 Task: Find connections with filter location les Corts with filter topic #startupwith filter profile language English with filter current company AFRY with filter school Acharya Institute of Management and Science, Ist Stage, Peenya Industrial Estate, Bangalore-58 with filter industry Wholesale Paper Products with filter service category Information Security with filter keywords title President
Action: Mouse moved to (154, 253)
Screenshot: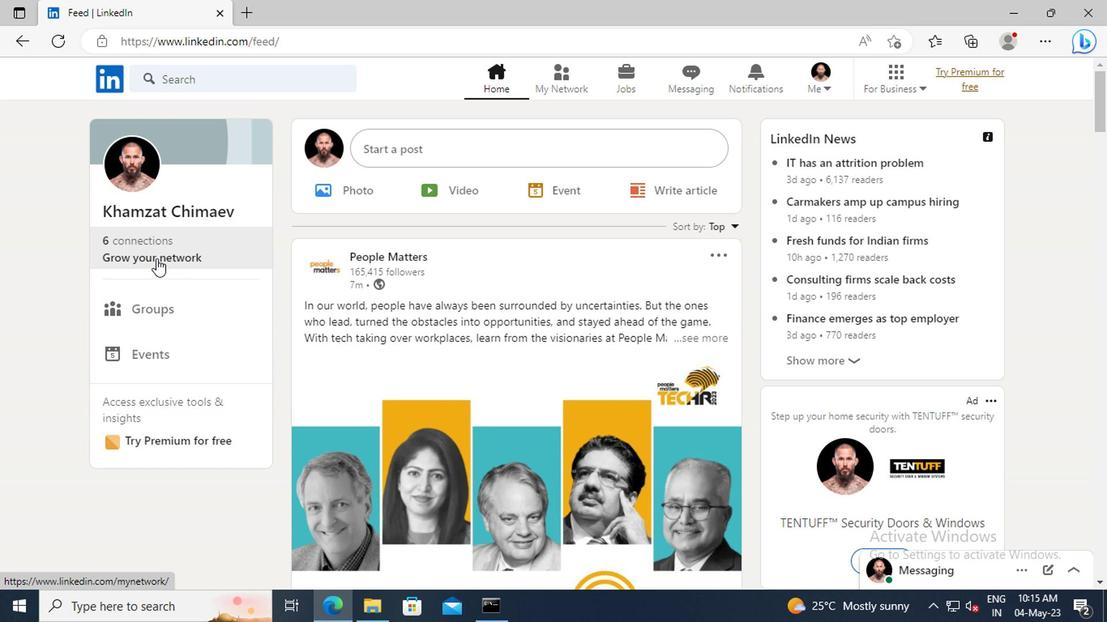 
Action: Mouse pressed left at (154, 253)
Screenshot: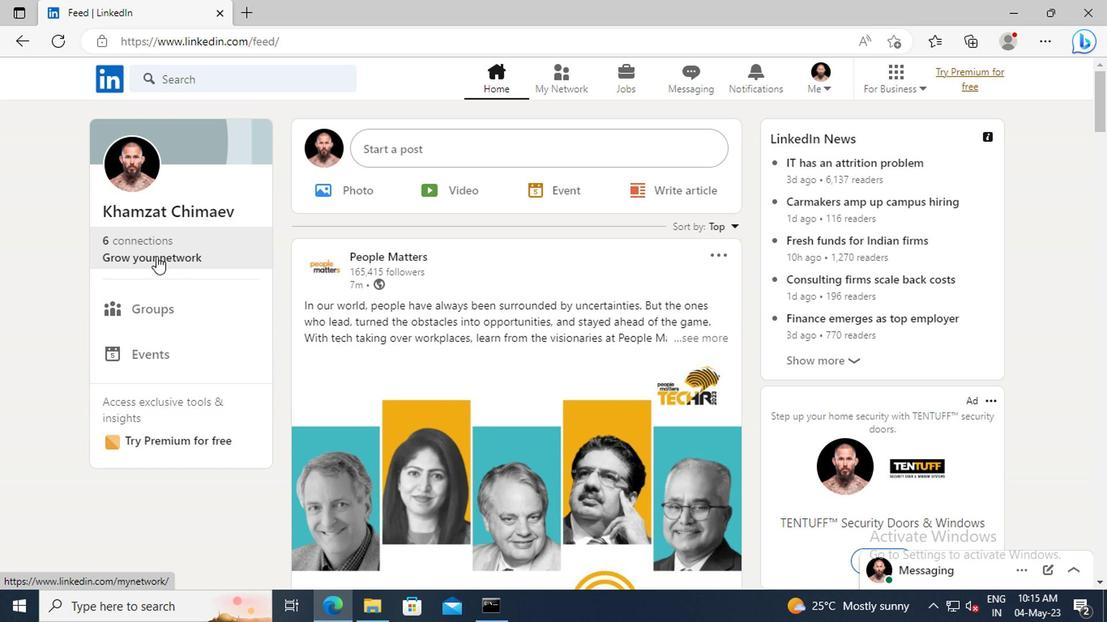 
Action: Mouse moved to (164, 171)
Screenshot: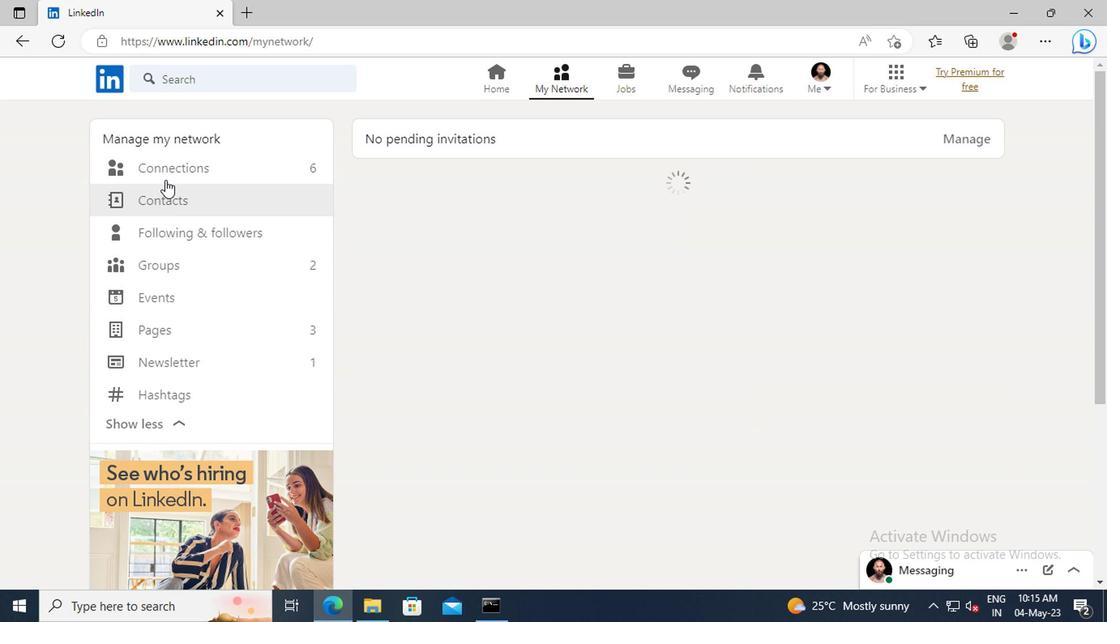 
Action: Mouse pressed left at (164, 171)
Screenshot: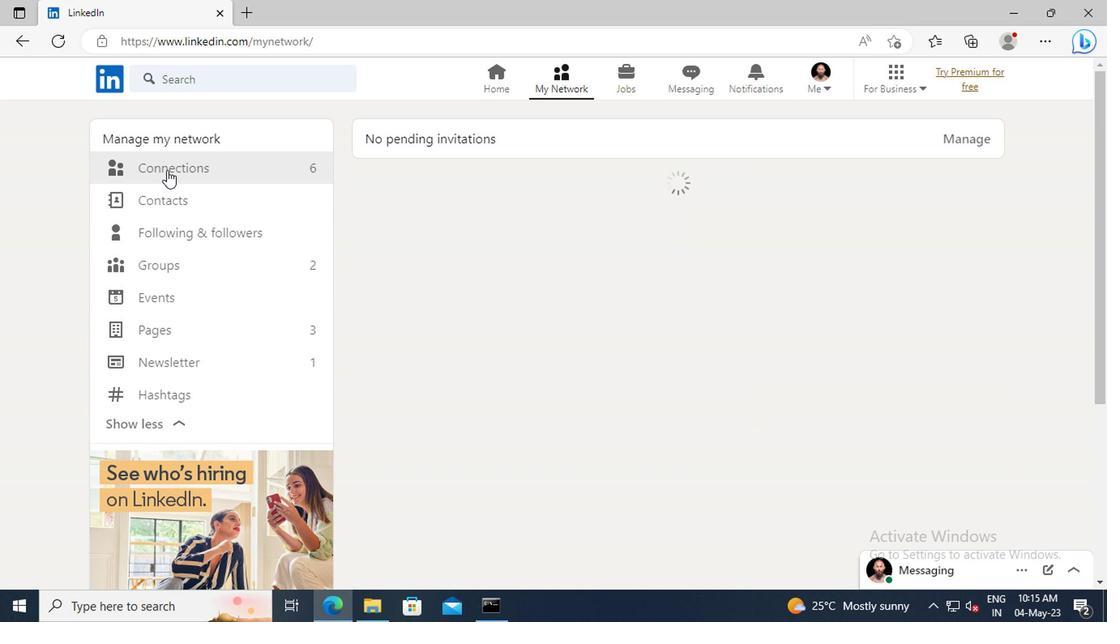
Action: Mouse moved to (654, 175)
Screenshot: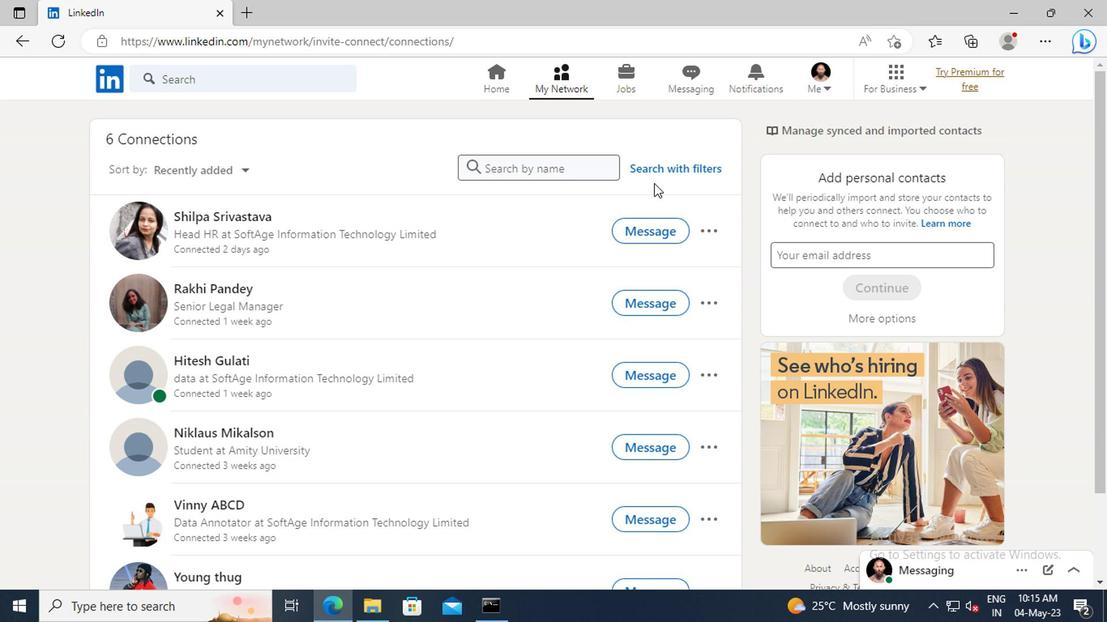 
Action: Mouse pressed left at (654, 175)
Screenshot: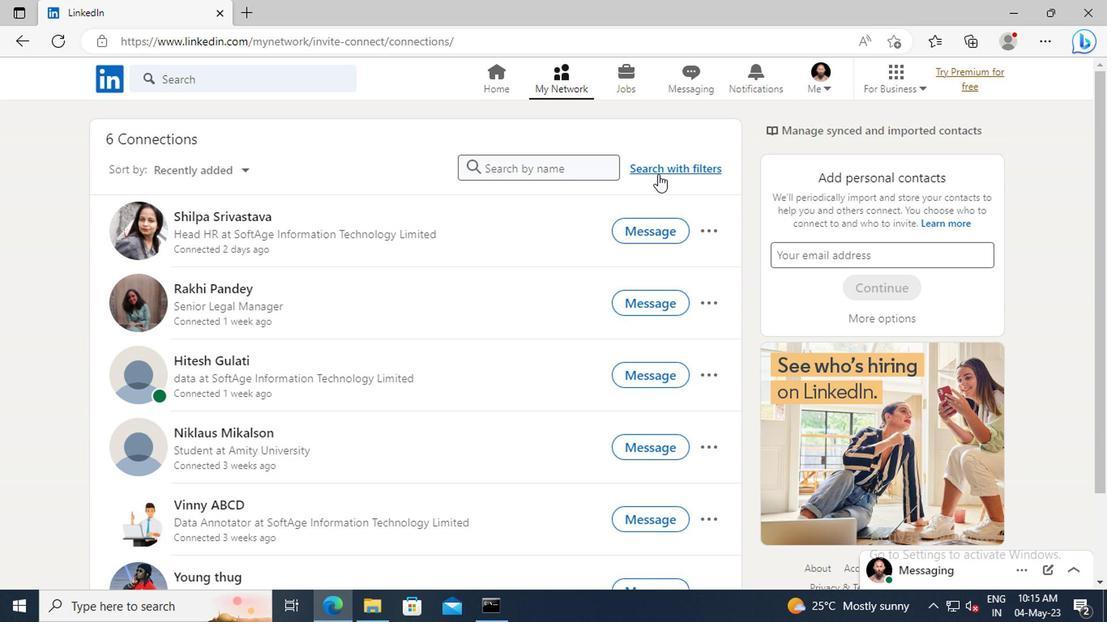 
Action: Mouse moved to (610, 129)
Screenshot: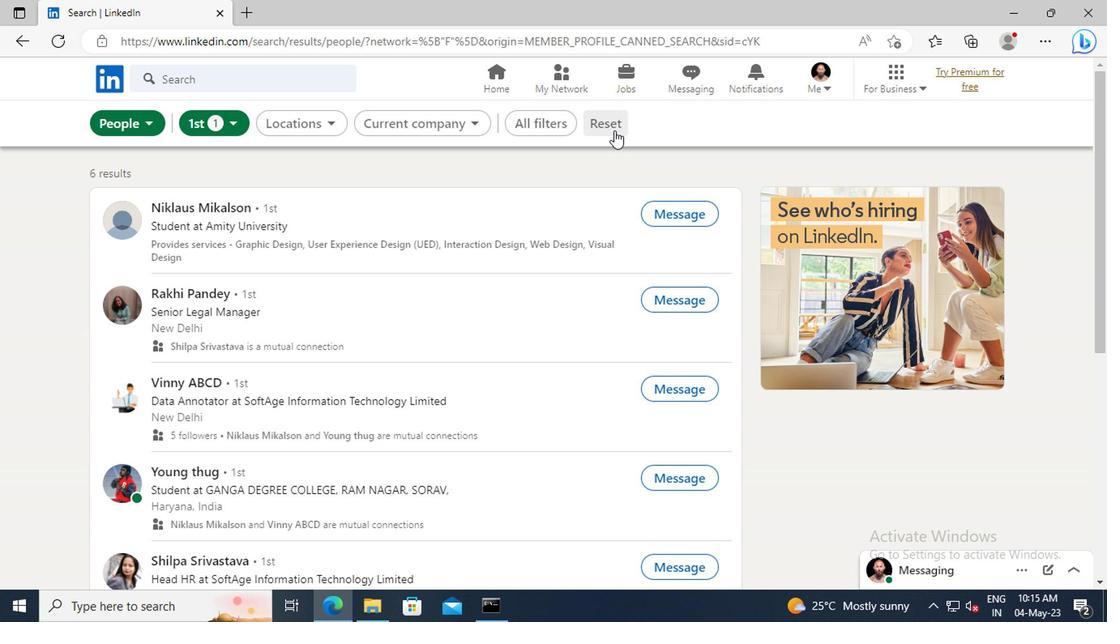 
Action: Mouse pressed left at (610, 129)
Screenshot: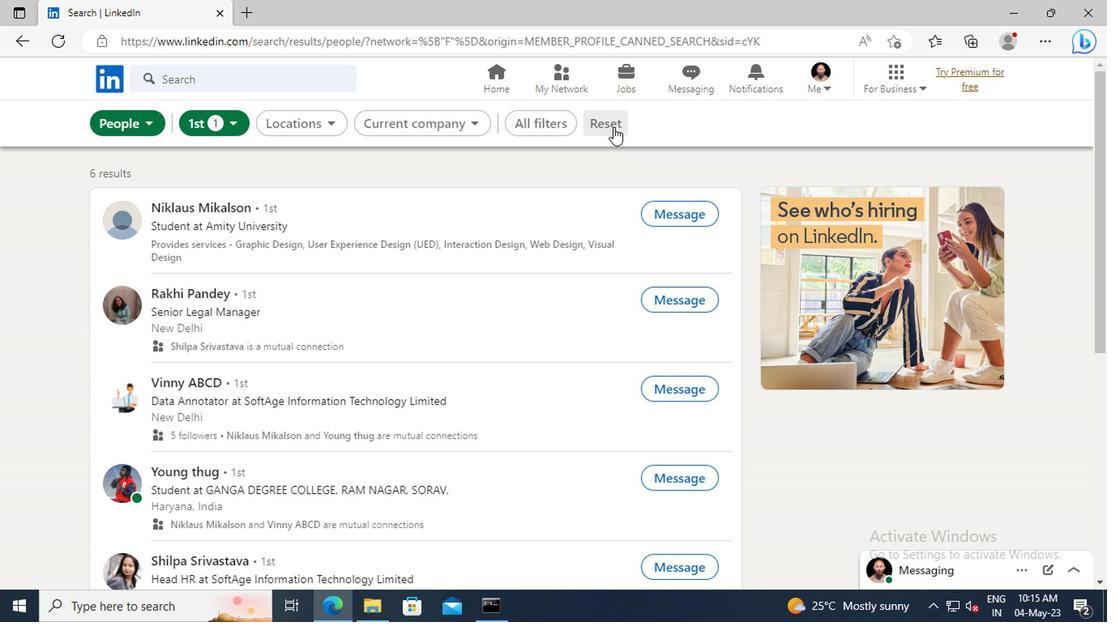 
Action: Mouse moved to (590, 128)
Screenshot: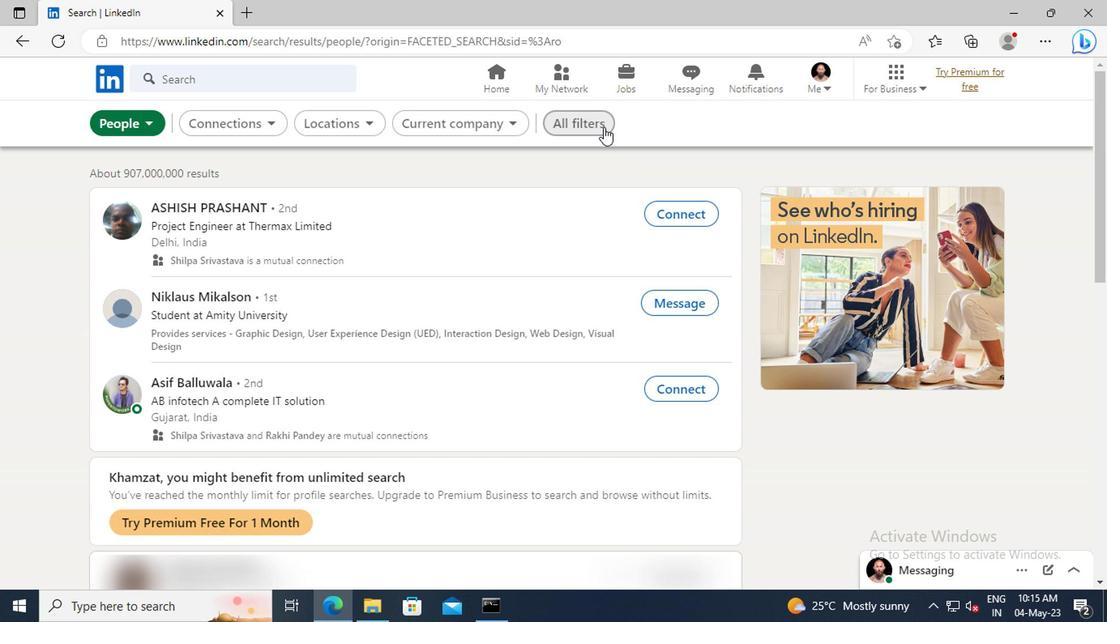 
Action: Mouse pressed left at (590, 128)
Screenshot: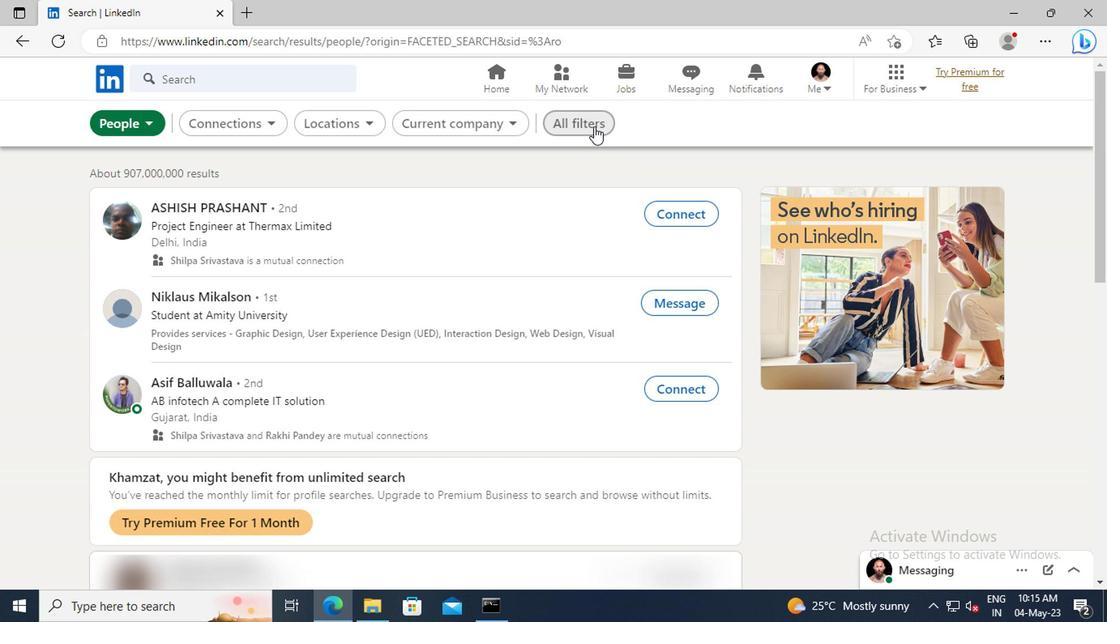 
Action: Mouse moved to (885, 330)
Screenshot: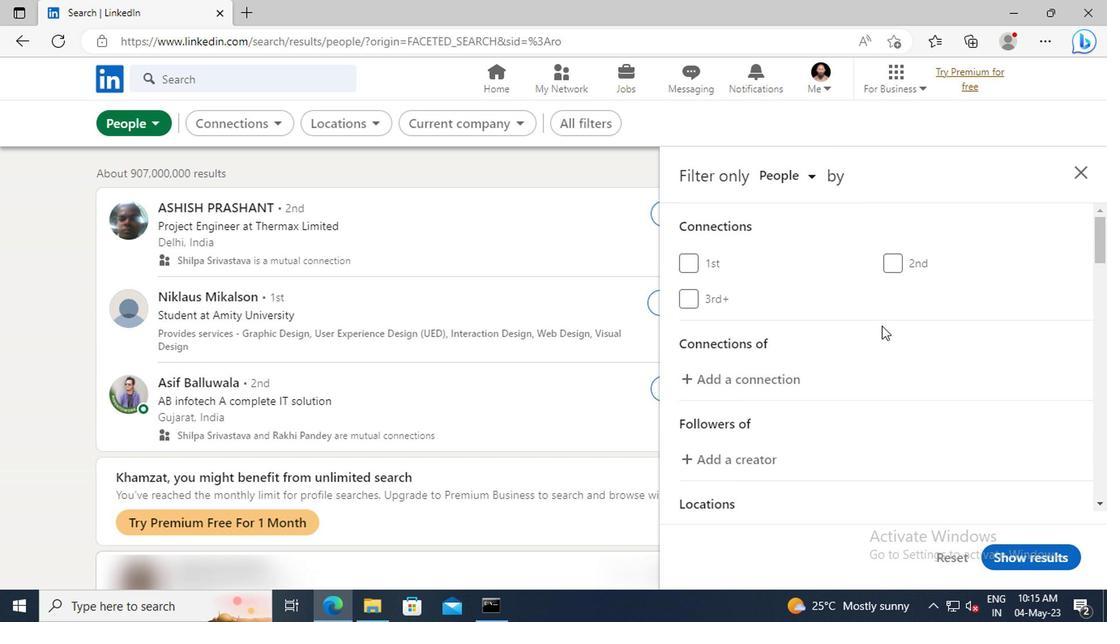 
Action: Mouse scrolled (885, 329) with delta (0, -1)
Screenshot: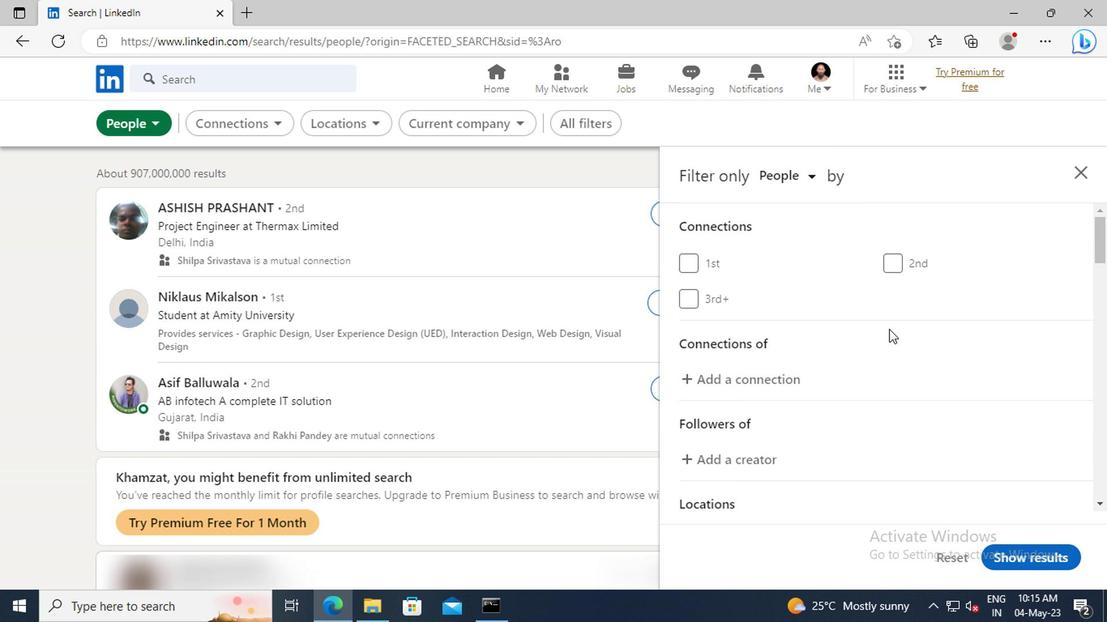 
Action: Mouse scrolled (885, 329) with delta (0, -1)
Screenshot: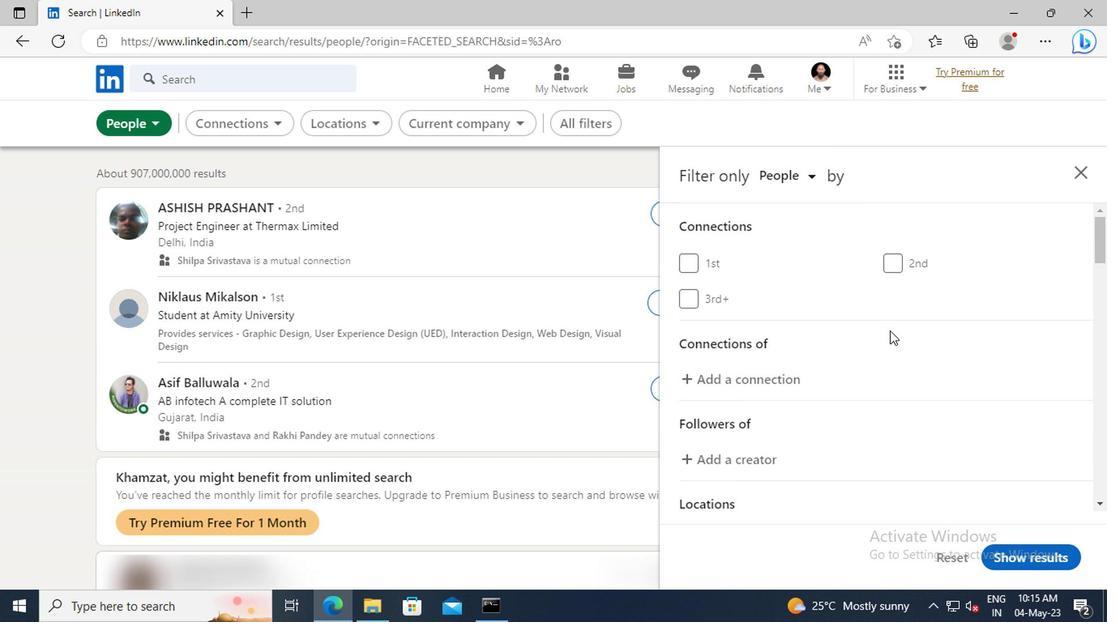 
Action: Mouse scrolled (885, 329) with delta (0, -1)
Screenshot: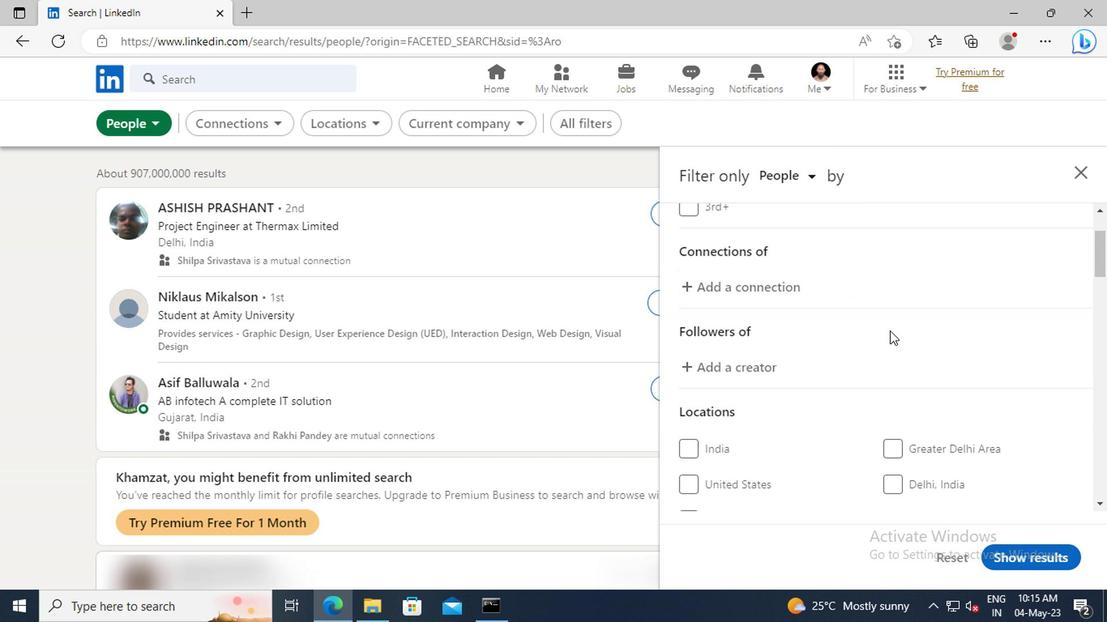 
Action: Mouse scrolled (885, 329) with delta (0, -1)
Screenshot: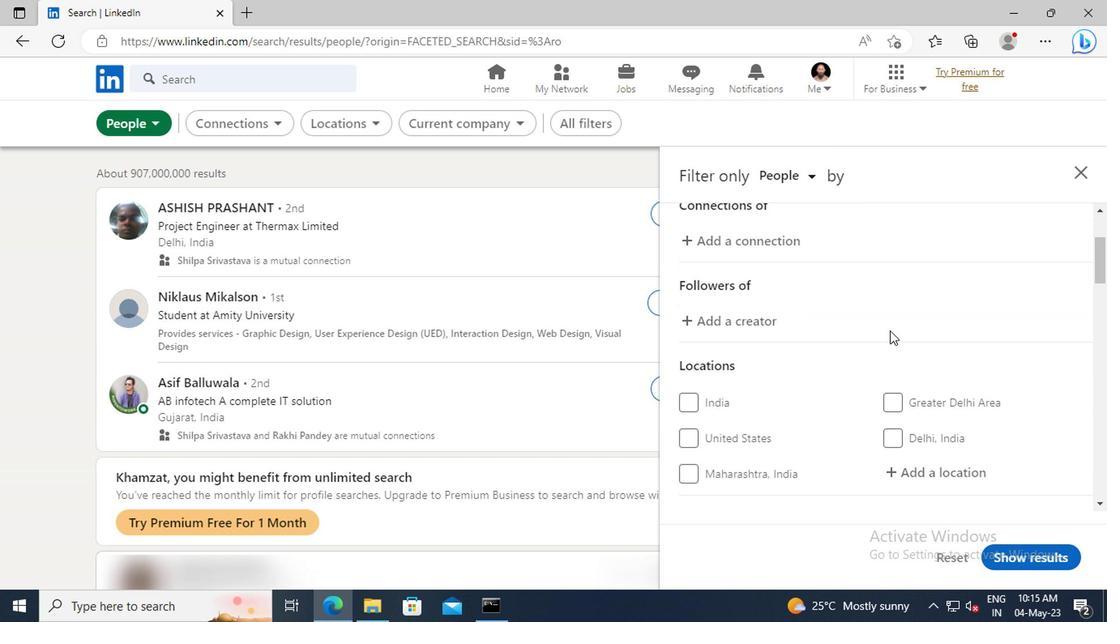 
Action: Mouse scrolled (885, 329) with delta (0, -1)
Screenshot: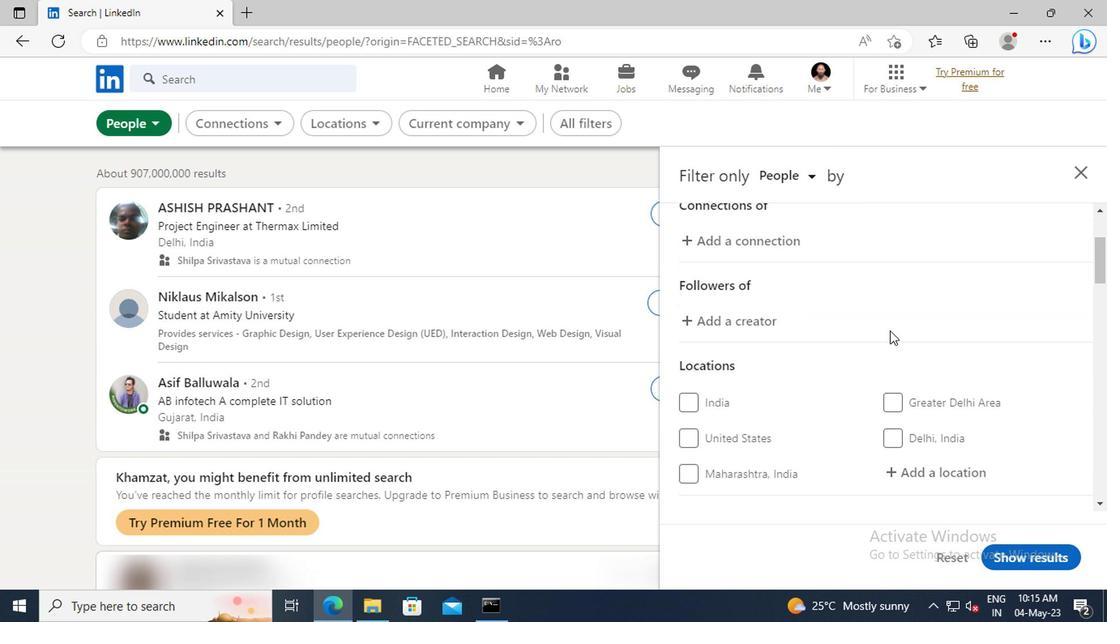 
Action: Mouse scrolled (885, 329) with delta (0, -1)
Screenshot: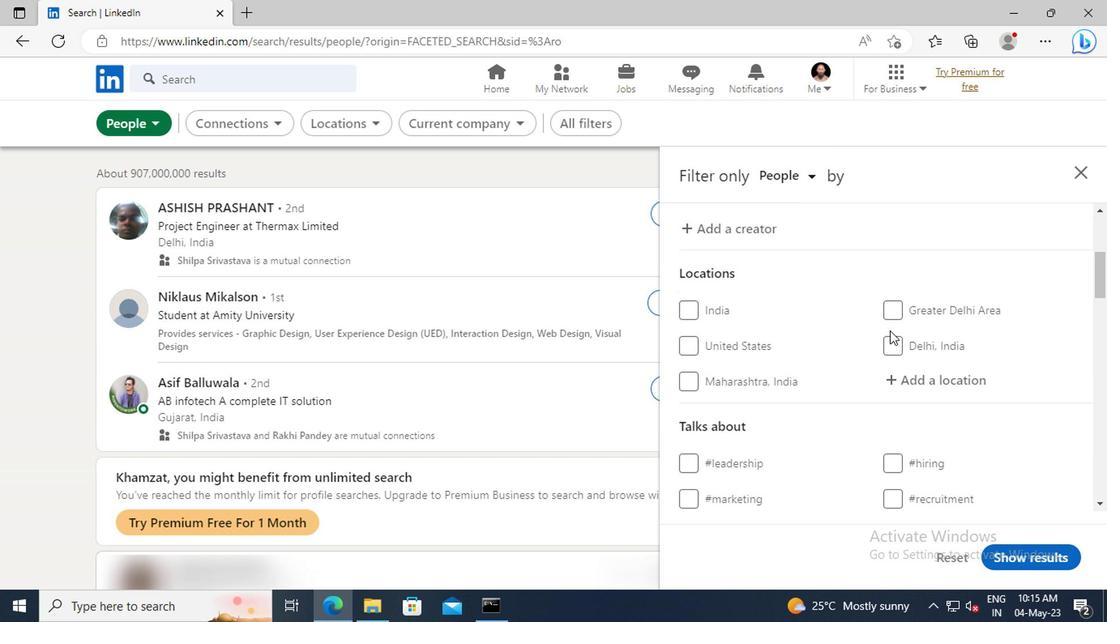 
Action: Mouse moved to (895, 336)
Screenshot: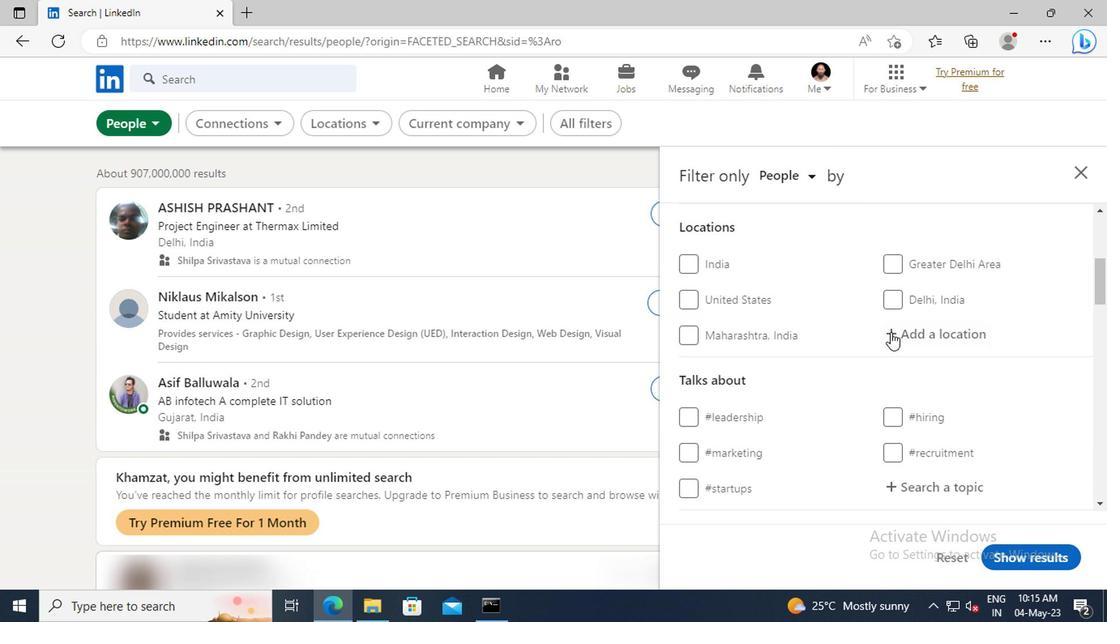 
Action: Mouse pressed left at (895, 336)
Screenshot: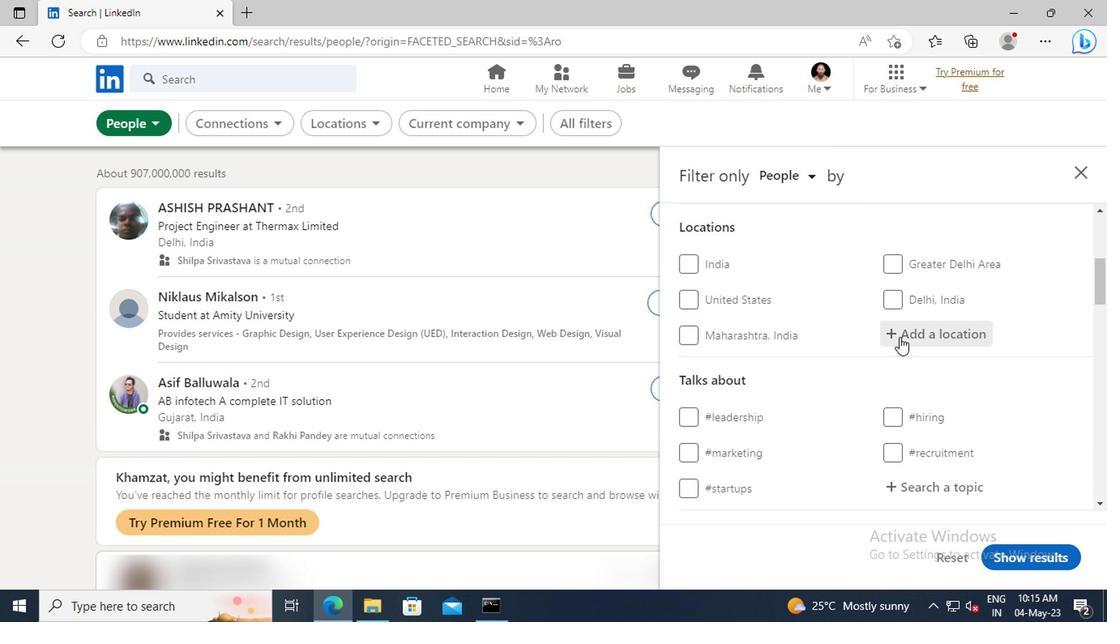 
Action: Key pressed les<Key.space><Key.shift>CORTS<Key.enter>
Screenshot: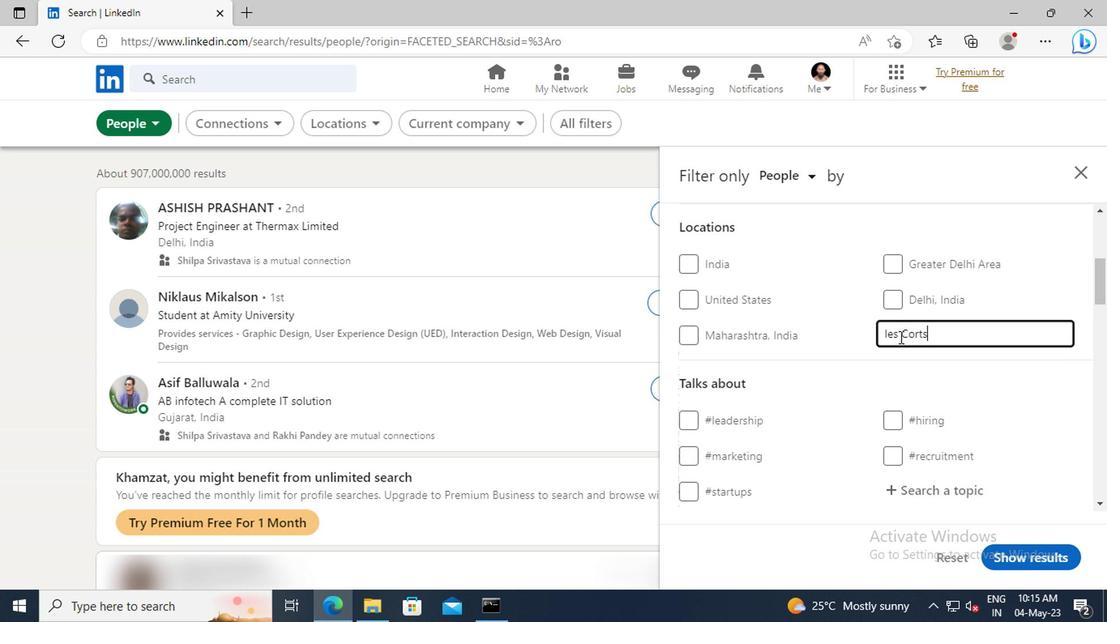 
Action: Mouse scrolled (895, 335) with delta (0, -1)
Screenshot: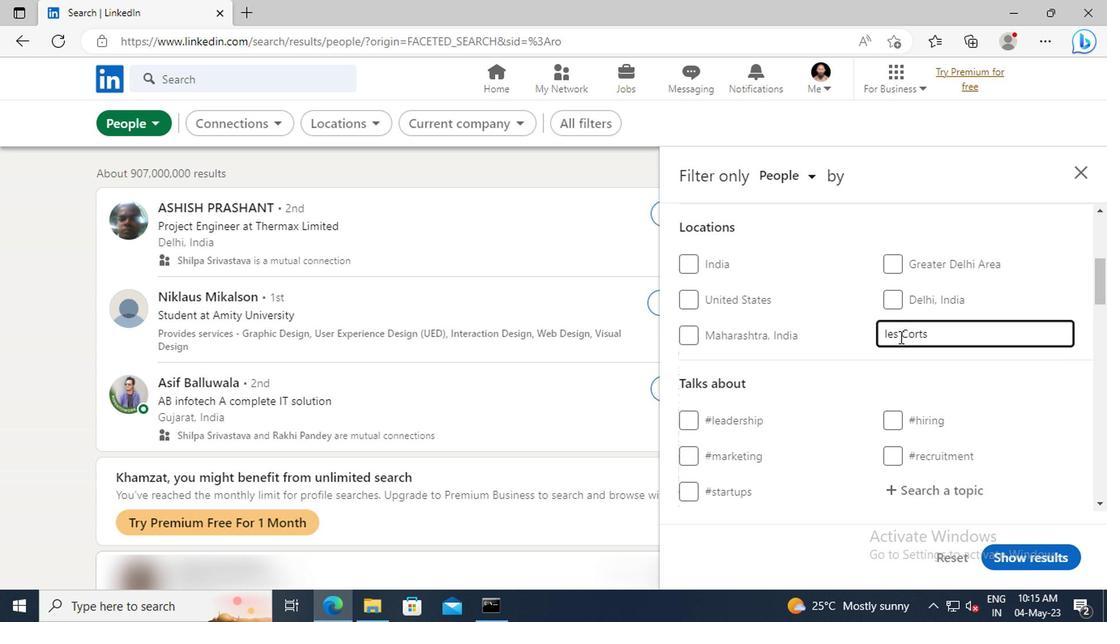 
Action: Mouse scrolled (895, 335) with delta (0, -1)
Screenshot: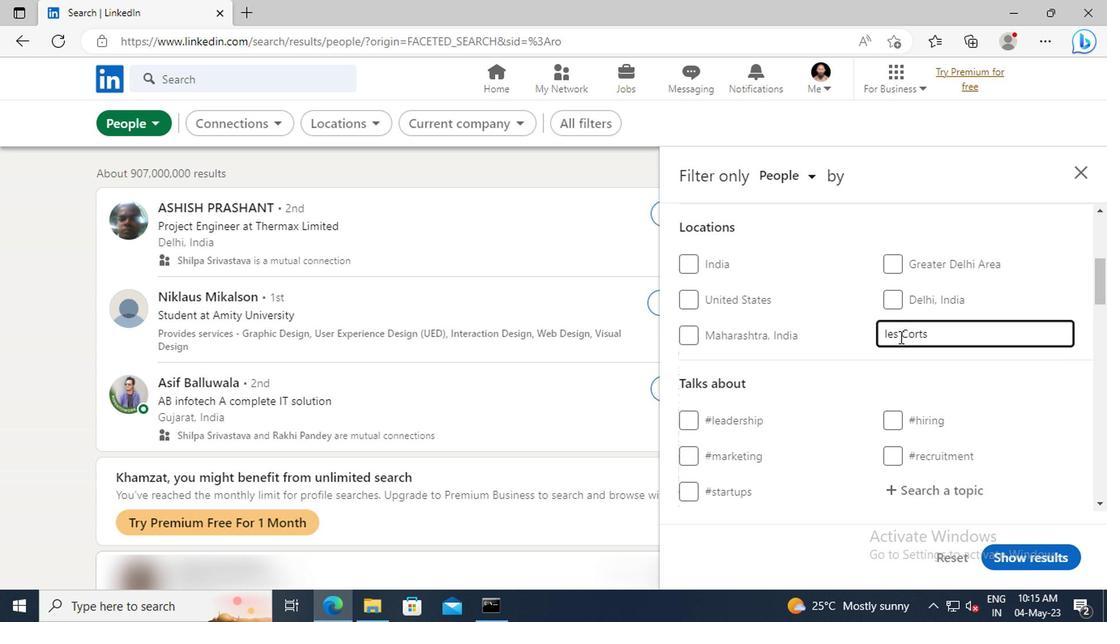 
Action: Mouse scrolled (895, 335) with delta (0, -1)
Screenshot: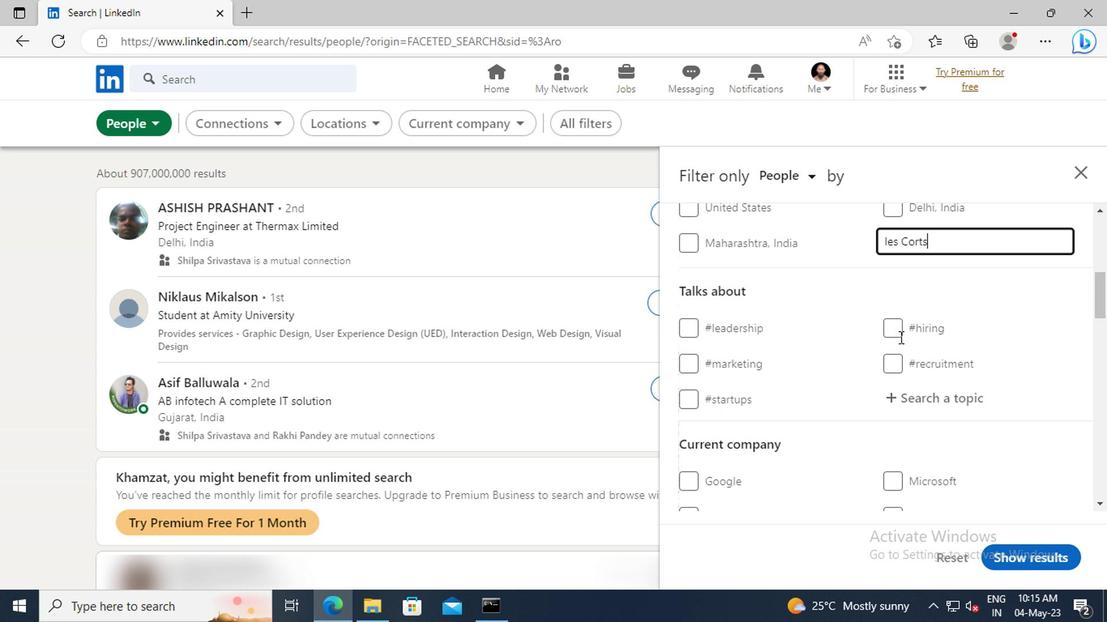 
Action: Mouse moved to (904, 349)
Screenshot: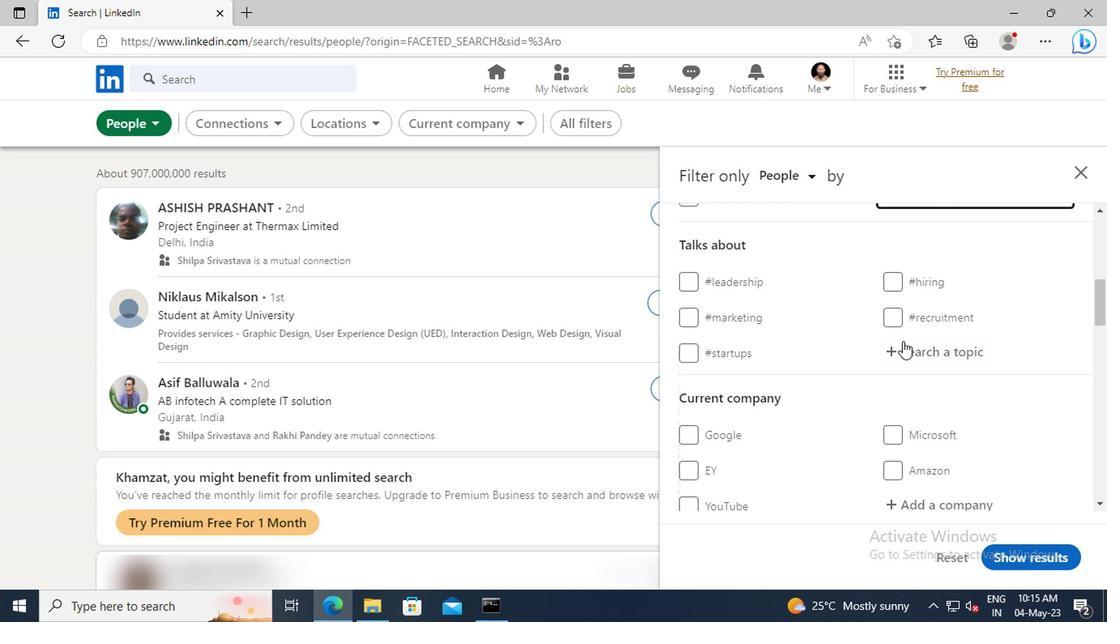 
Action: Mouse pressed left at (904, 349)
Screenshot: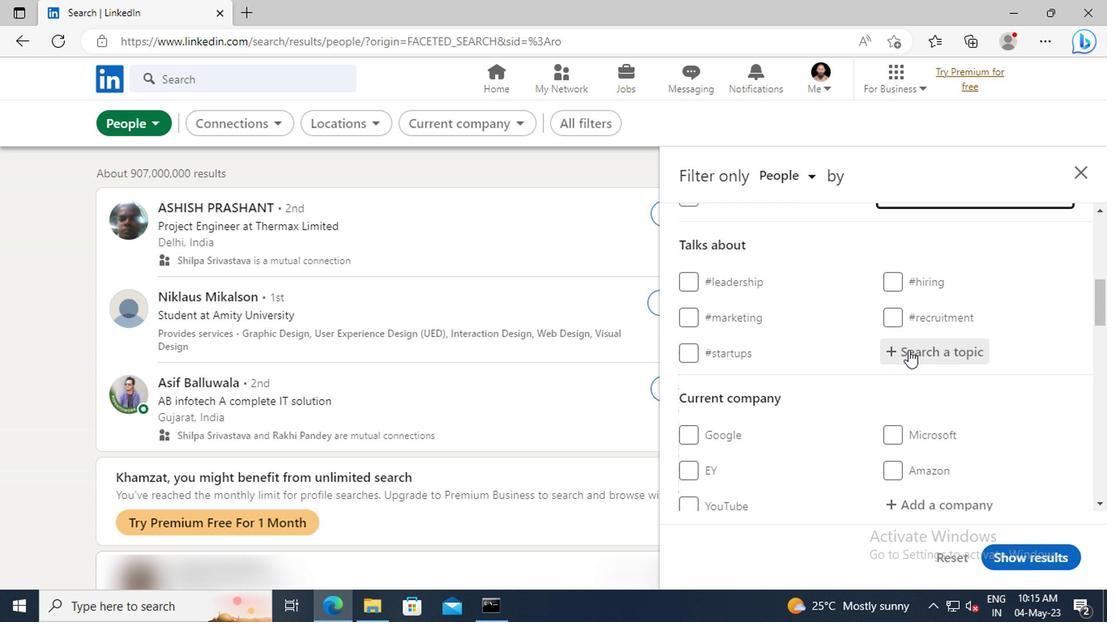 
Action: Key pressed START
Screenshot: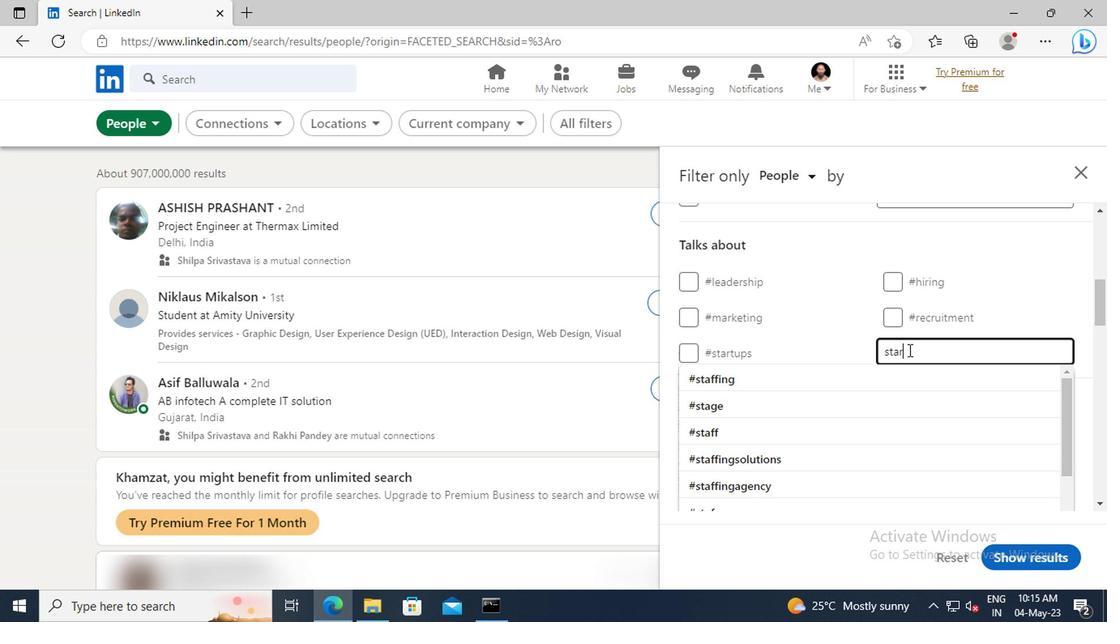 
Action: Mouse moved to (904, 370)
Screenshot: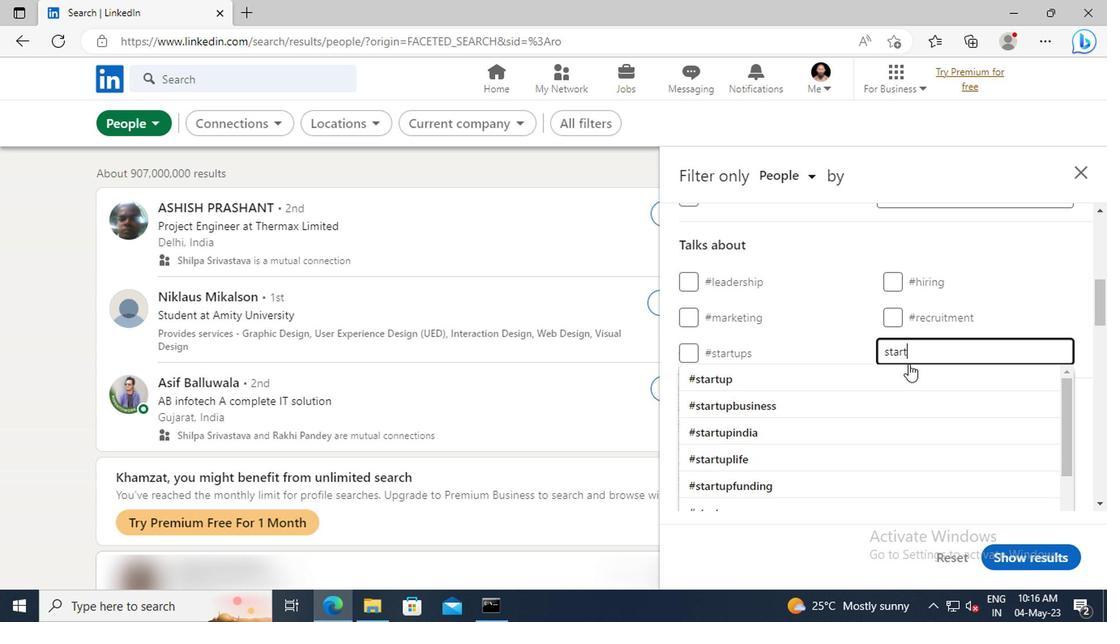 
Action: Mouse pressed left at (904, 370)
Screenshot: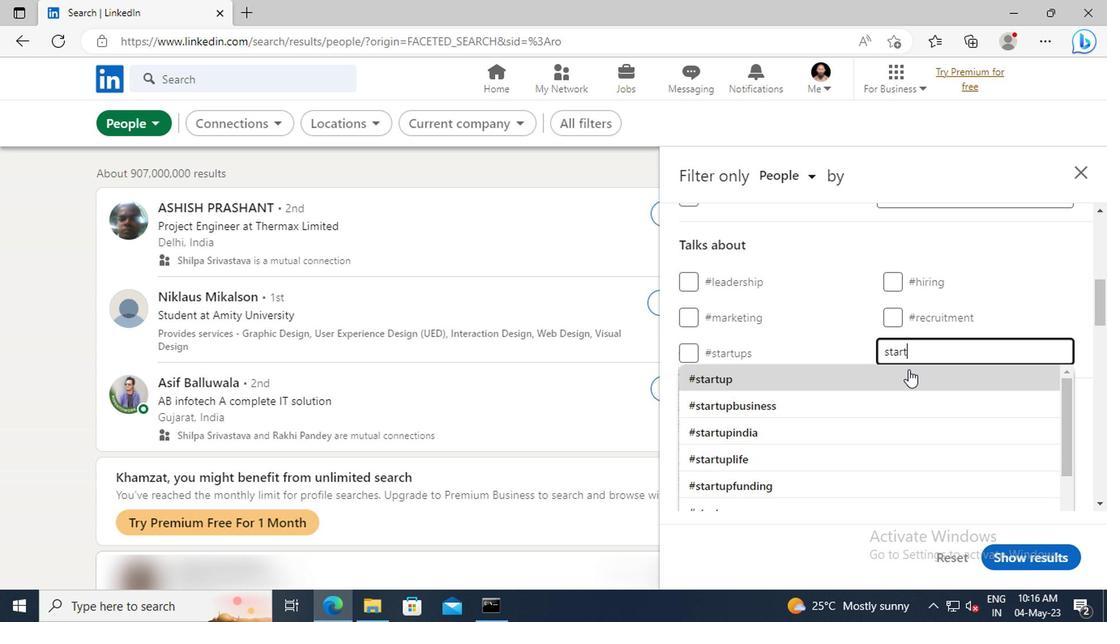 
Action: Mouse scrolled (904, 369) with delta (0, -1)
Screenshot: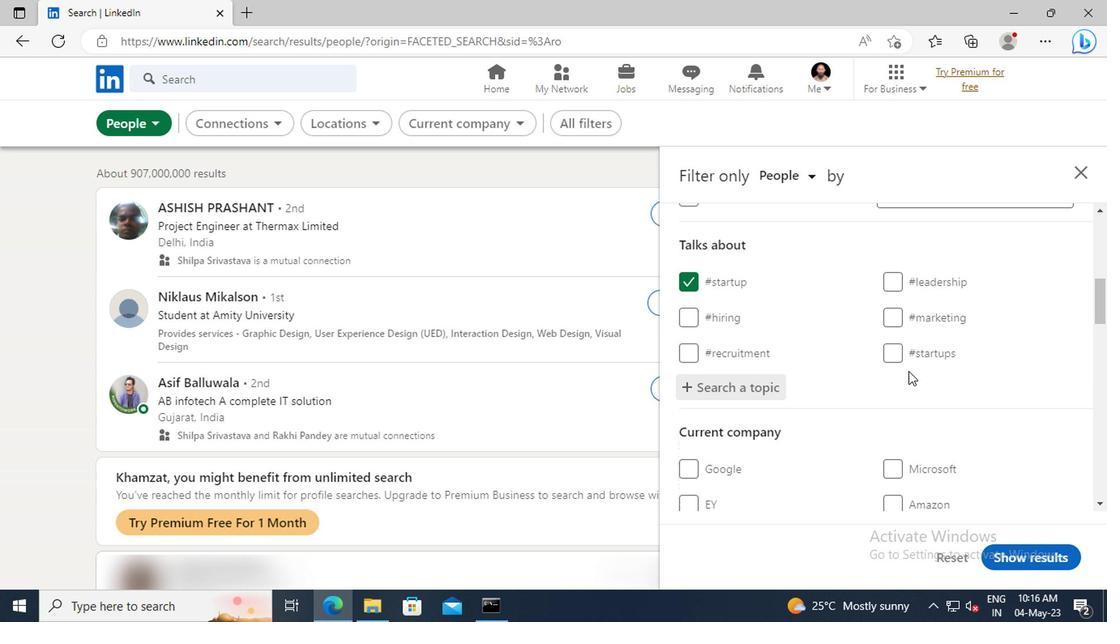 
Action: Mouse scrolled (904, 369) with delta (0, -1)
Screenshot: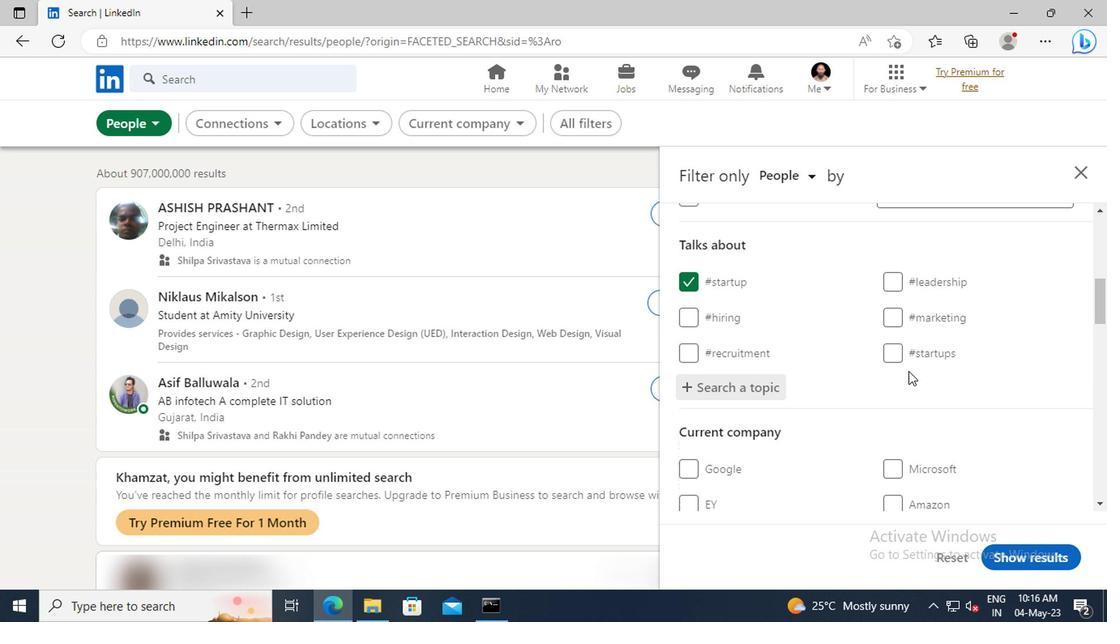 
Action: Mouse scrolled (904, 369) with delta (0, -1)
Screenshot: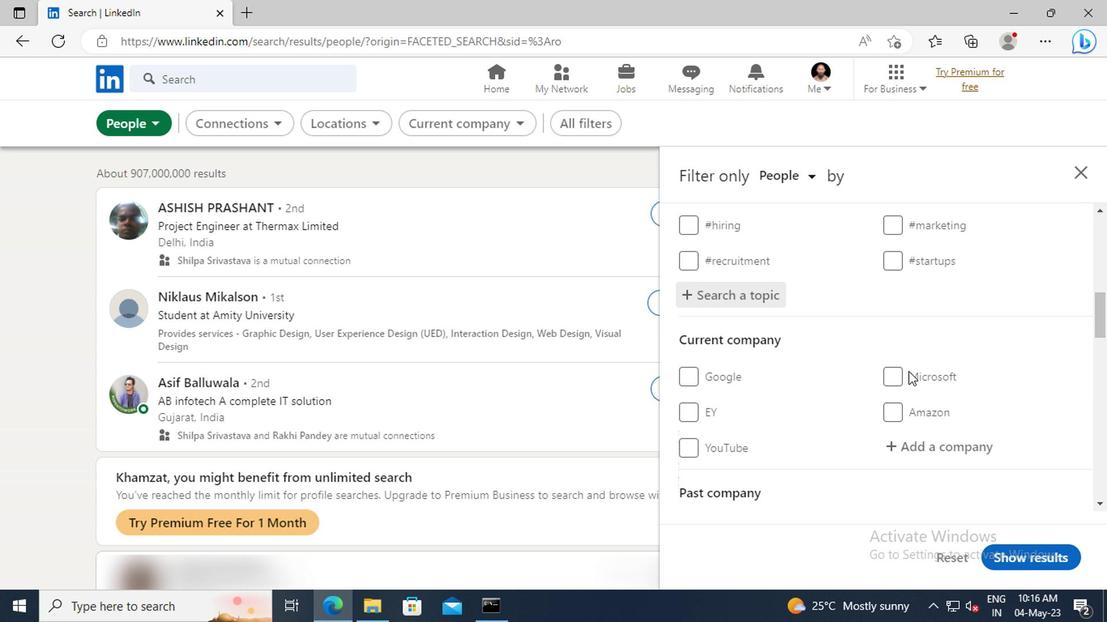 
Action: Mouse scrolled (904, 369) with delta (0, -1)
Screenshot: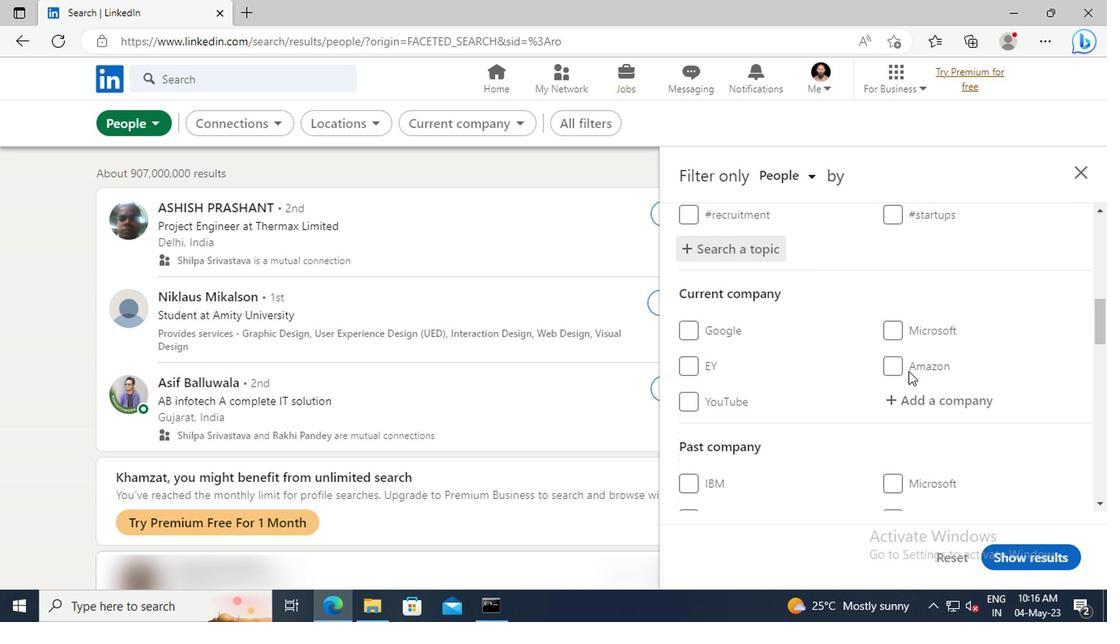 
Action: Mouse scrolled (904, 369) with delta (0, -1)
Screenshot: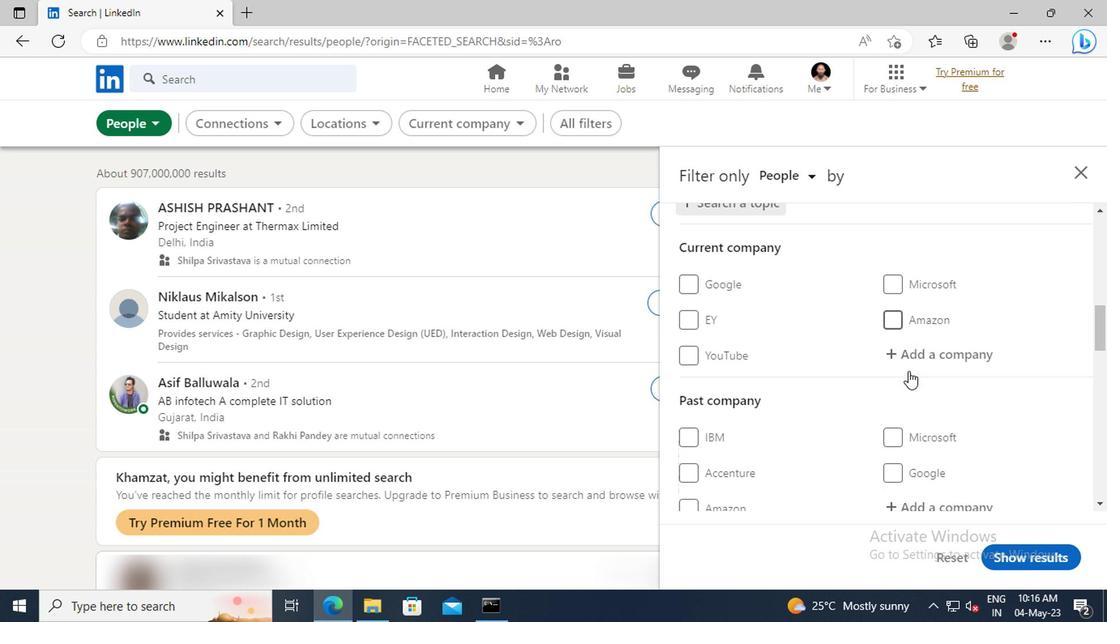 
Action: Mouse scrolled (904, 369) with delta (0, -1)
Screenshot: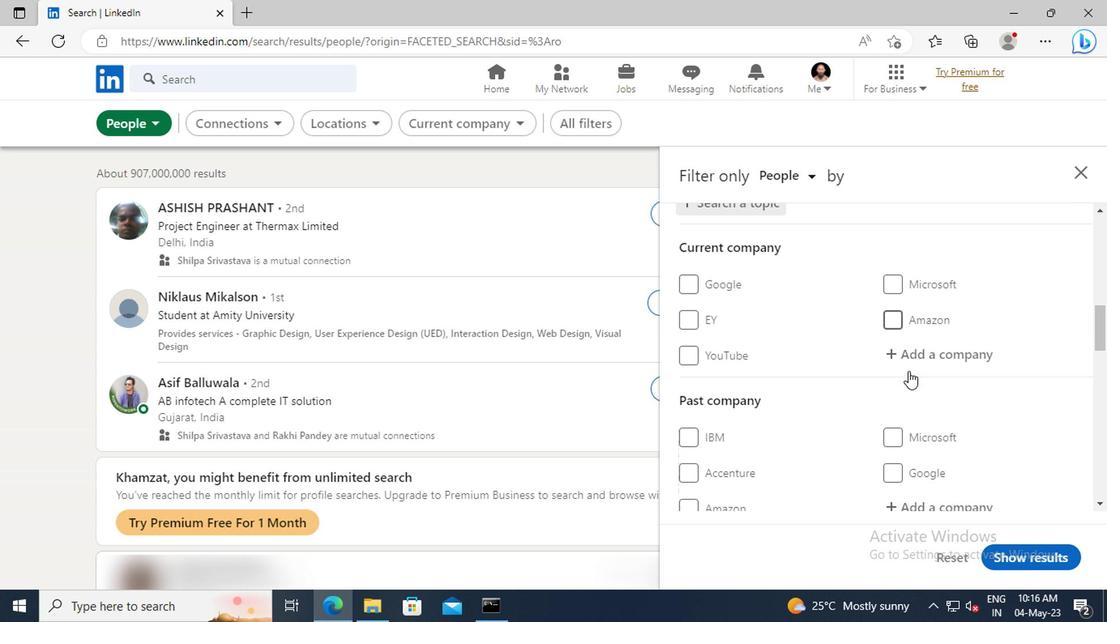 
Action: Mouse scrolled (904, 369) with delta (0, -1)
Screenshot: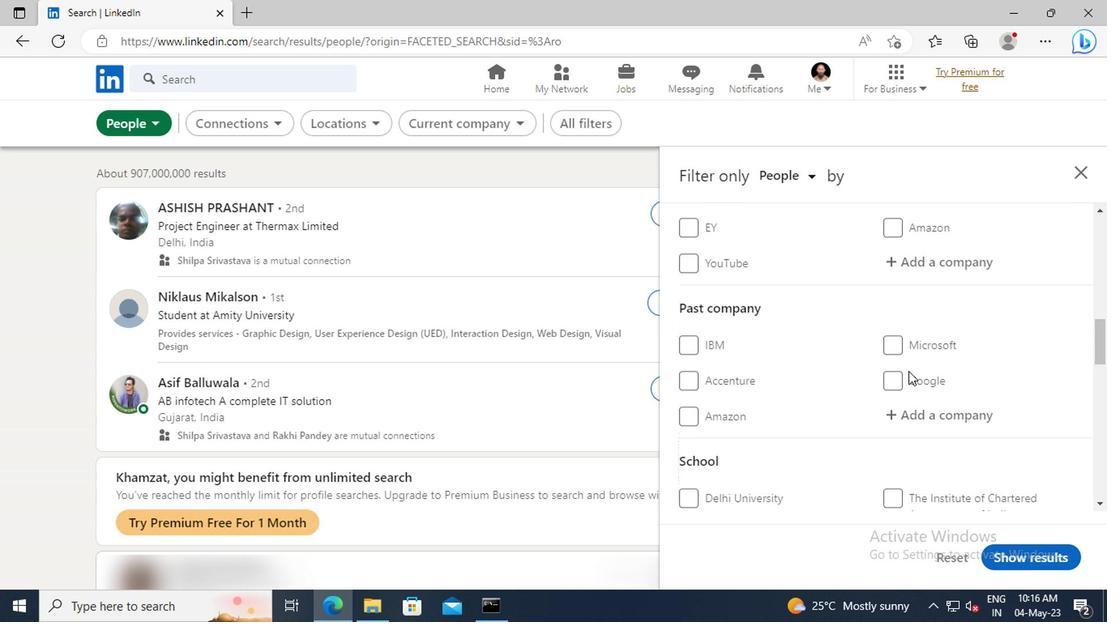 
Action: Mouse scrolled (904, 369) with delta (0, -1)
Screenshot: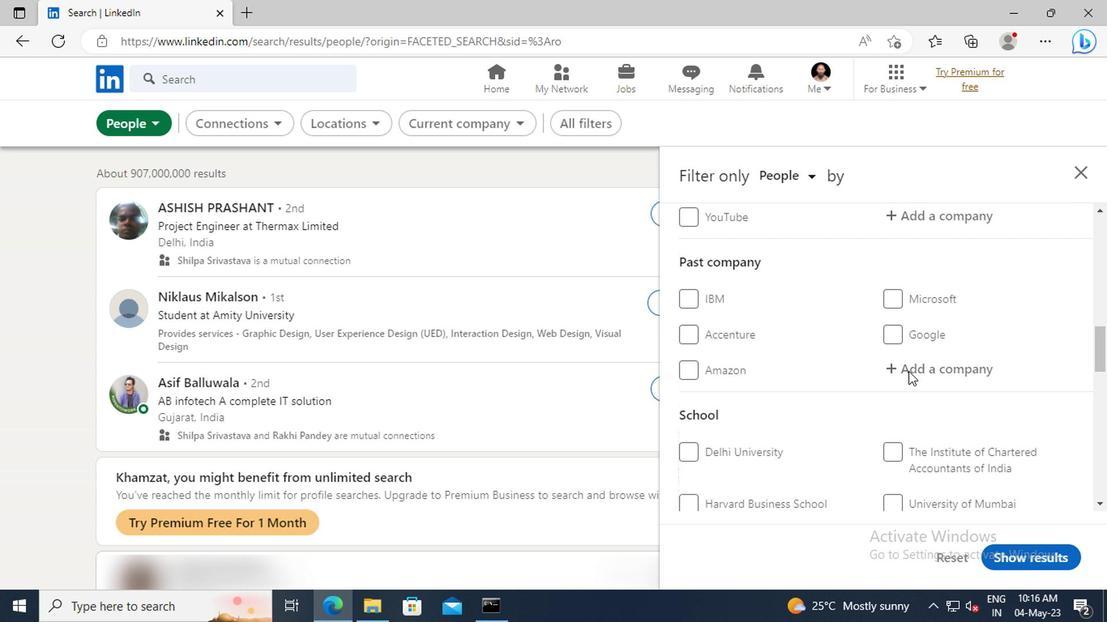 
Action: Mouse scrolled (904, 369) with delta (0, -1)
Screenshot: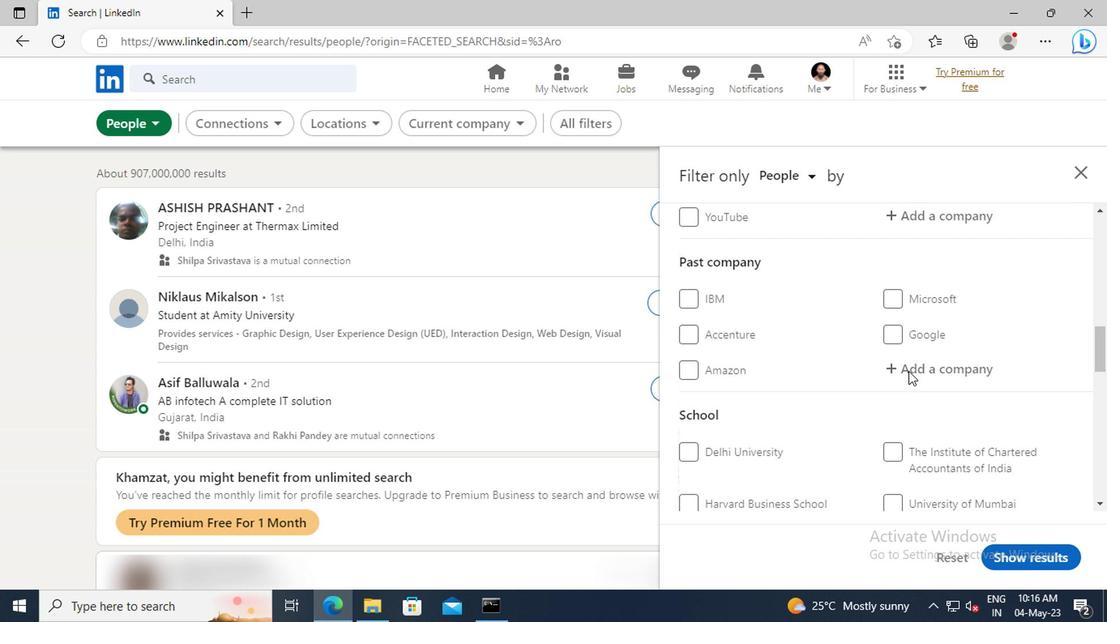 
Action: Mouse scrolled (904, 369) with delta (0, -1)
Screenshot: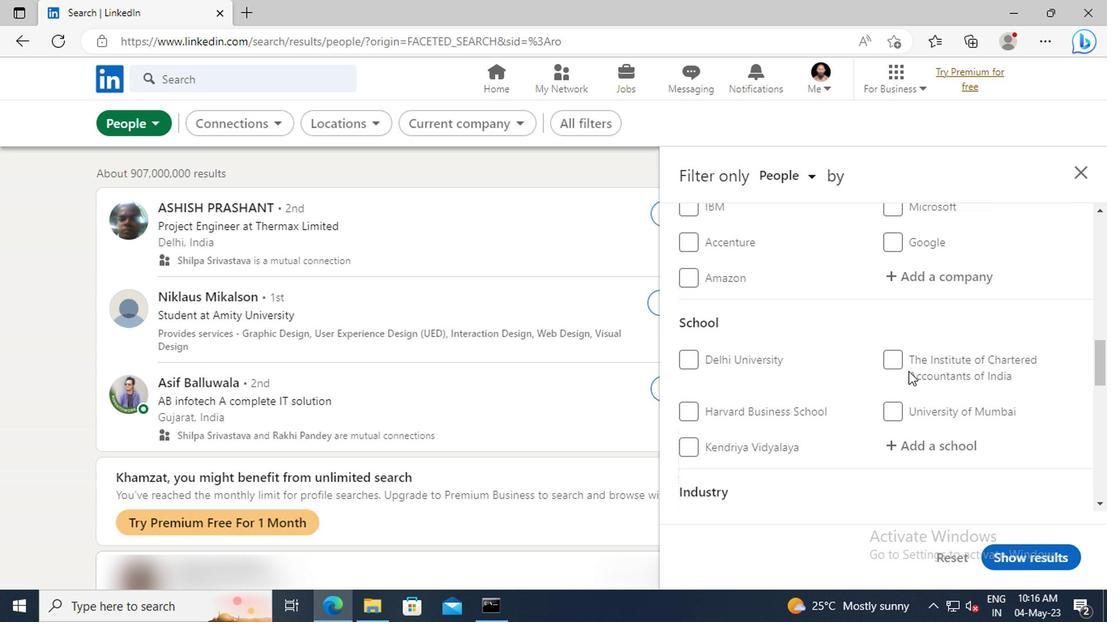 
Action: Mouse scrolled (904, 369) with delta (0, -1)
Screenshot: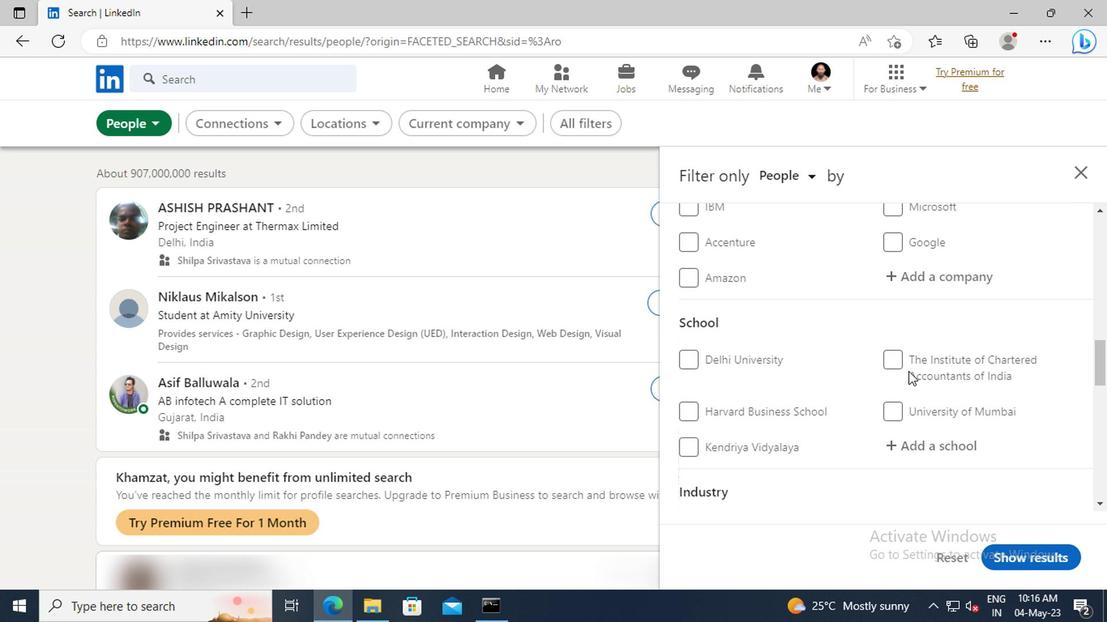 
Action: Mouse scrolled (904, 369) with delta (0, -1)
Screenshot: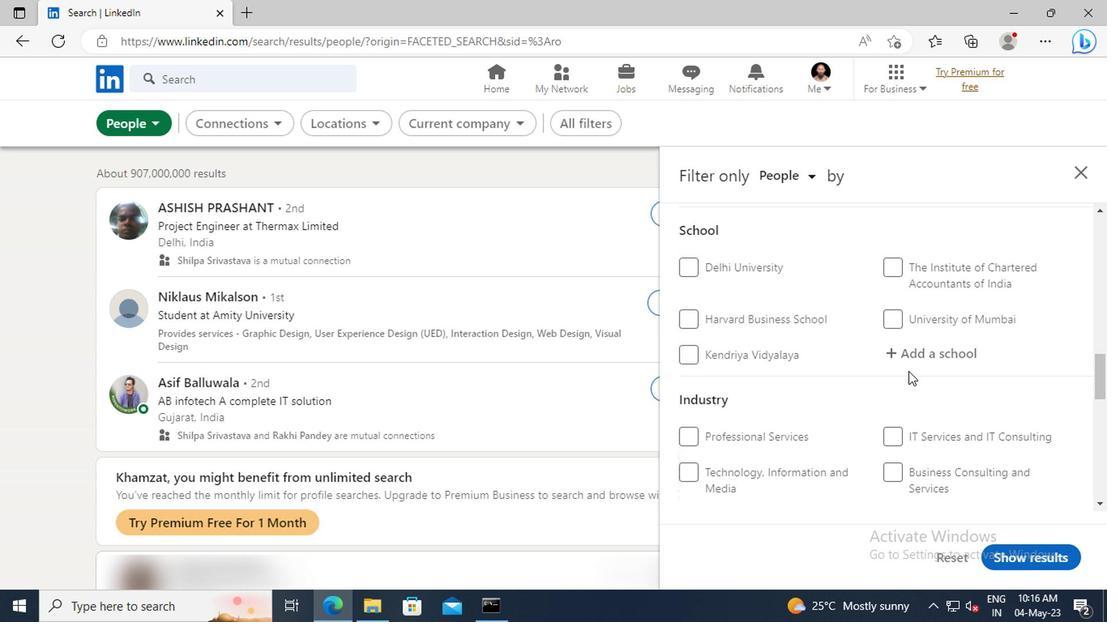
Action: Mouse scrolled (904, 369) with delta (0, -1)
Screenshot: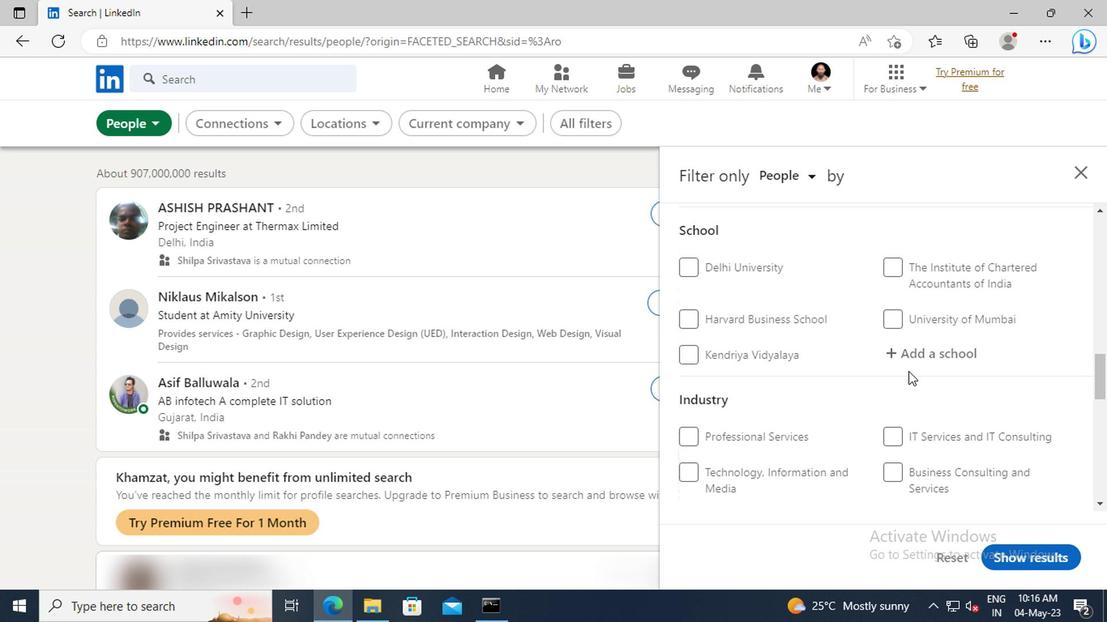 
Action: Mouse scrolled (904, 369) with delta (0, -1)
Screenshot: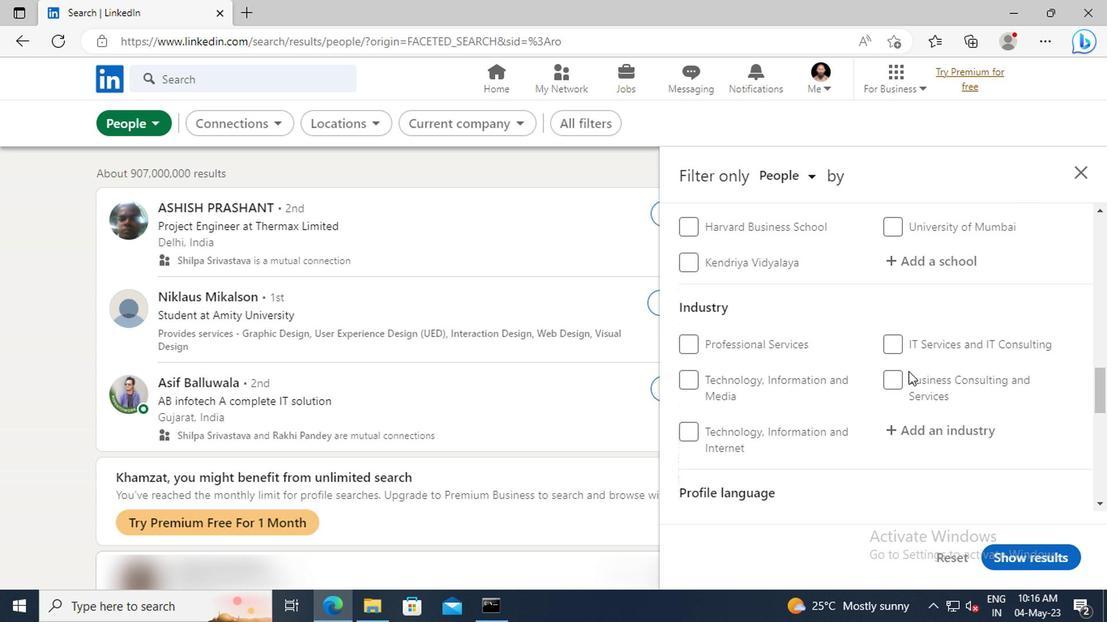 
Action: Mouse scrolled (904, 369) with delta (0, -1)
Screenshot: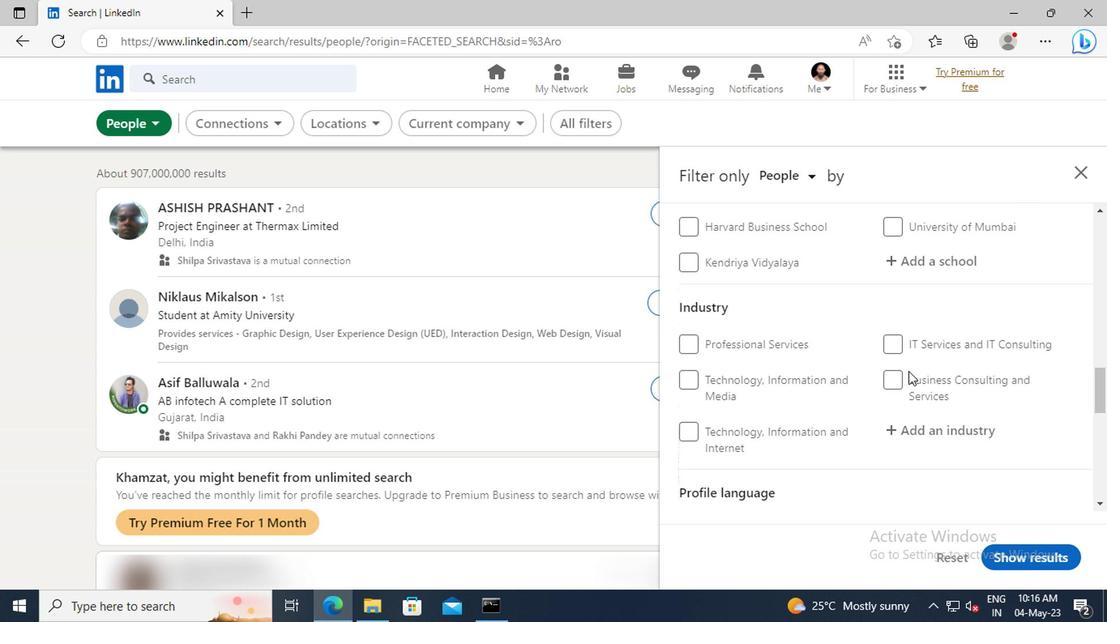 
Action: Mouse scrolled (904, 369) with delta (0, -1)
Screenshot: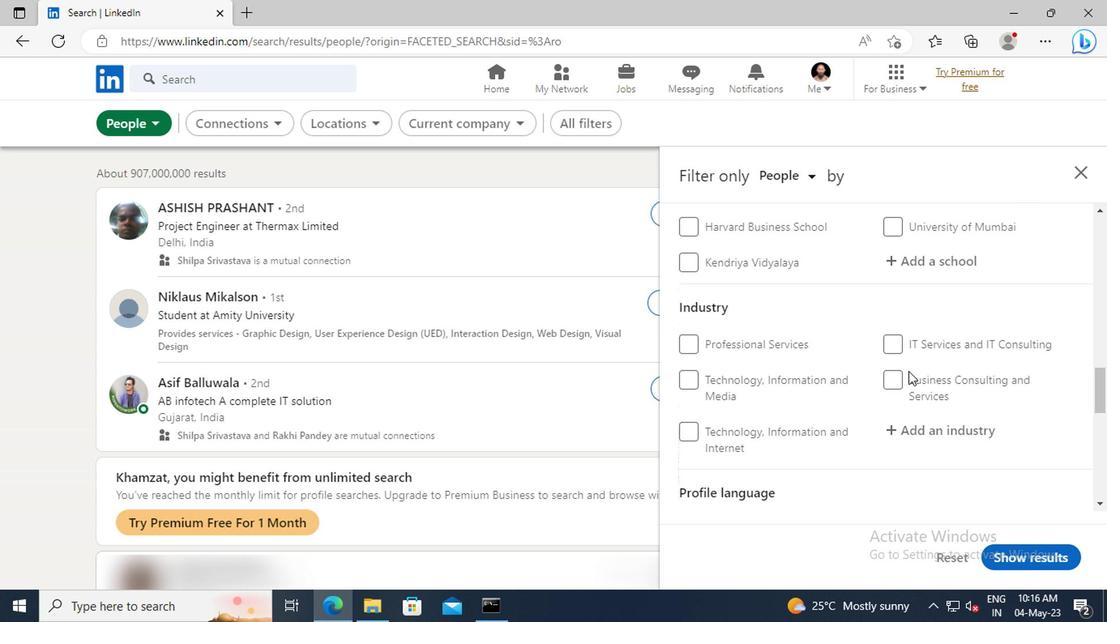 
Action: Mouse moved to (686, 393)
Screenshot: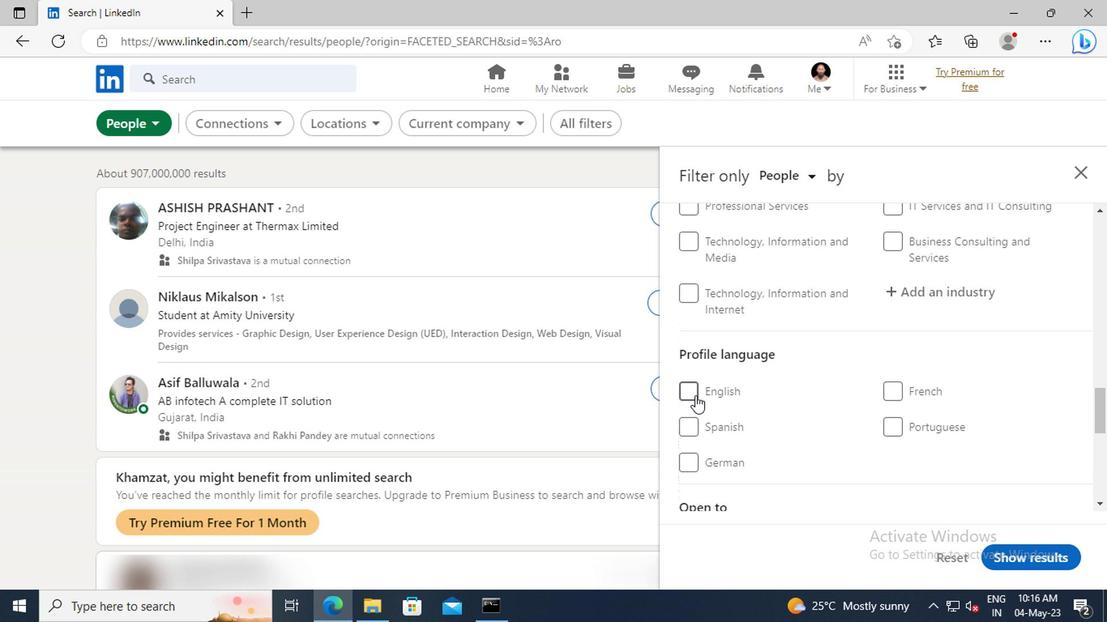 
Action: Mouse pressed left at (686, 393)
Screenshot: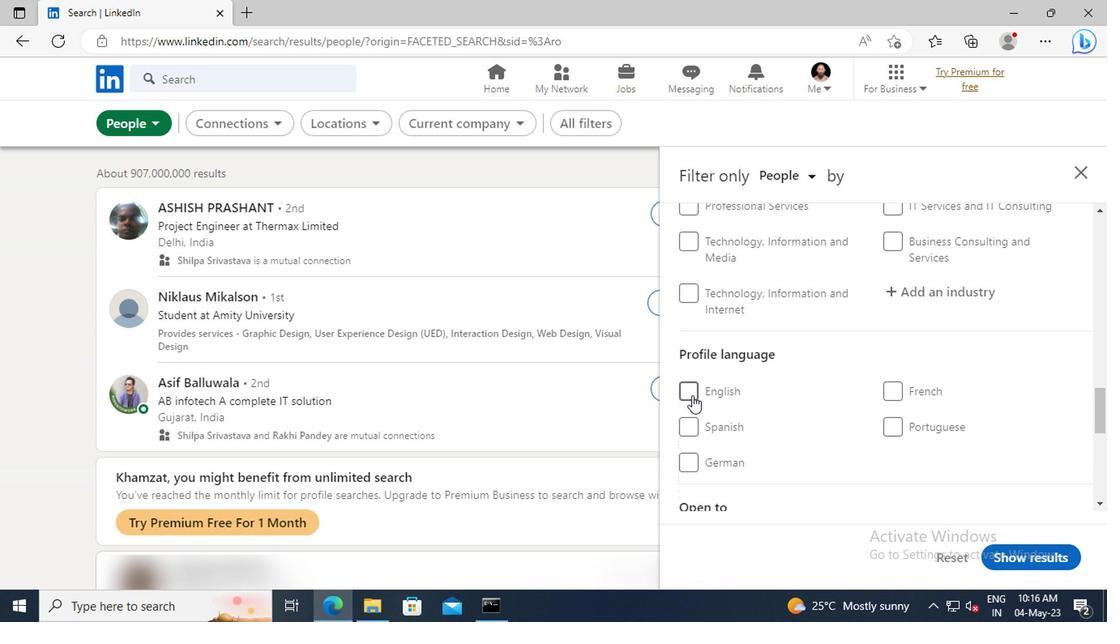 
Action: Mouse moved to (889, 373)
Screenshot: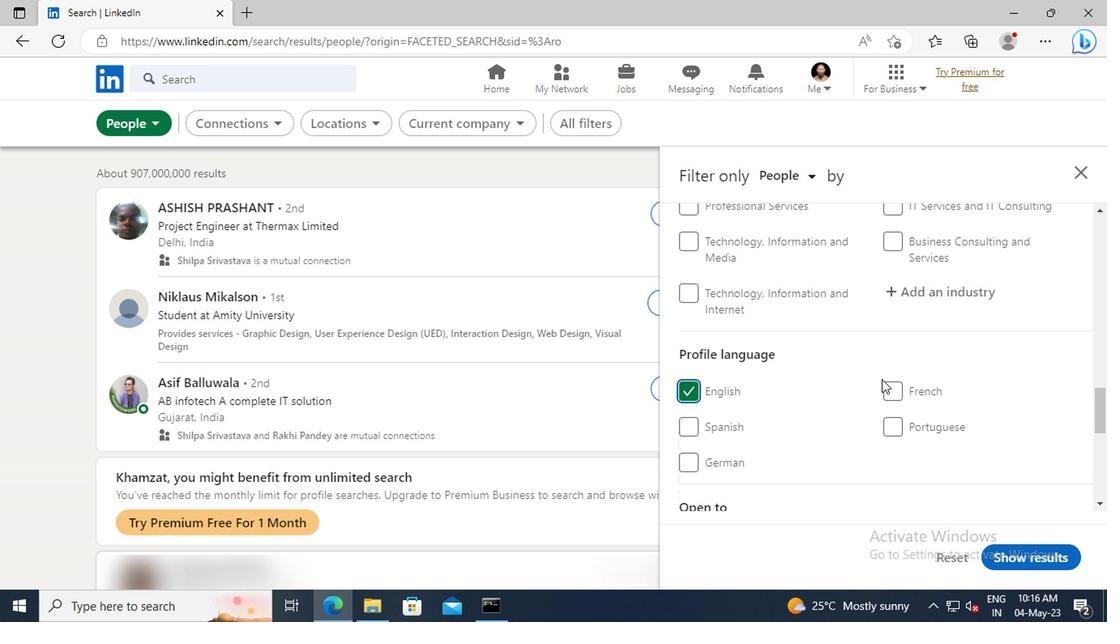 
Action: Mouse scrolled (889, 374) with delta (0, 1)
Screenshot: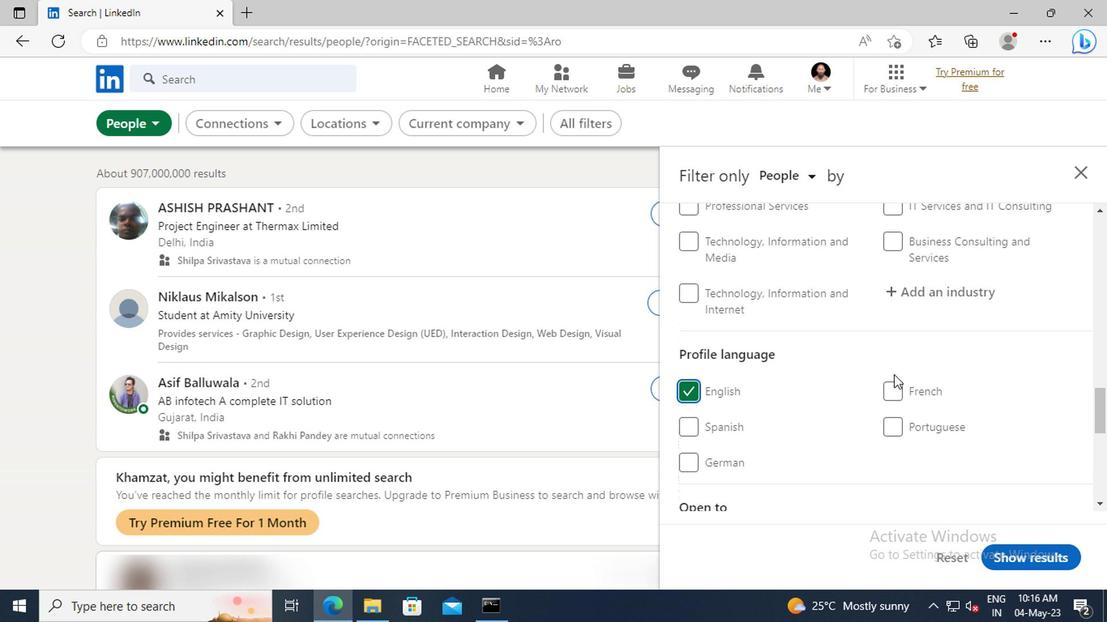 
Action: Mouse scrolled (889, 374) with delta (0, 1)
Screenshot: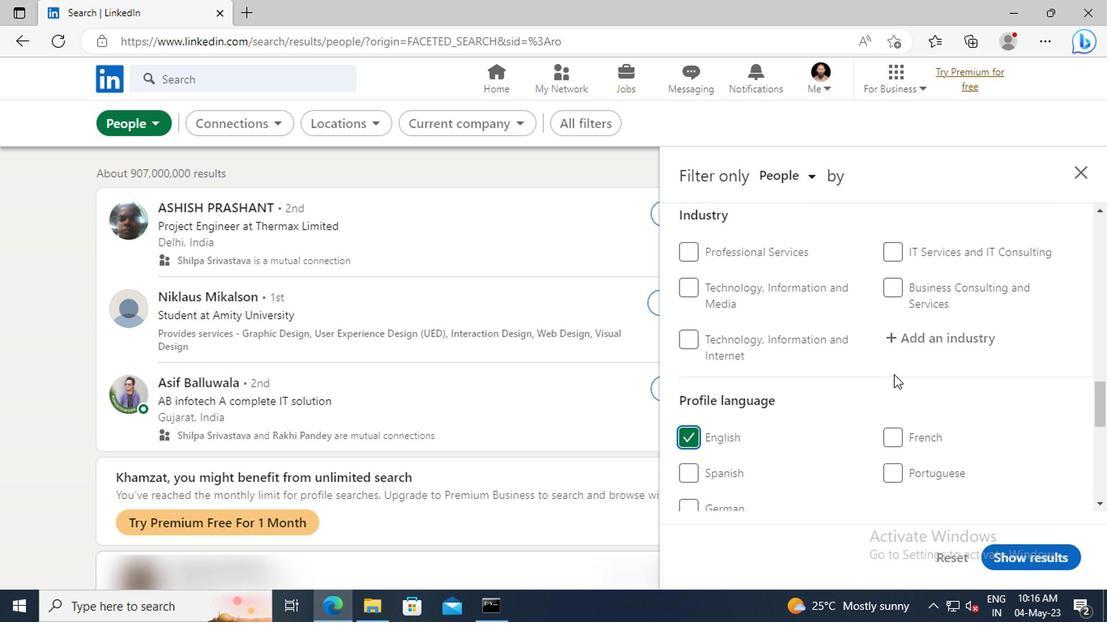 
Action: Mouse scrolled (889, 374) with delta (0, 1)
Screenshot: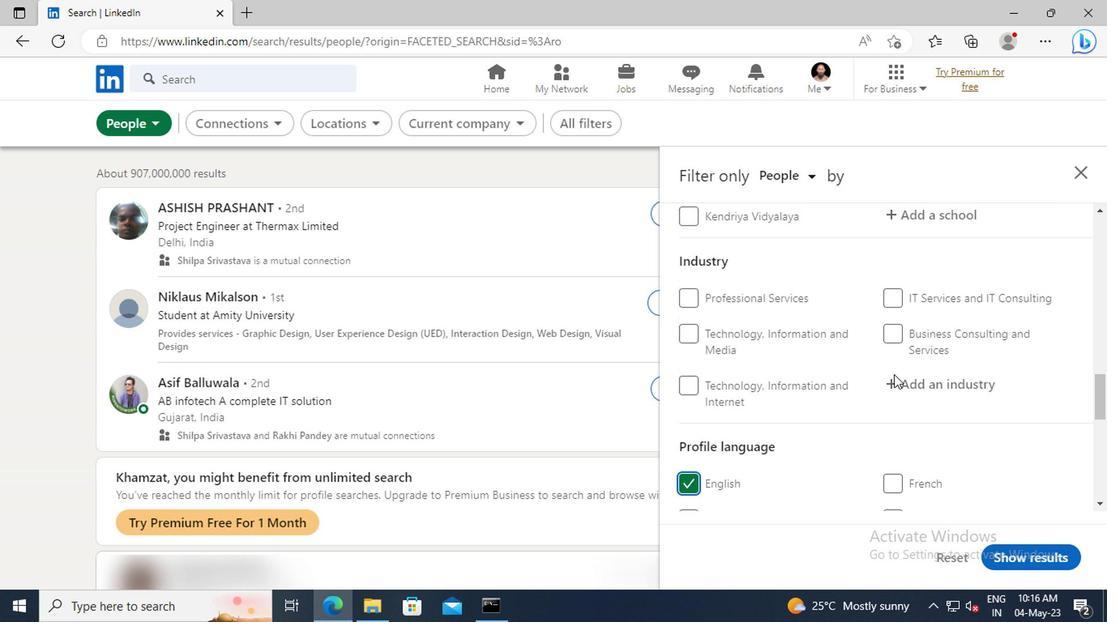 
Action: Mouse scrolled (889, 374) with delta (0, 1)
Screenshot: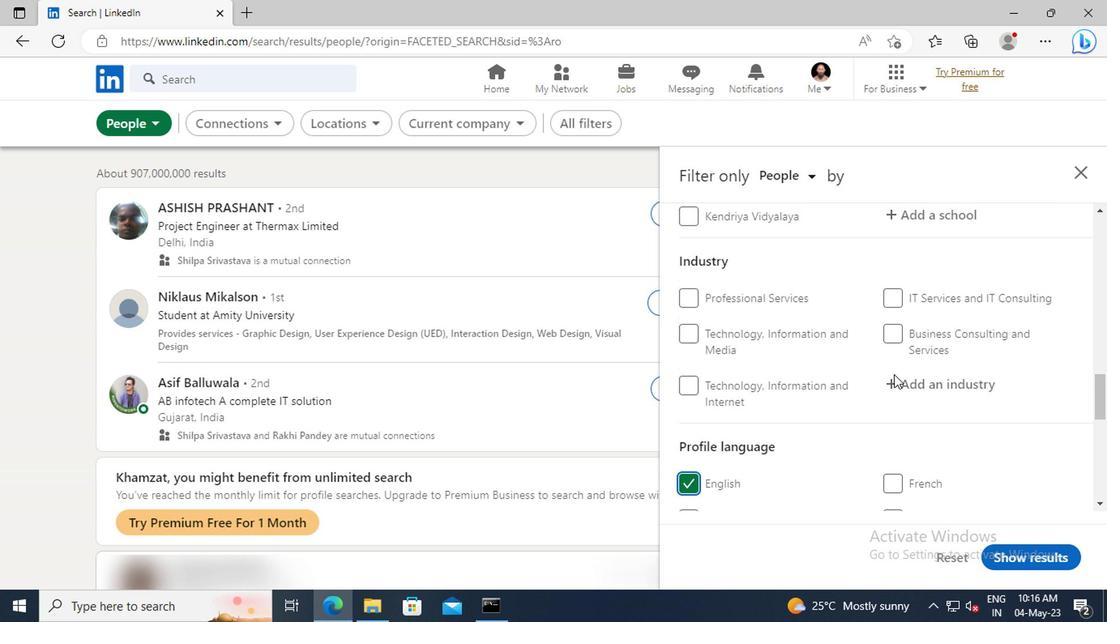 
Action: Mouse scrolled (889, 374) with delta (0, 1)
Screenshot: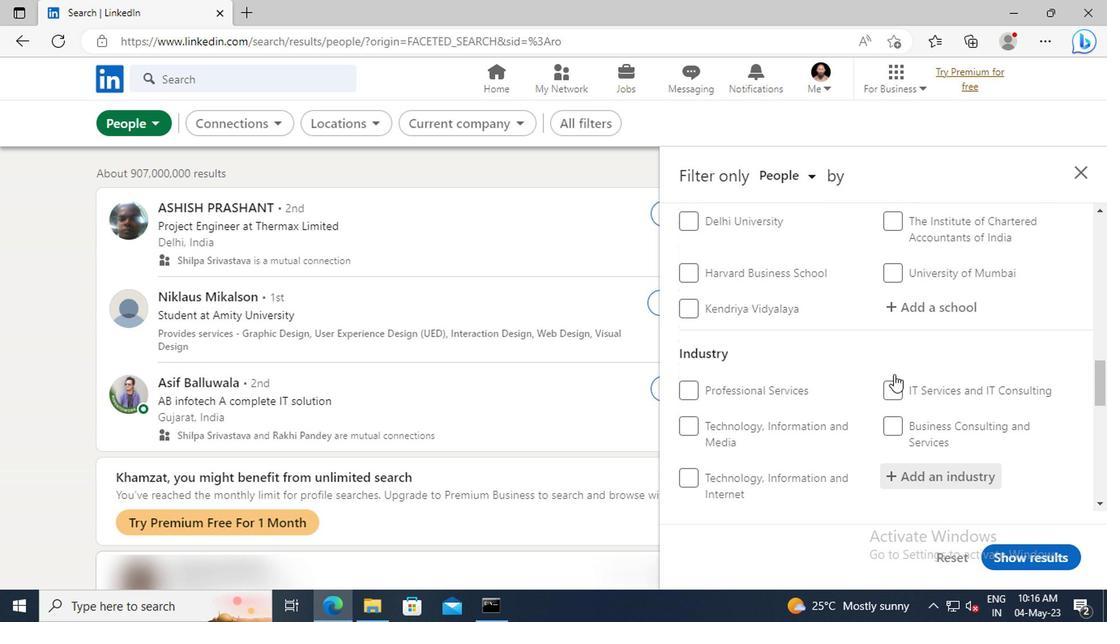 
Action: Mouse scrolled (889, 374) with delta (0, 1)
Screenshot: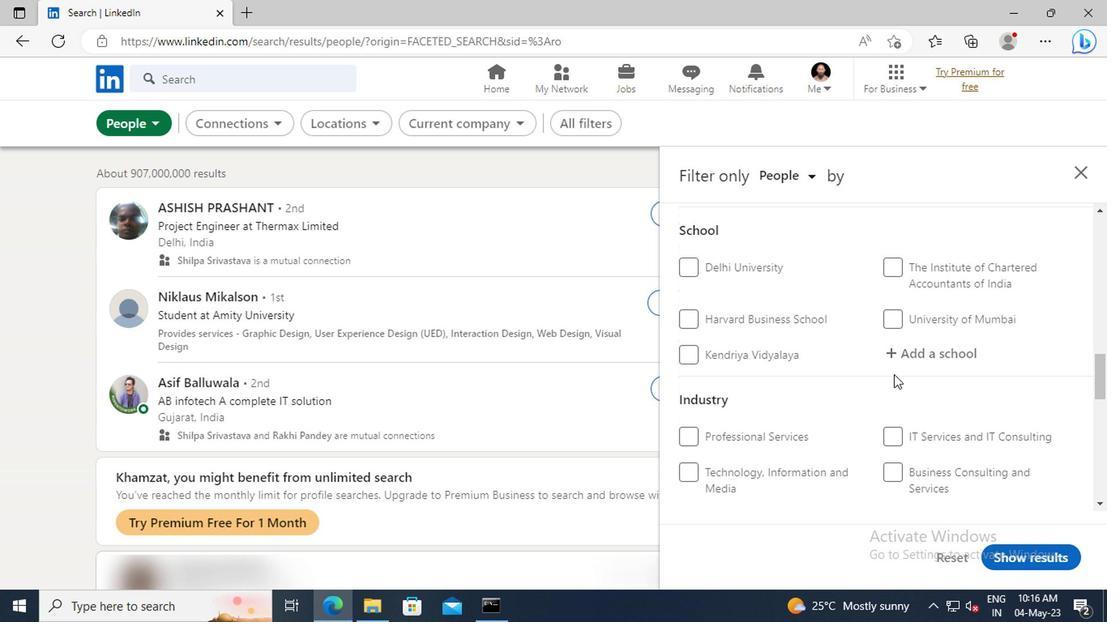 
Action: Mouse scrolled (889, 374) with delta (0, 1)
Screenshot: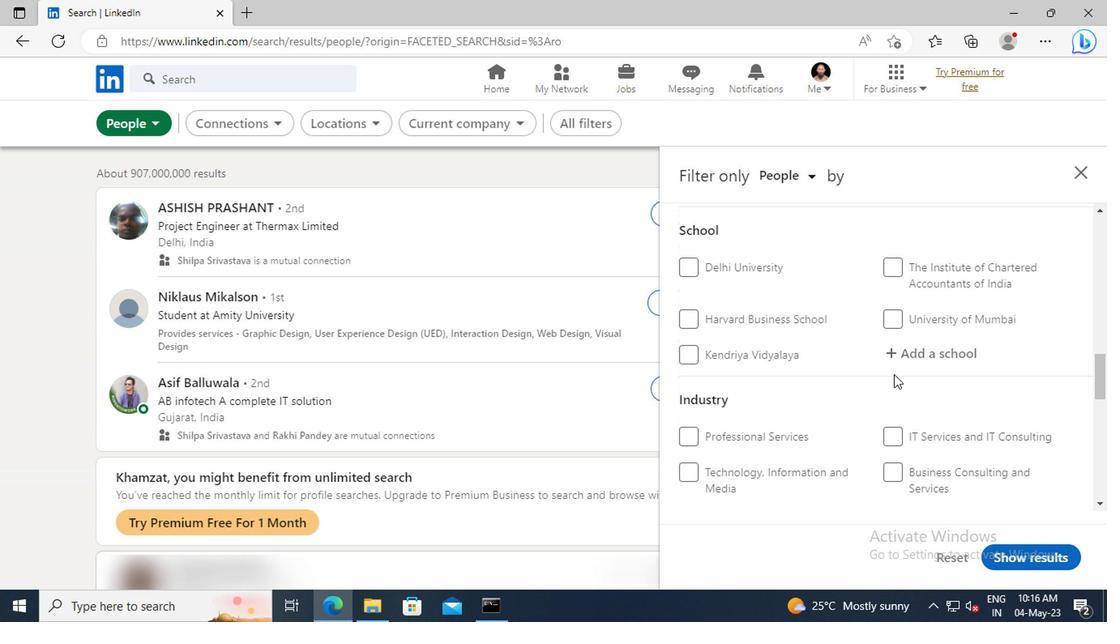 
Action: Mouse scrolled (889, 374) with delta (0, 1)
Screenshot: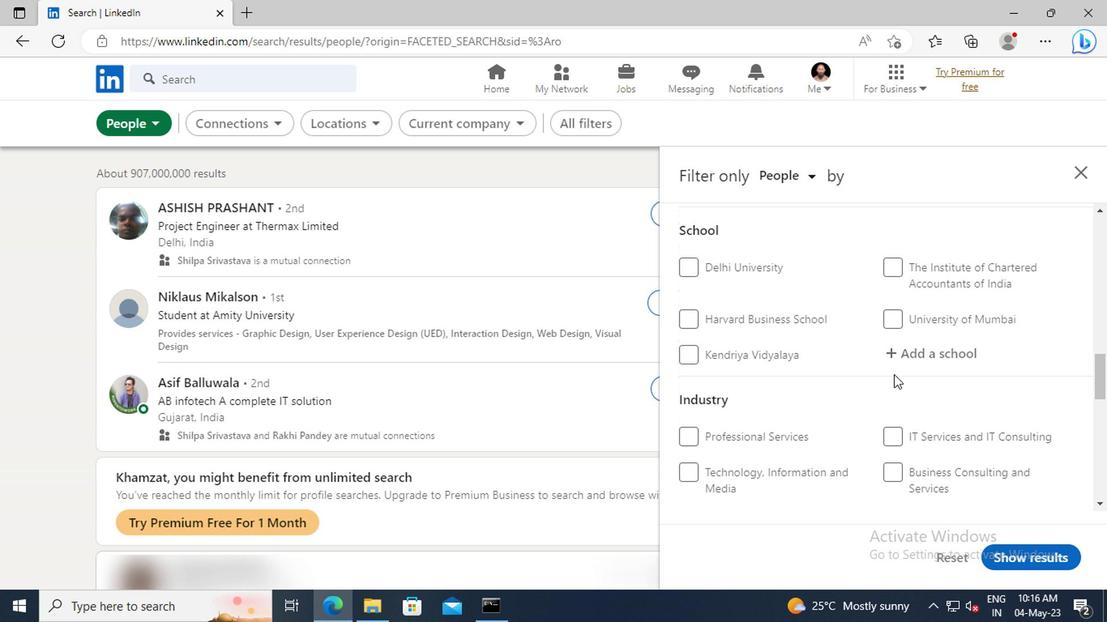 
Action: Mouse scrolled (889, 374) with delta (0, 1)
Screenshot: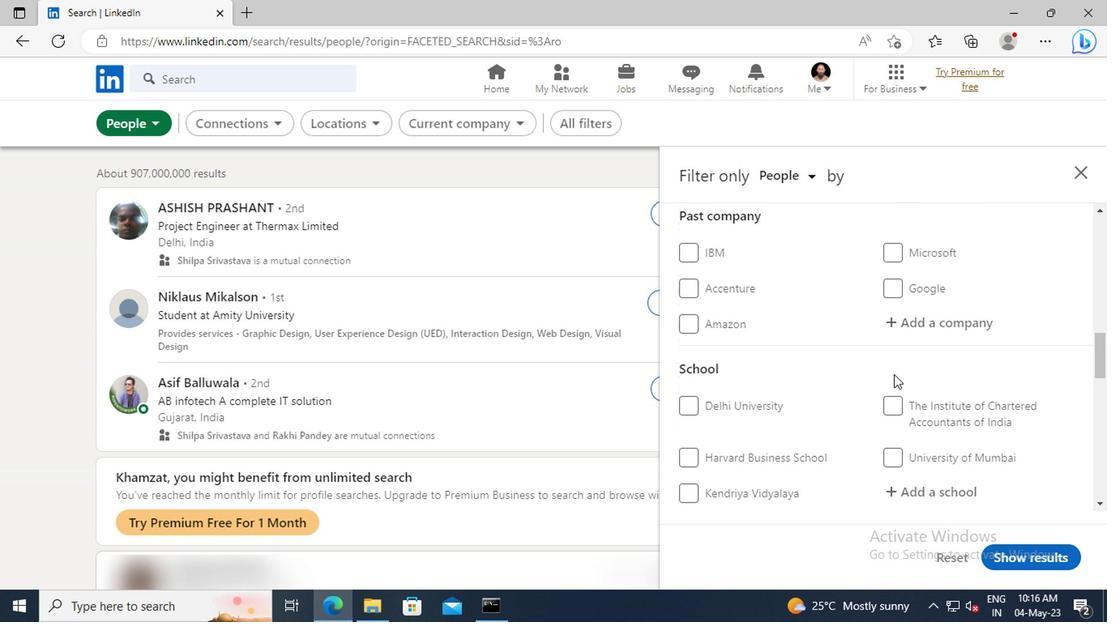 
Action: Mouse scrolled (889, 374) with delta (0, 1)
Screenshot: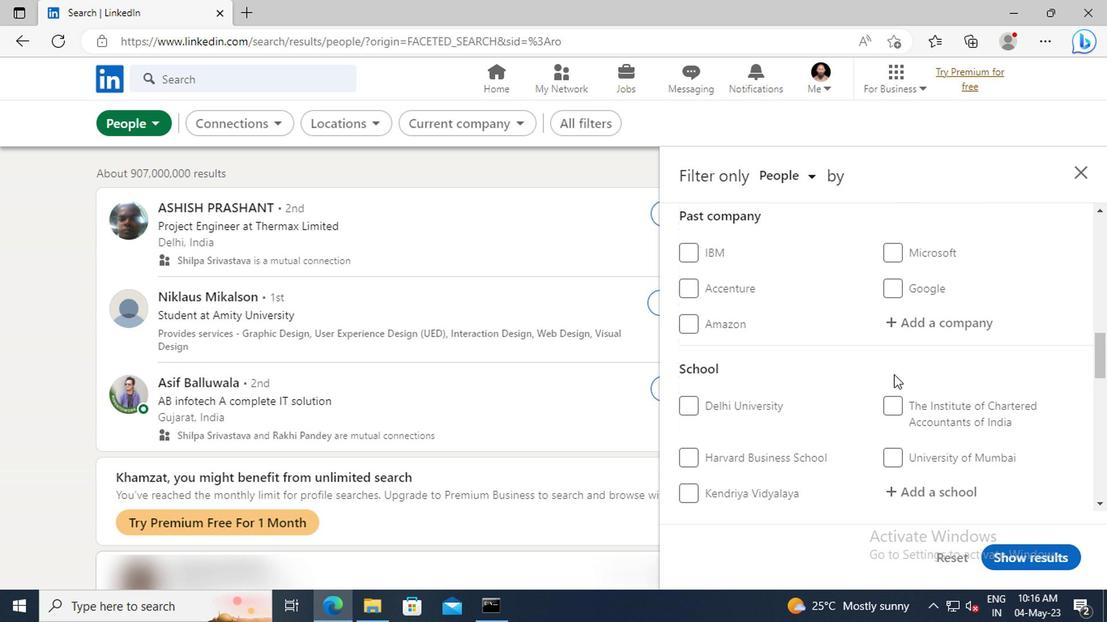 
Action: Mouse scrolled (889, 374) with delta (0, 1)
Screenshot: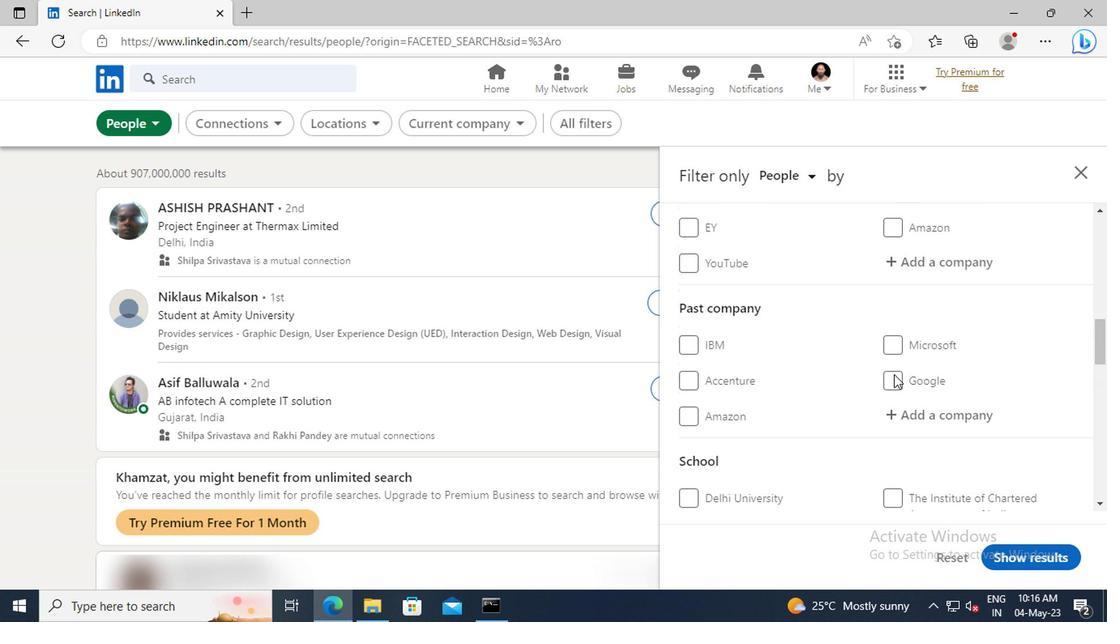 
Action: Mouse scrolled (889, 374) with delta (0, 1)
Screenshot: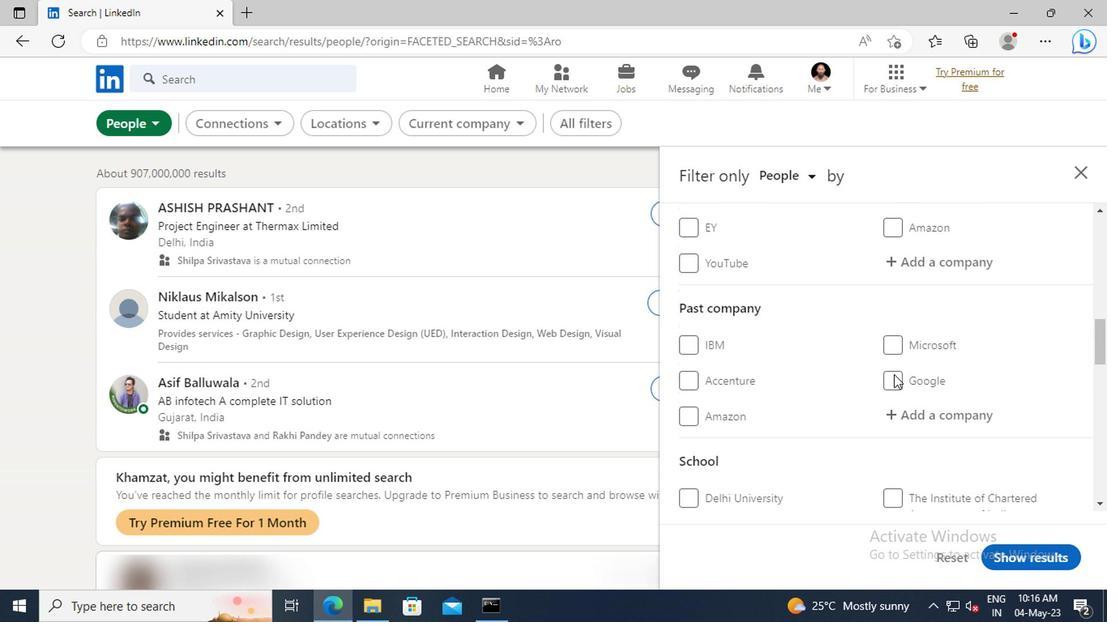 
Action: Mouse moved to (893, 358)
Screenshot: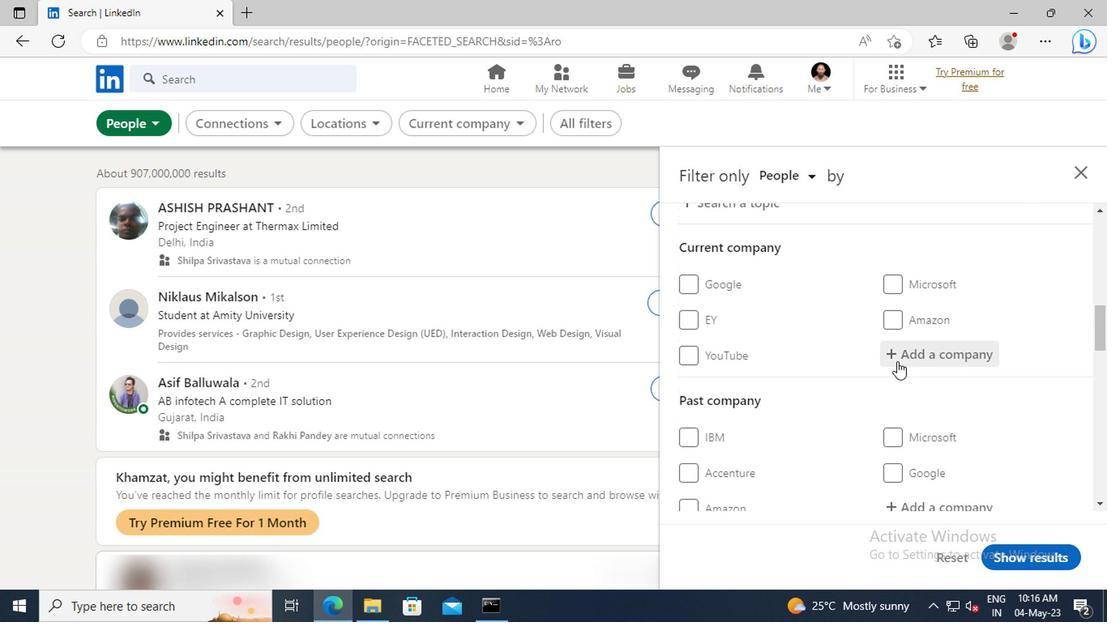 
Action: Mouse pressed left at (893, 358)
Screenshot: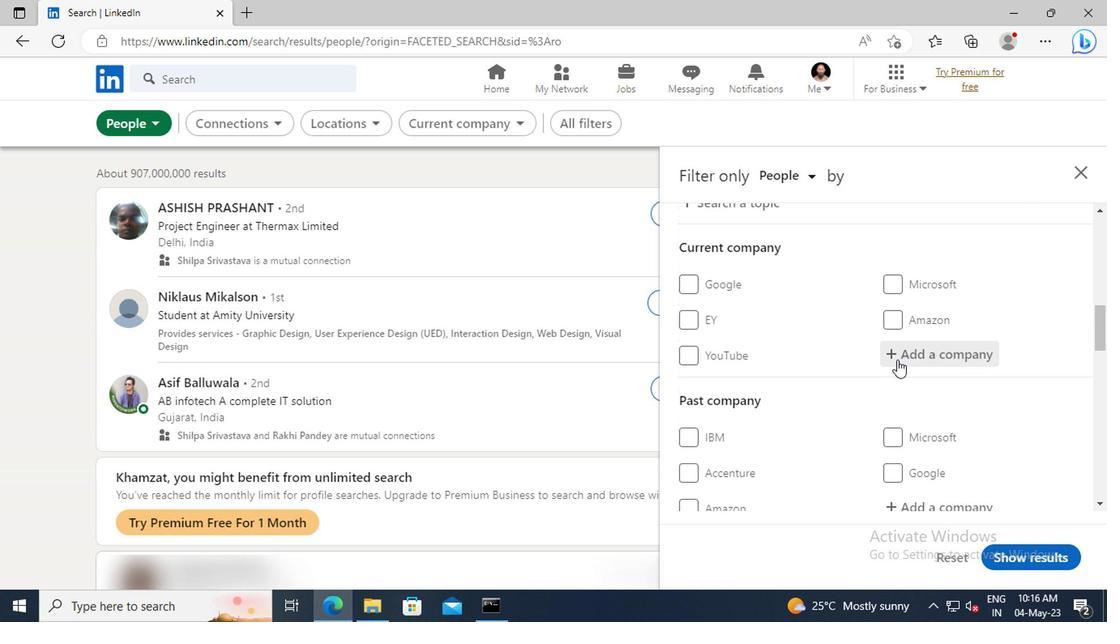 
Action: Key pressed <Key.shift>AFRY
Screenshot: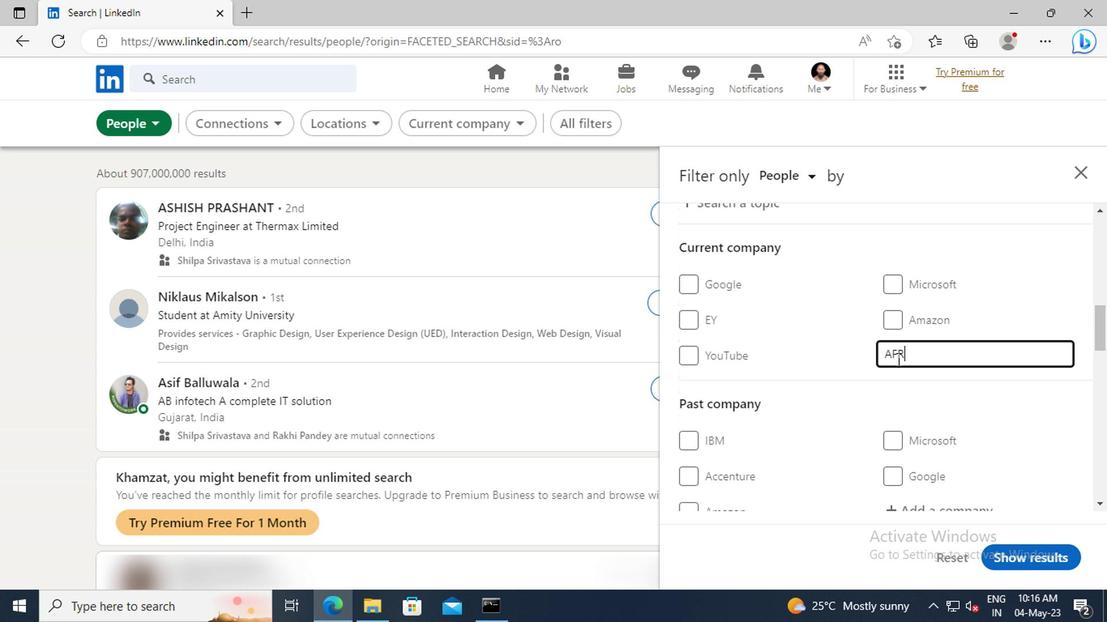
Action: Mouse moved to (893, 379)
Screenshot: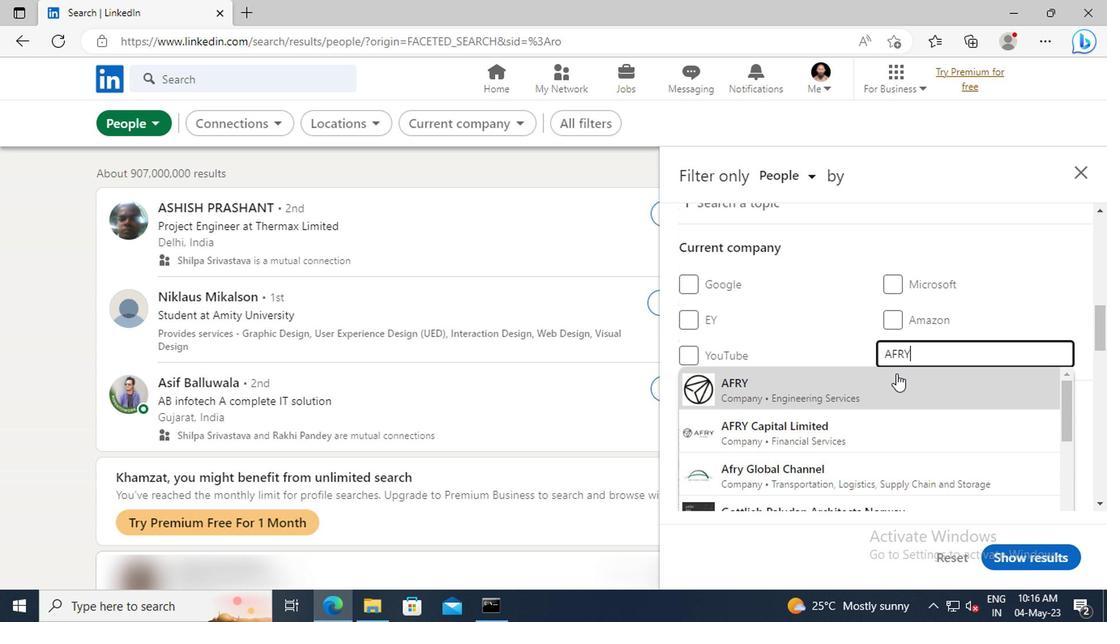 
Action: Mouse pressed left at (893, 379)
Screenshot: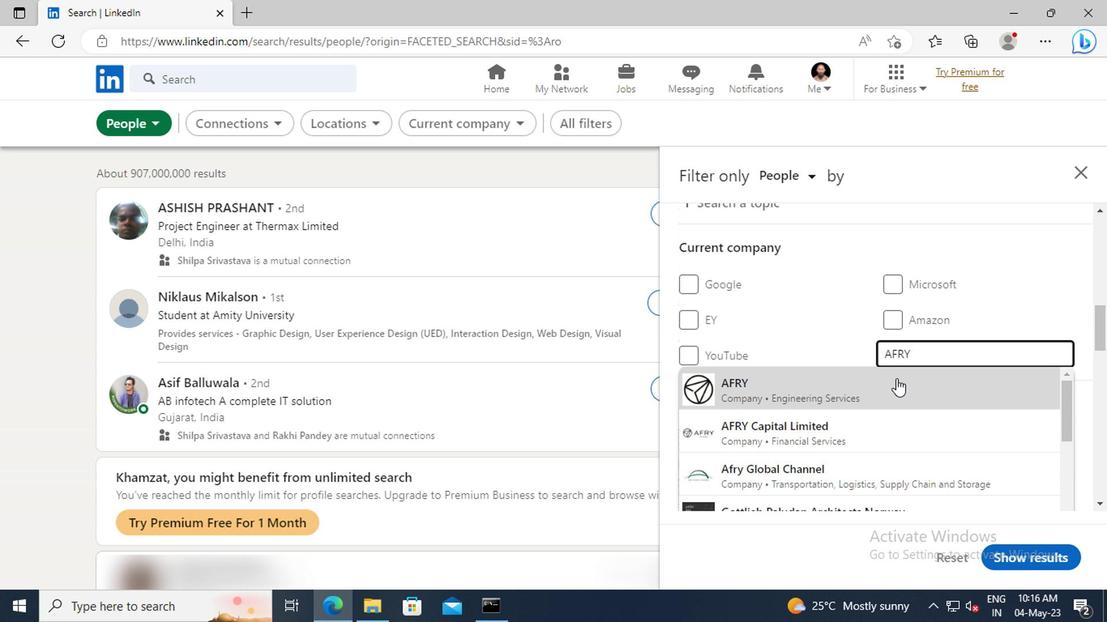 
Action: Mouse scrolled (893, 378) with delta (0, 0)
Screenshot: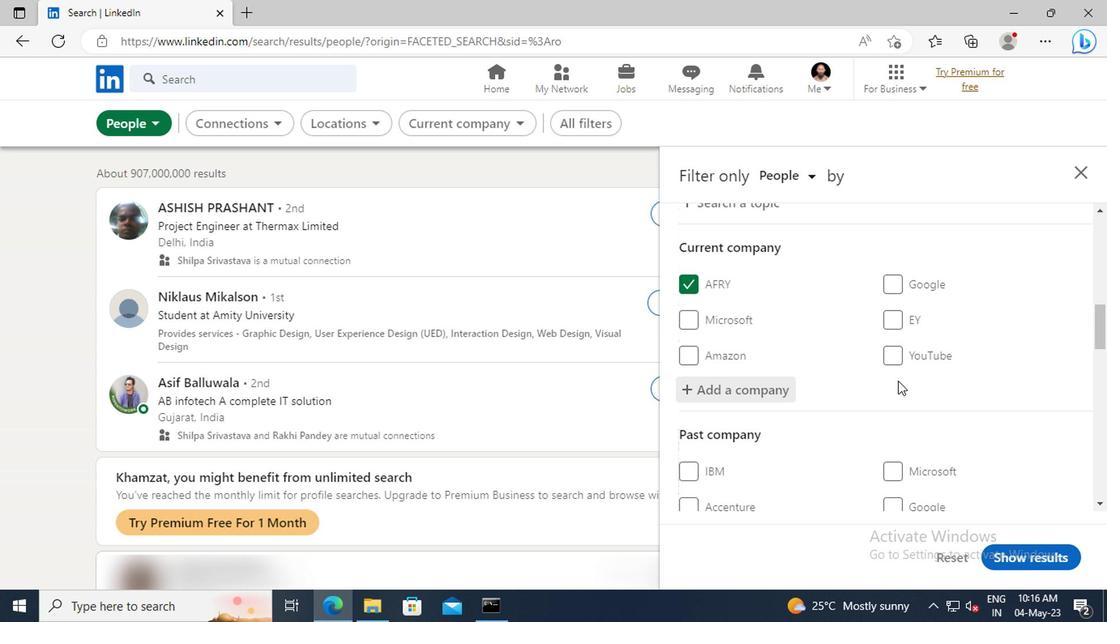 
Action: Mouse scrolled (893, 378) with delta (0, 0)
Screenshot: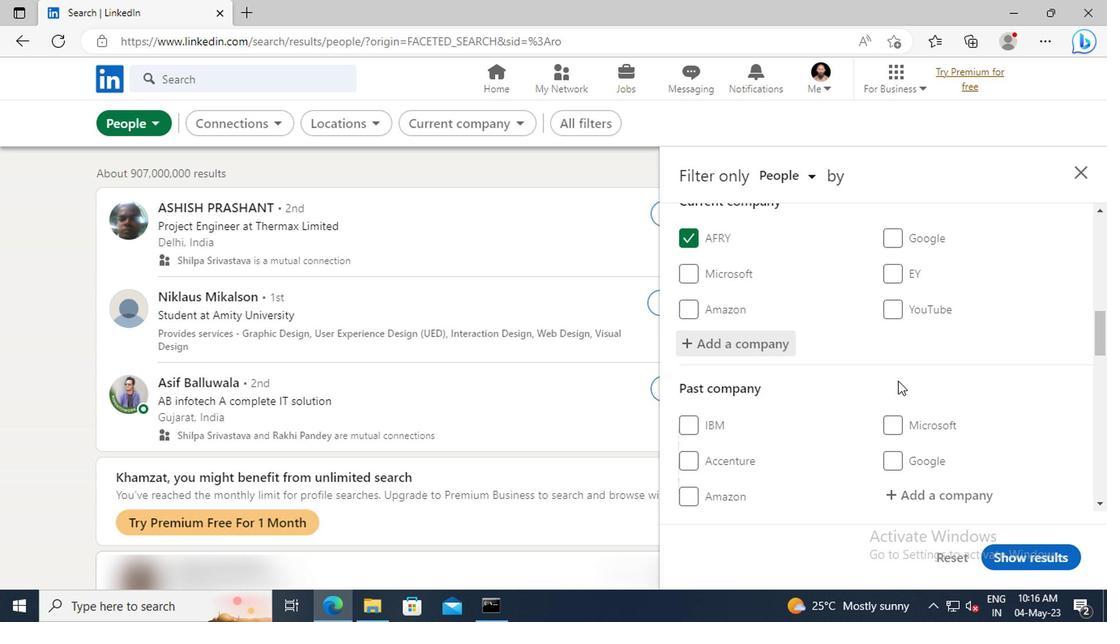 
Action: Mouse scrolled (893, 378) with delta (0, 0)
Screenshot: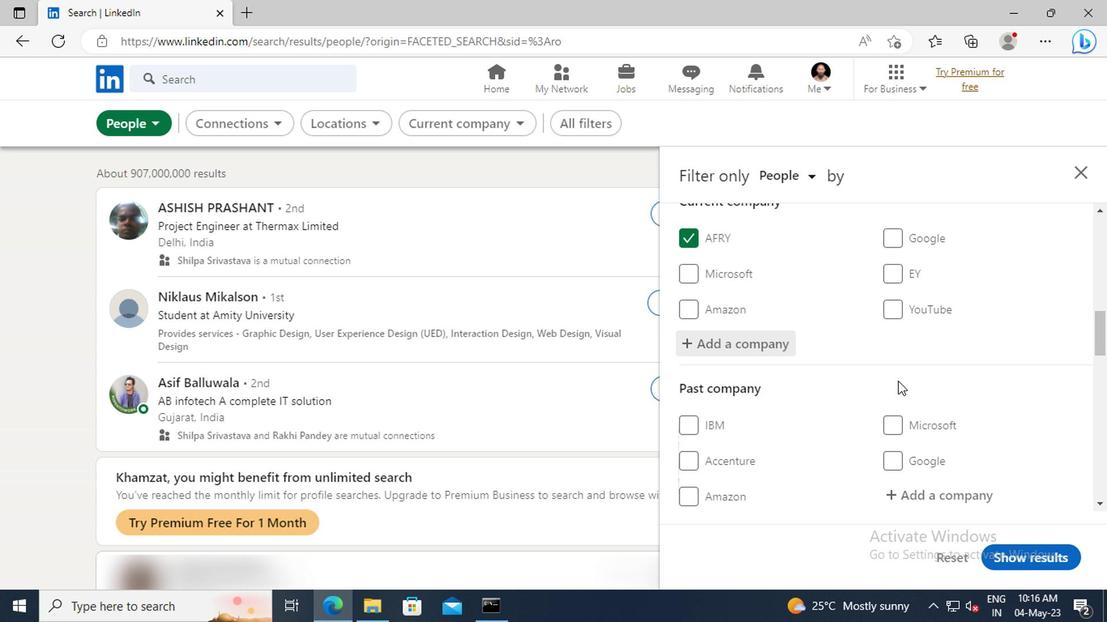 
Action: Mouse moved to (893, 374)
Screenshot: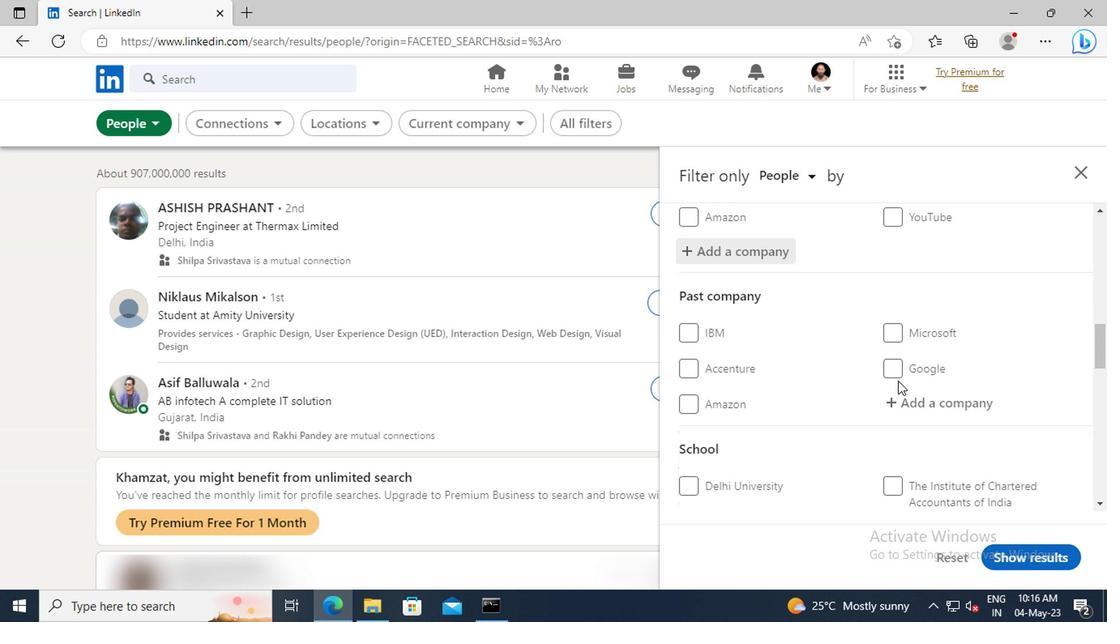 
Action: Mouse scrolled (893, 373) with delta (0, -1)
Screenshot: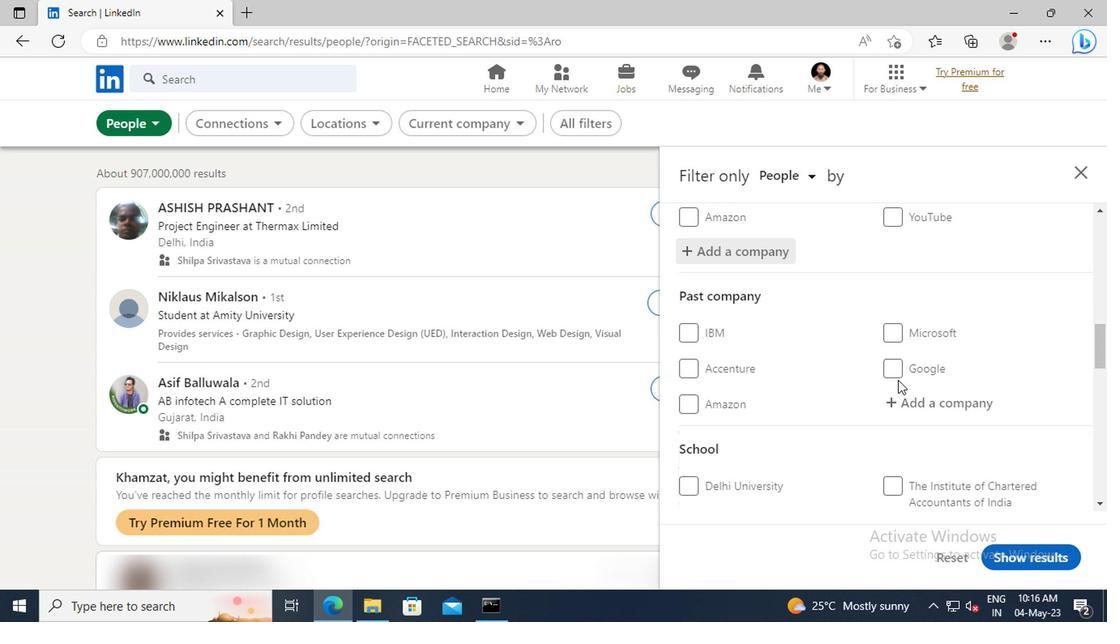 
Action: Mouse moved to (893, 373)
Screenshot: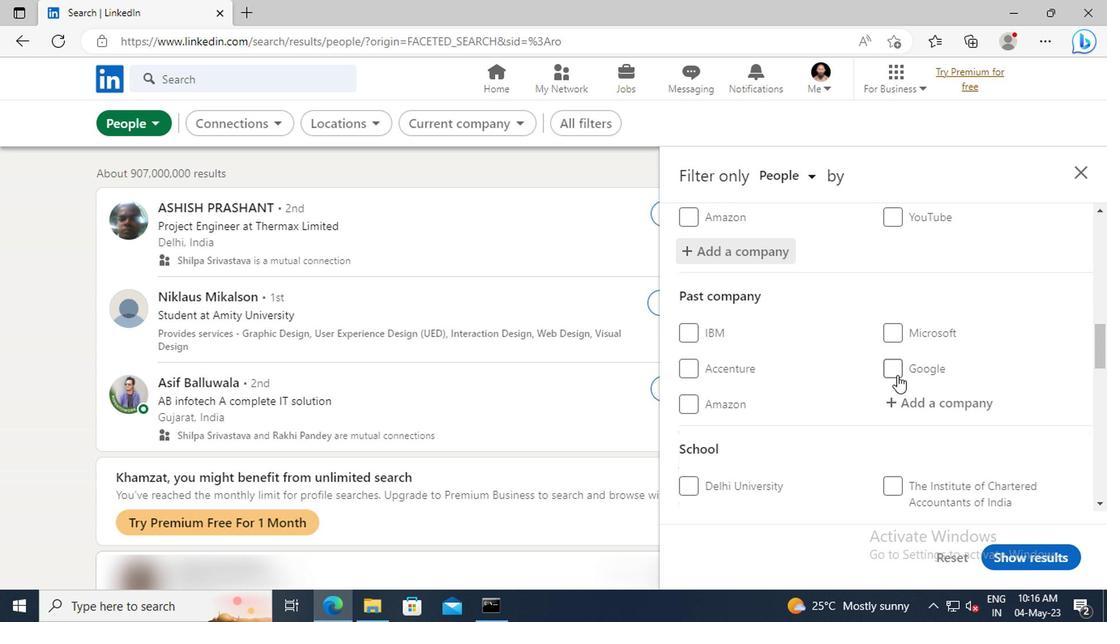 
Action: Mouse scrolled (893, 372) with delta (0, 0)
Screenshot: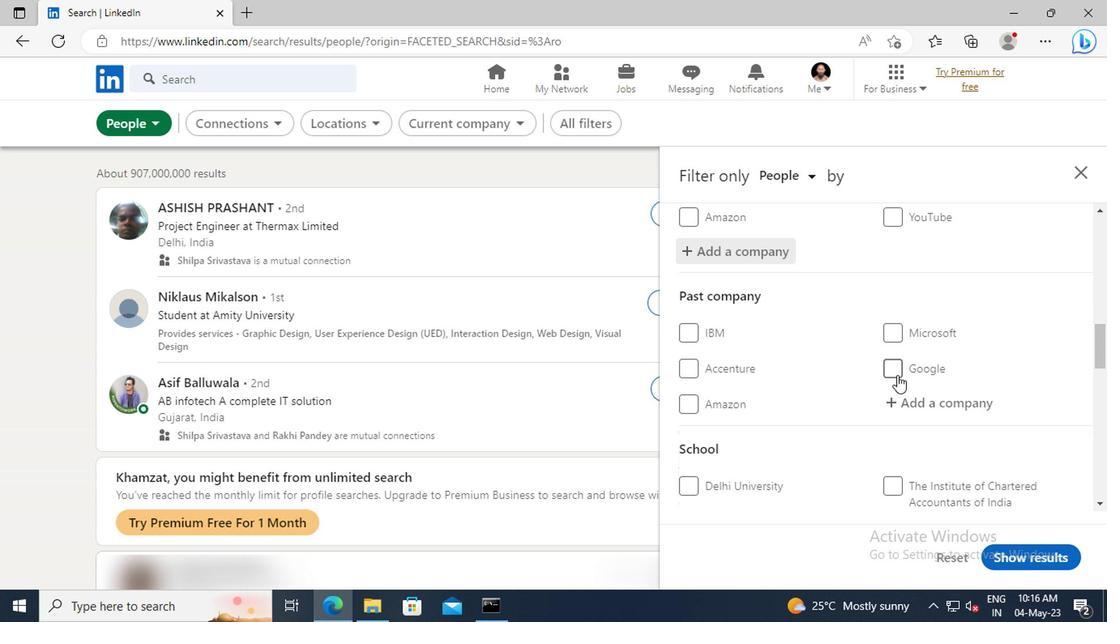 
Action: Mouse scrolled (893, 372) with delta (0, 0)
Screenshot: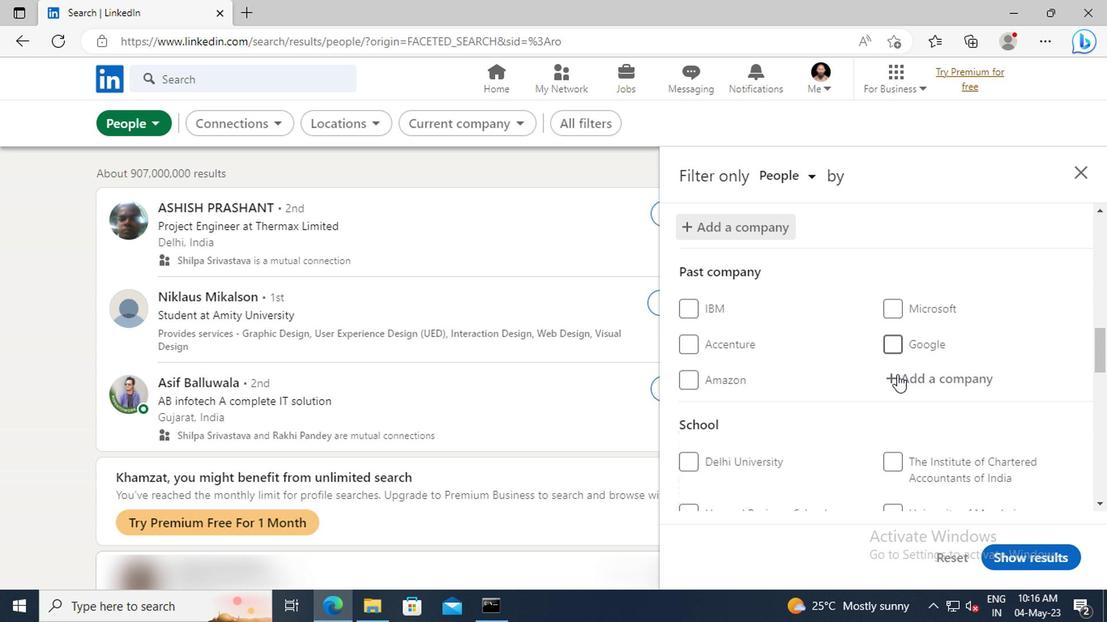 
Action: Mouse moved to (889, 359)
Screenshot: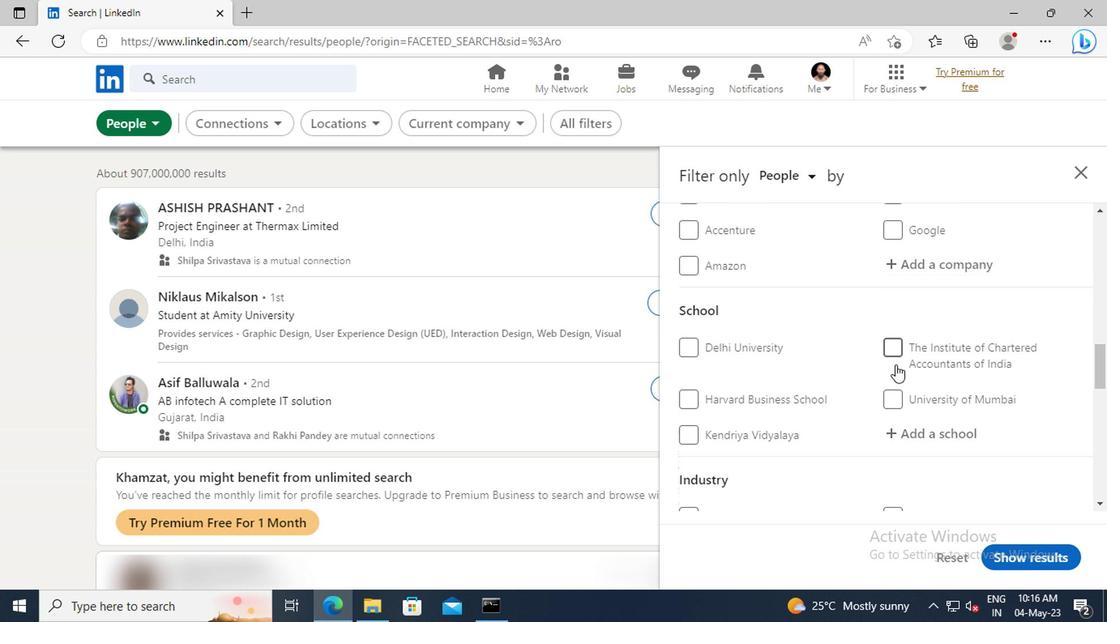 
Action: Mouse scrolled (889, 358) with delta (0, -1)
Screenshot: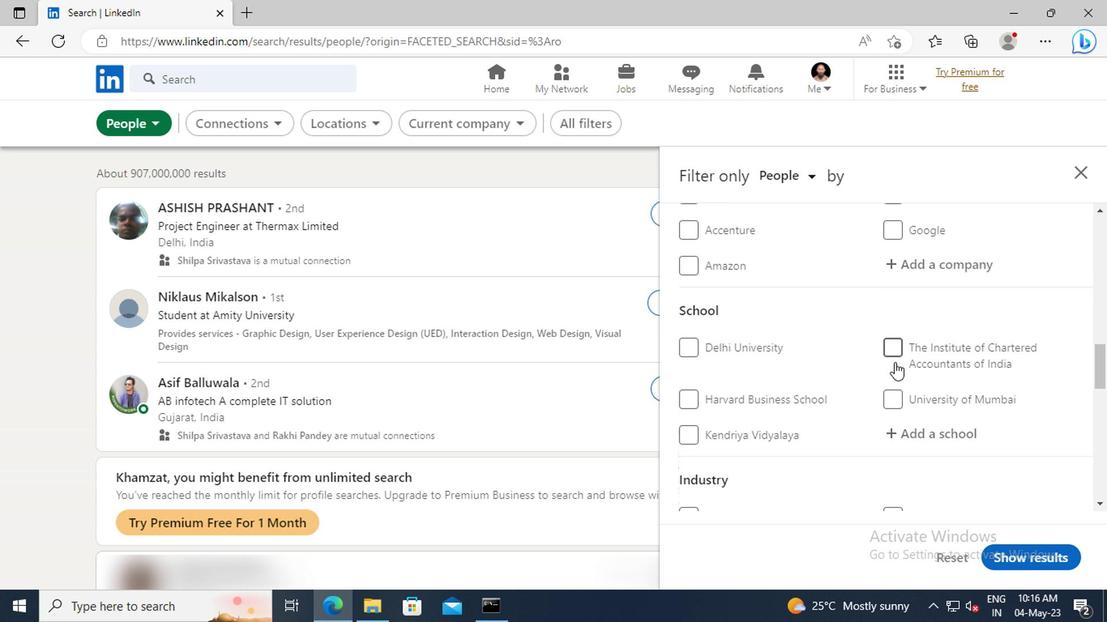 
Action: Mouse scrolled (889, 358) with delta (0, -1)
Screenshot: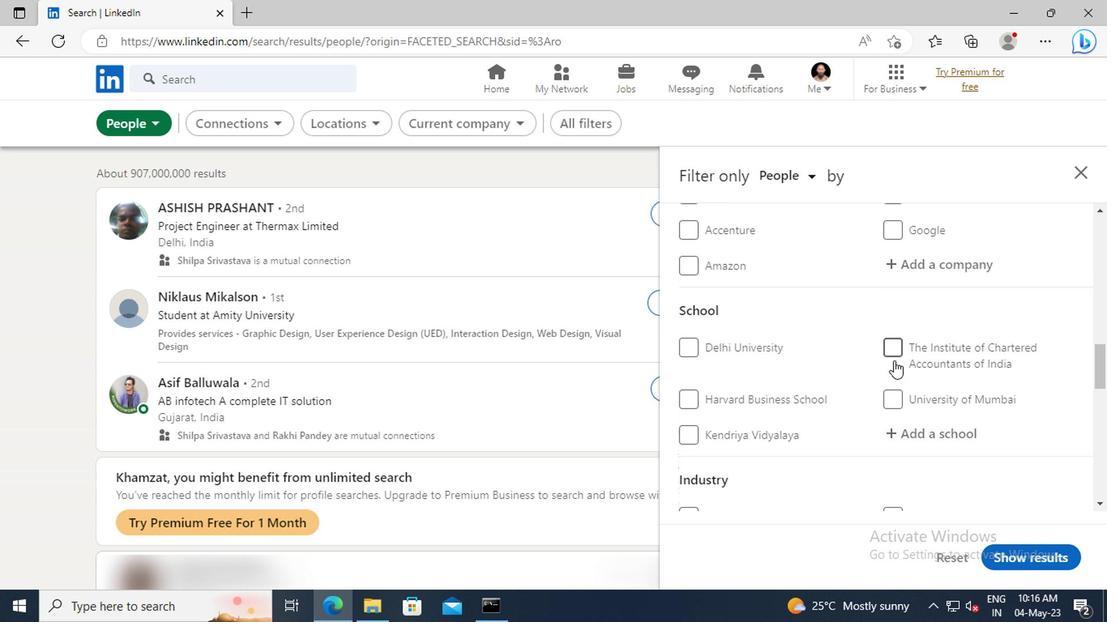 
Action: Mouse moved to (897, 351)
Screenshot: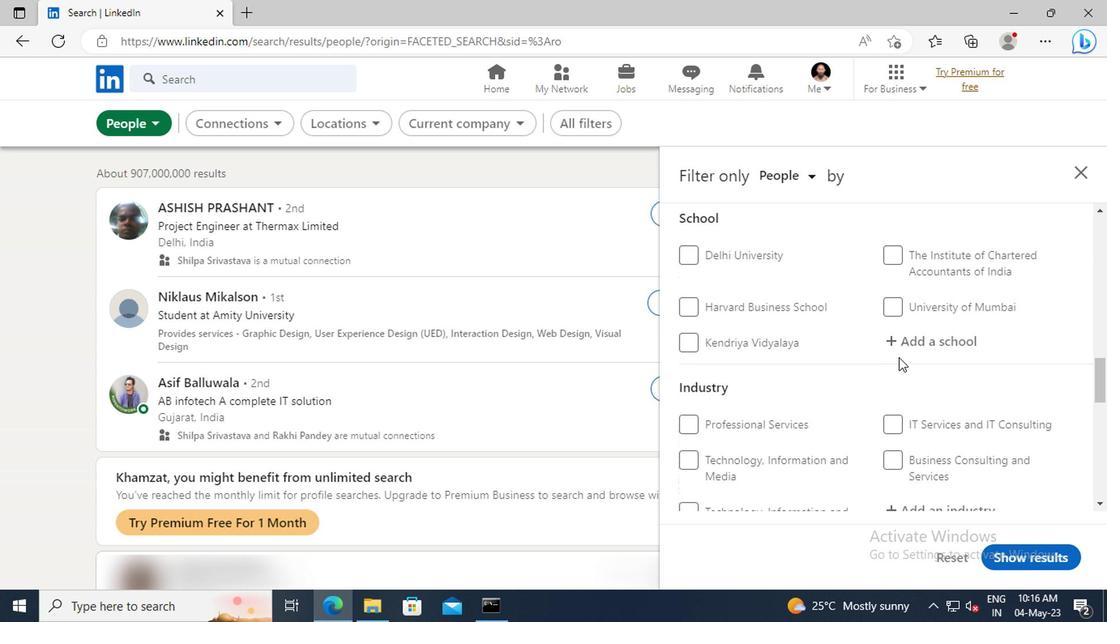 
Action: Mouse pressed left at (897, 351)
Screenshot: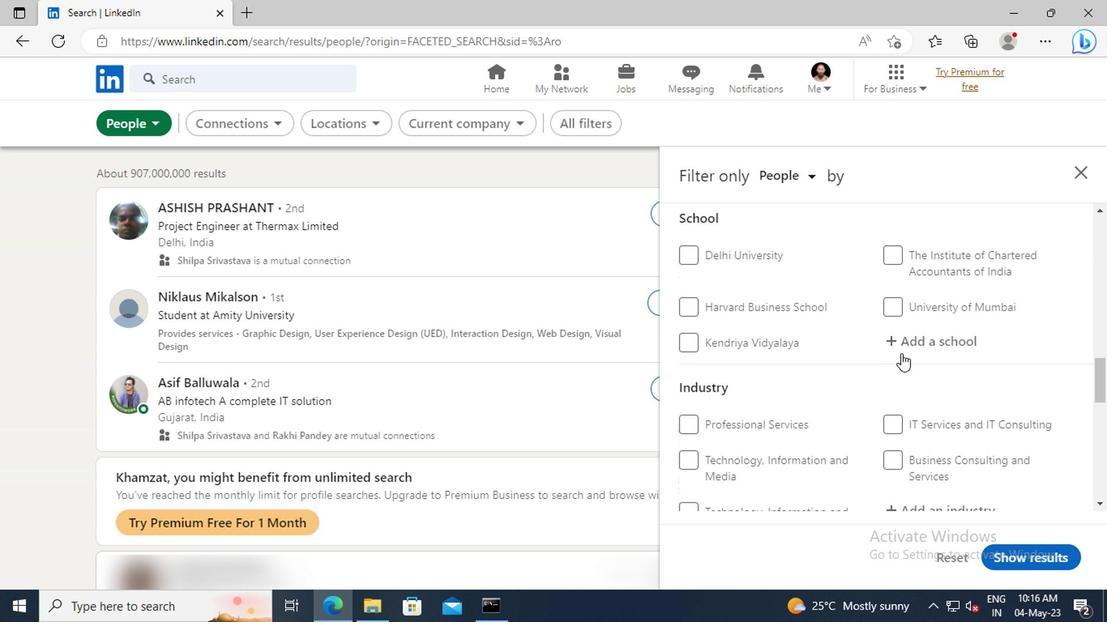 
Action: Key pressed <Key.shift>ACHARYA<Key.space><Key.shift>INSTITUTE<Key.space>OF<Key.space><Key.shift>MA
Screenshot: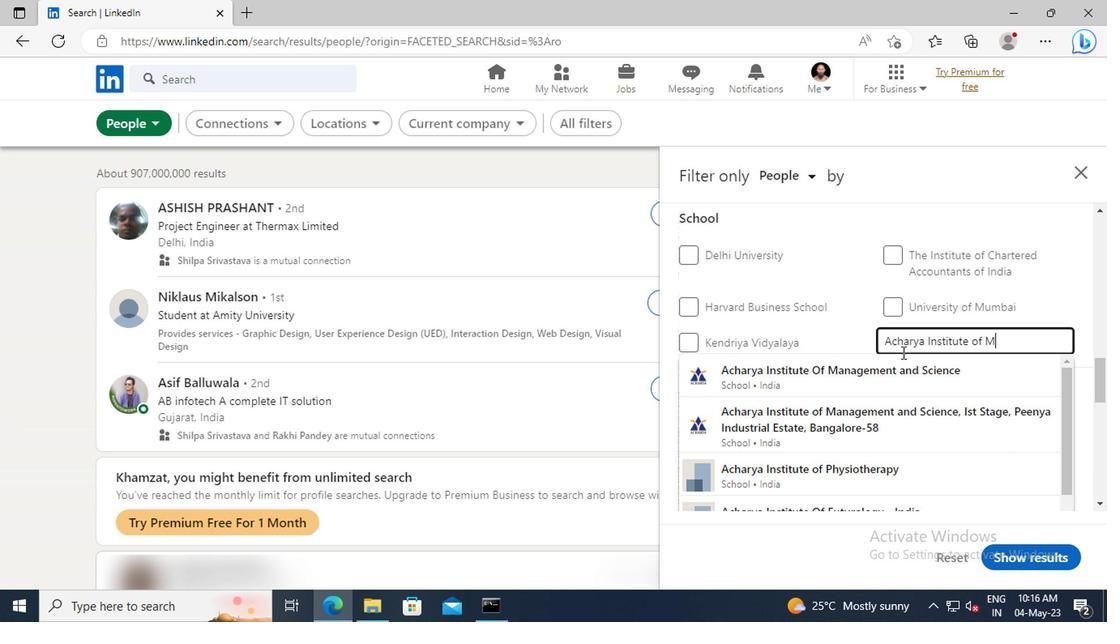 
Action: Mouse moved to (908, 411)
Screenshot: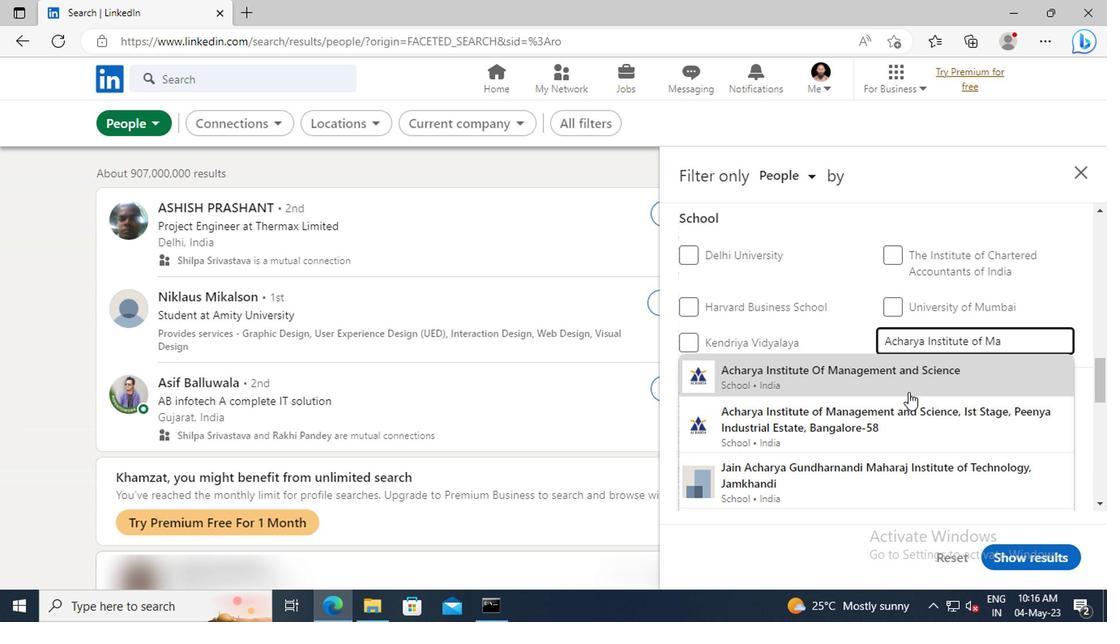 
Action: Mouse pressed left at (908, 411)
Screenshot: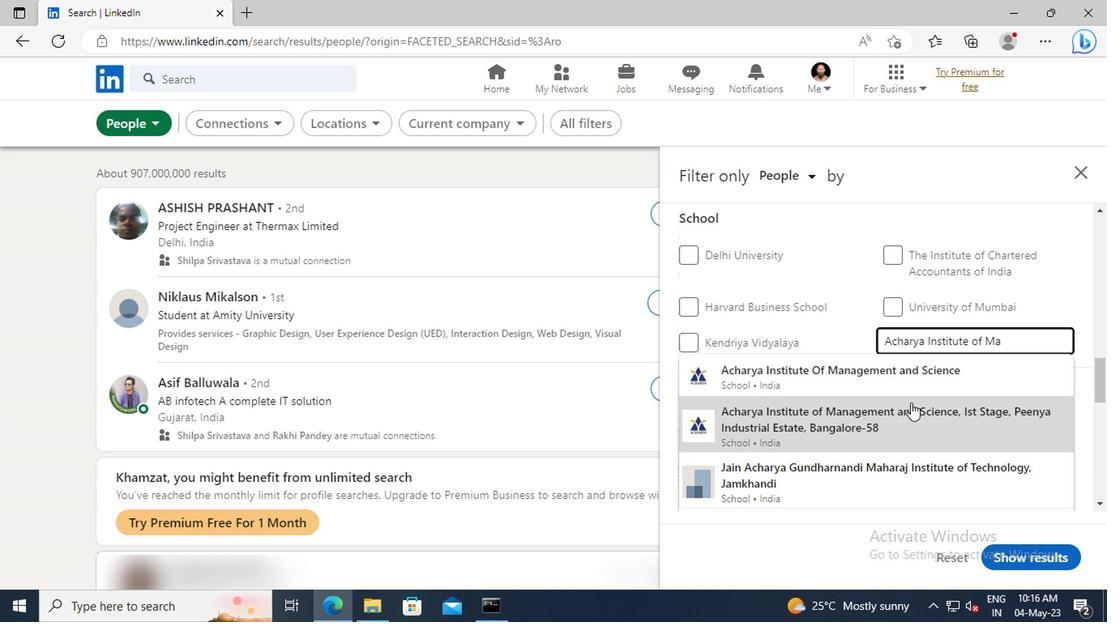
Action: Mouse scrolled (908, 411) with delta (0, 0)
Screenshot: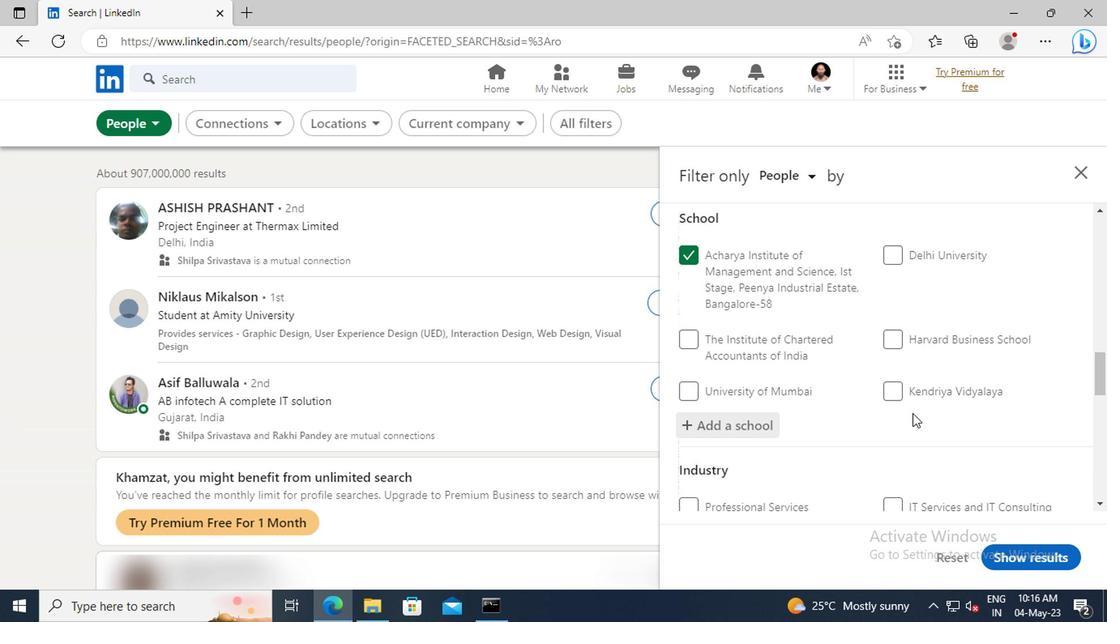 
Action: Mouse moved to (907, 396)
Screenshot: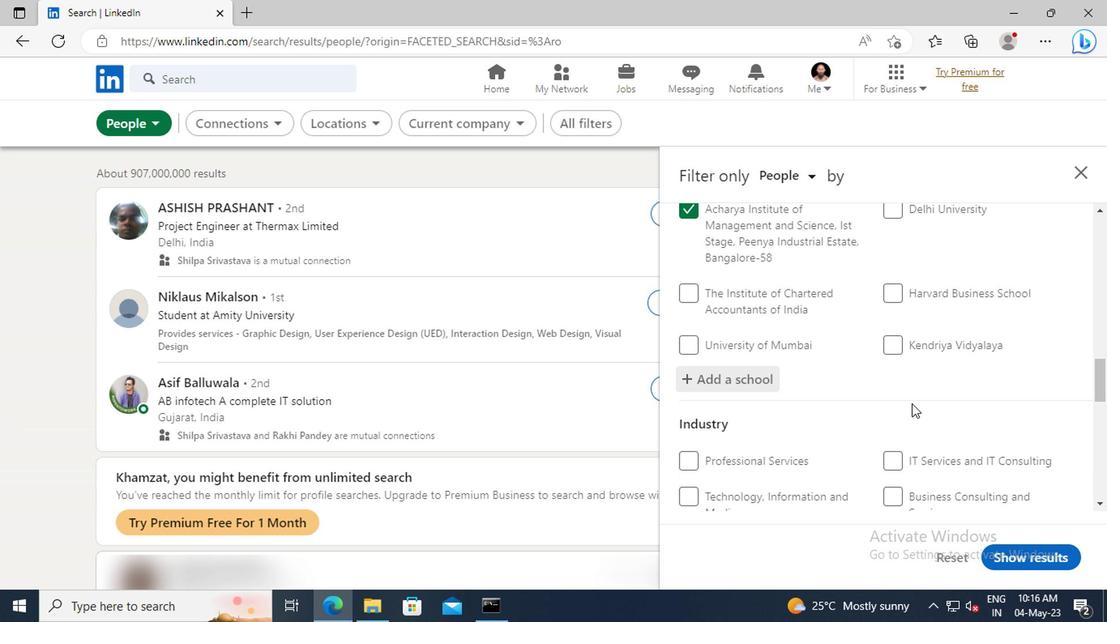 
Action: Mouse scrolled (907, 395) with delta (0, -1)
Screenshot: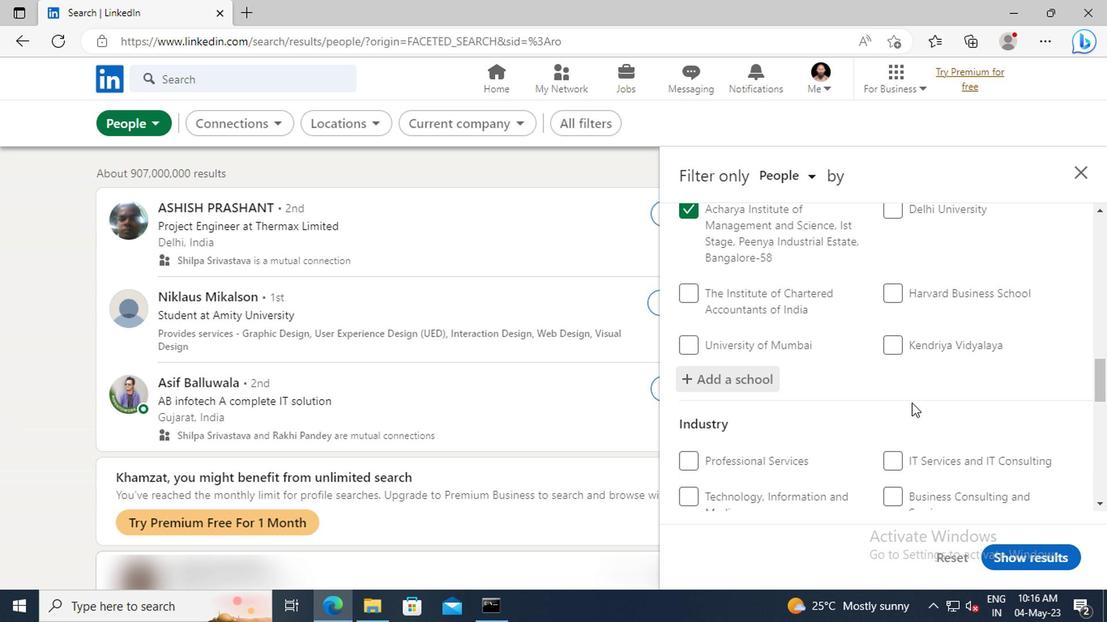 
Action: Mouse moved to (907, 393)
Screenshot: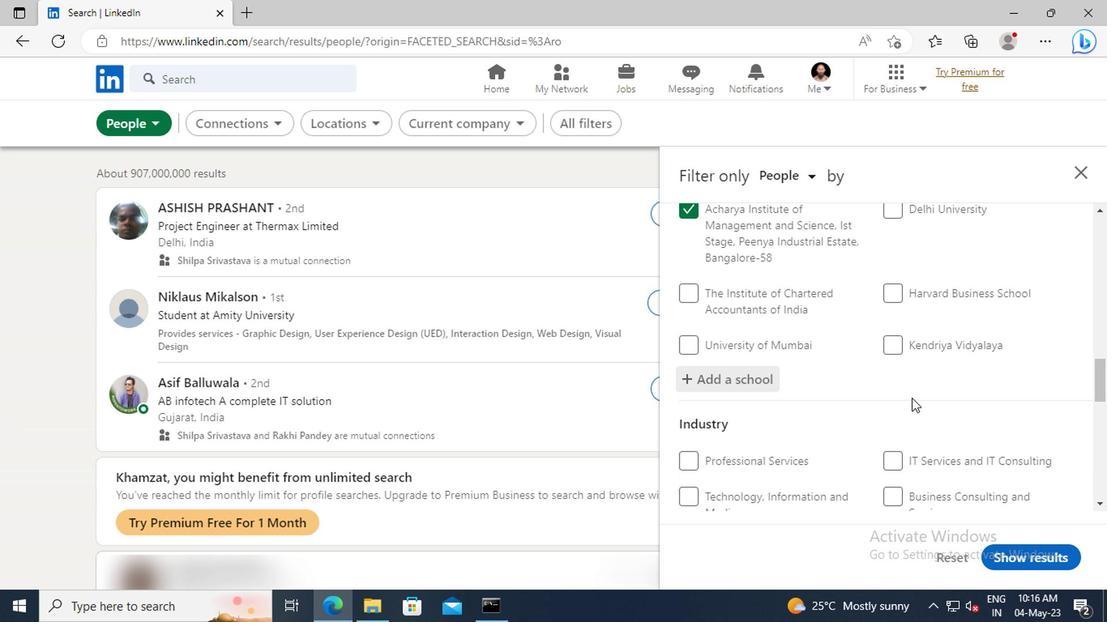 
Action: Mouse scrolled (907, 393) with delta (0, 0)
Screenshot: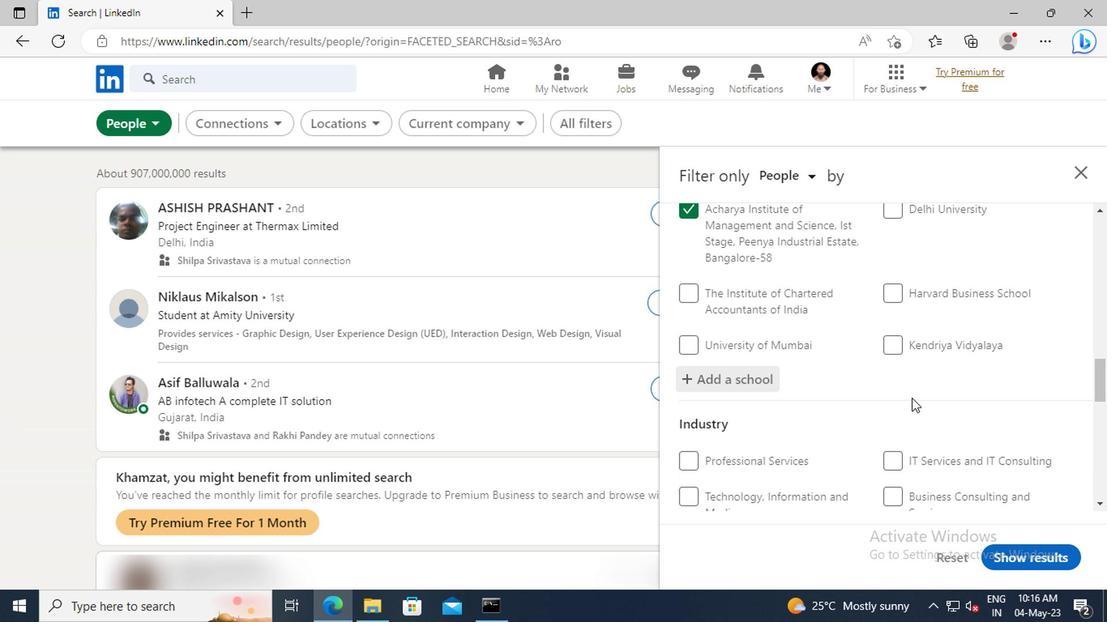 
Action: Mouse moved to (907, 388)
Screenshot: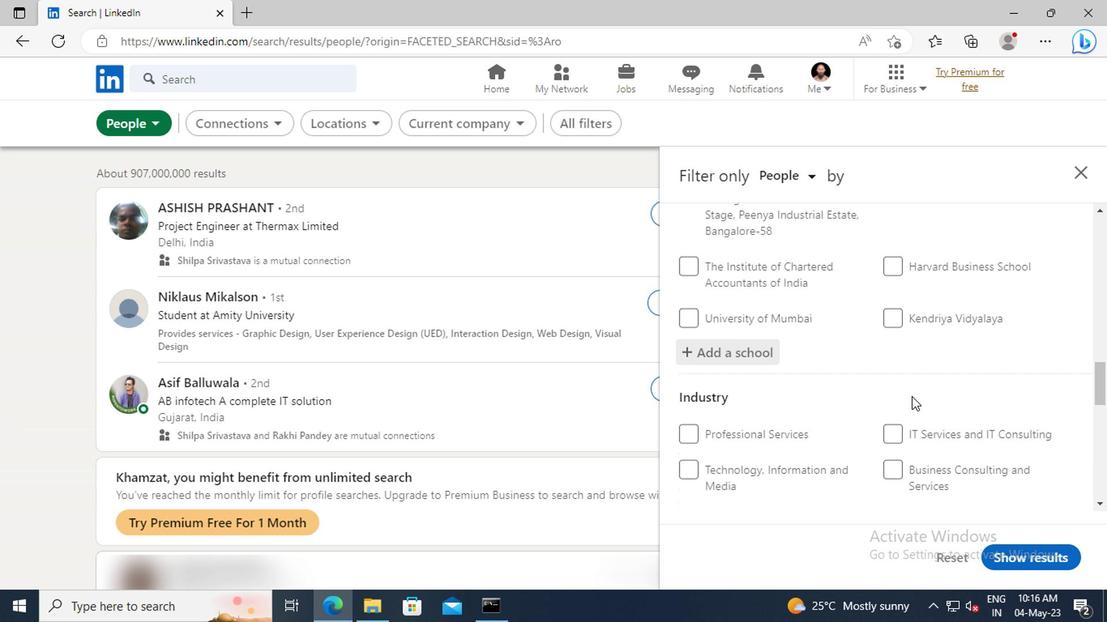 
Action: Mouse scrolled (907, 387) with delta (0, -1)
Screenshot: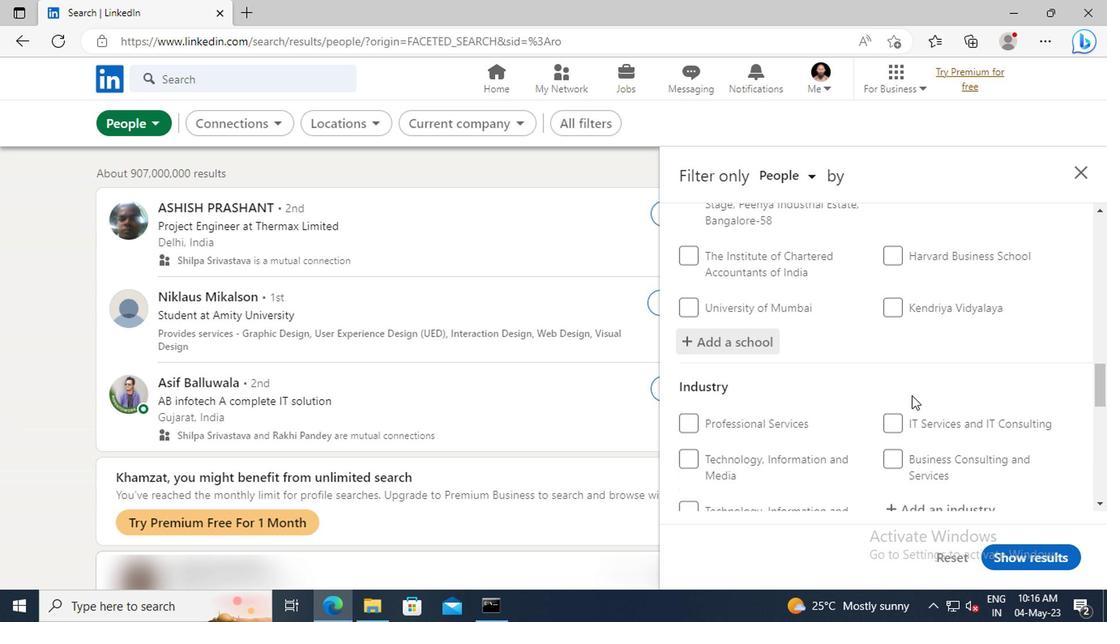 
Action: Mouse moved to (904, 372)
Screenshot: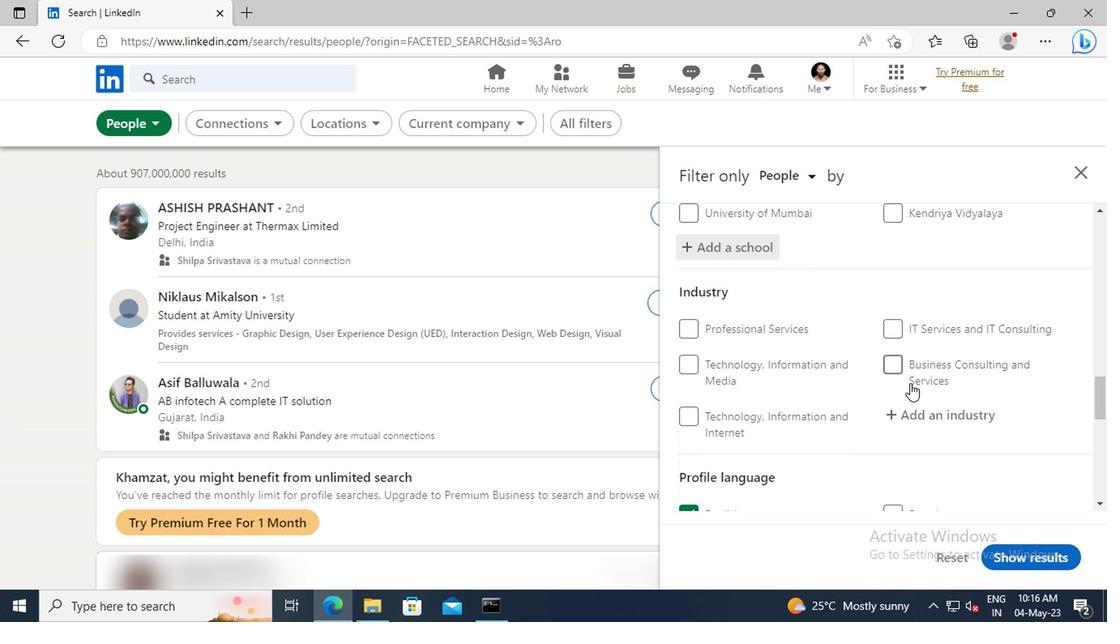 
Action: Mouse scrolled (904, 371) with delta (0, 0)
Screenshot: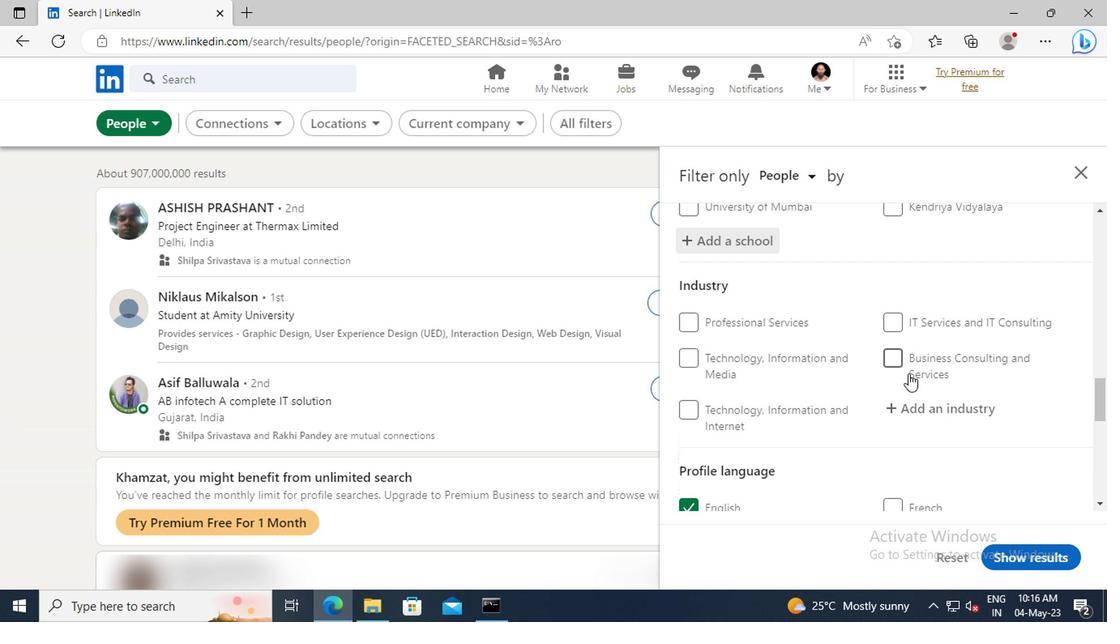 
Action: Mouse moved to (905, 367)
Screenshot: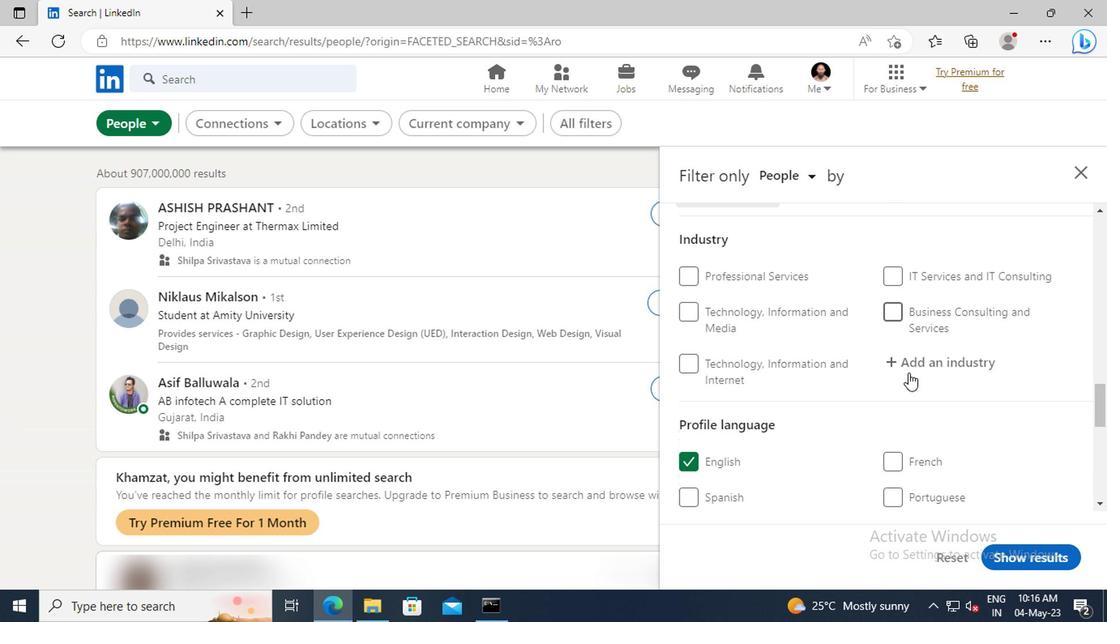 
Action: Mouse pressed left at (905, 367)
Screenshot: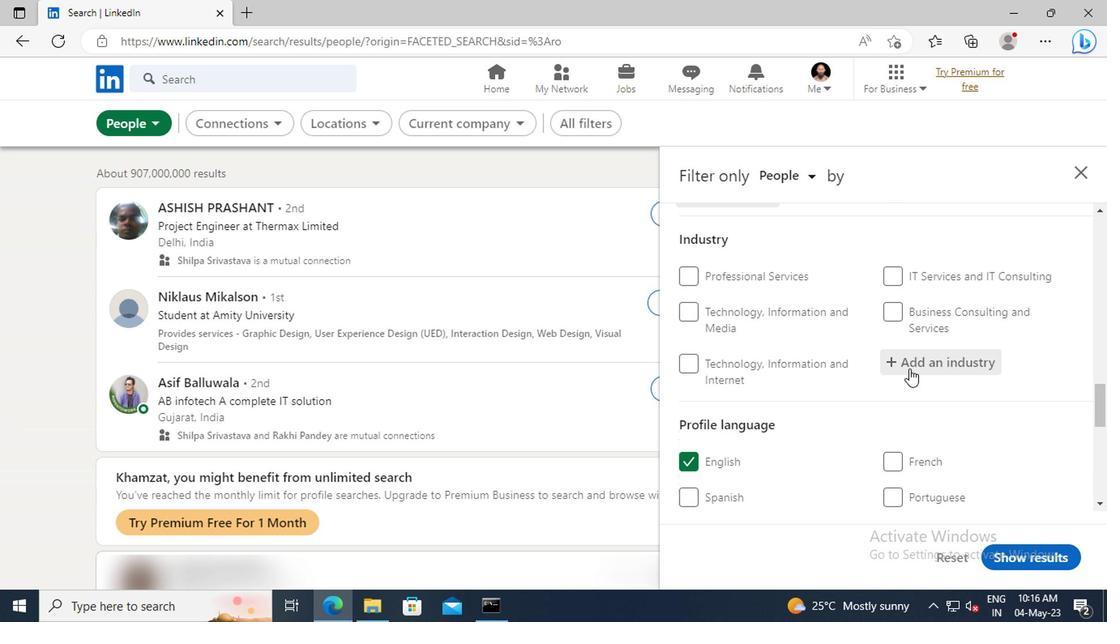 
Action: Key pressed <Key.shift>WHOLESALE<Key.space><Key.shift>PAP
Screenshot: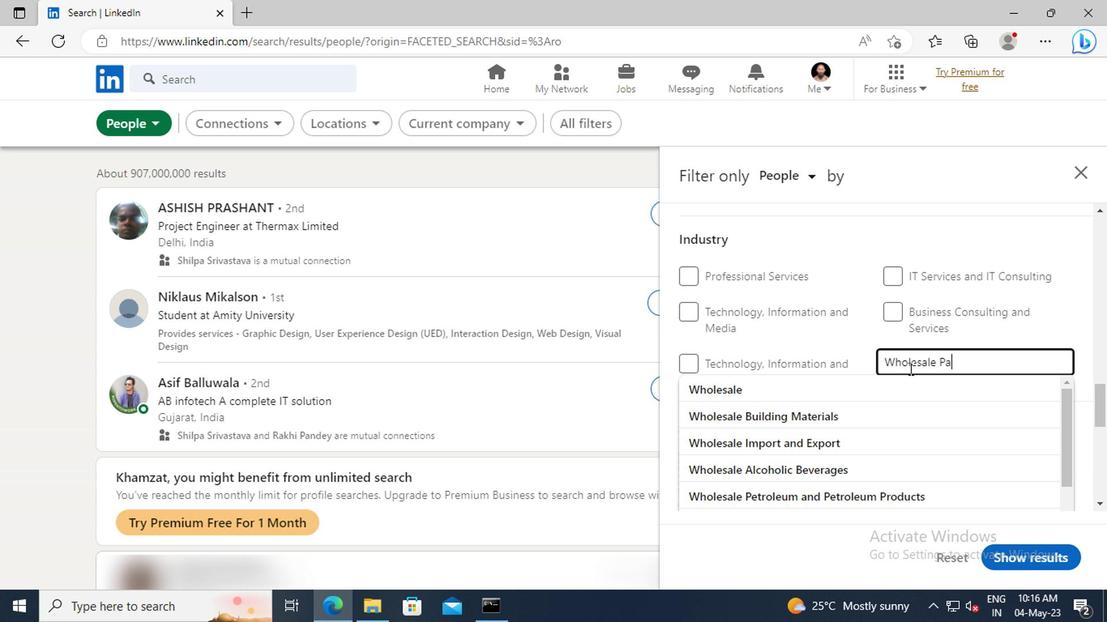
Action: Mouse moved to (908, 382)
Screenshot: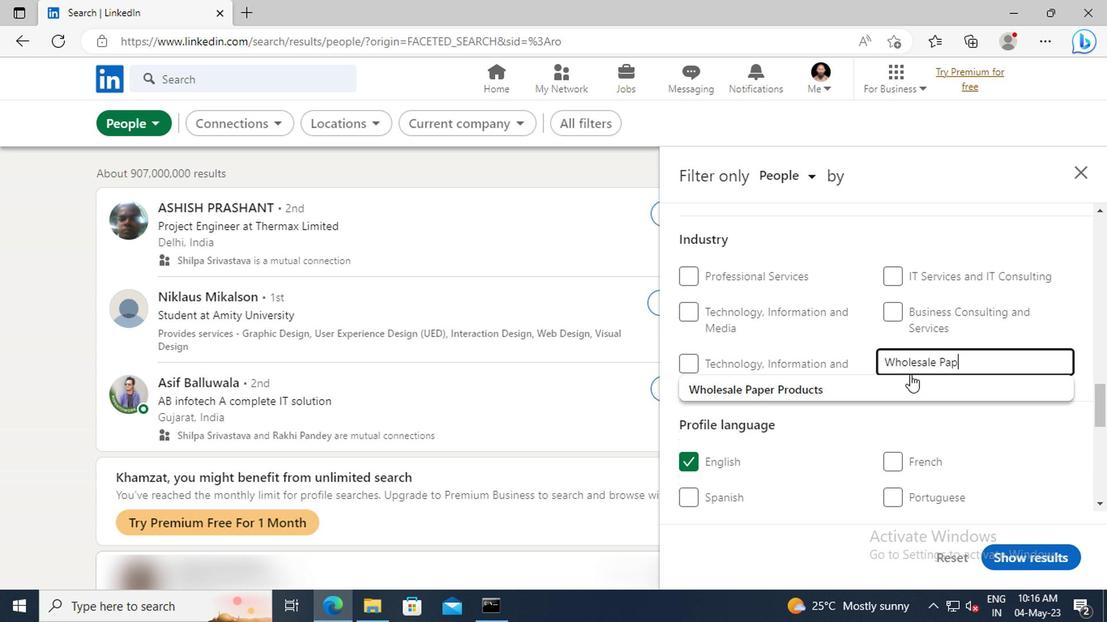 
Action: Mouse pressed left at (908, 382)
Screenshot: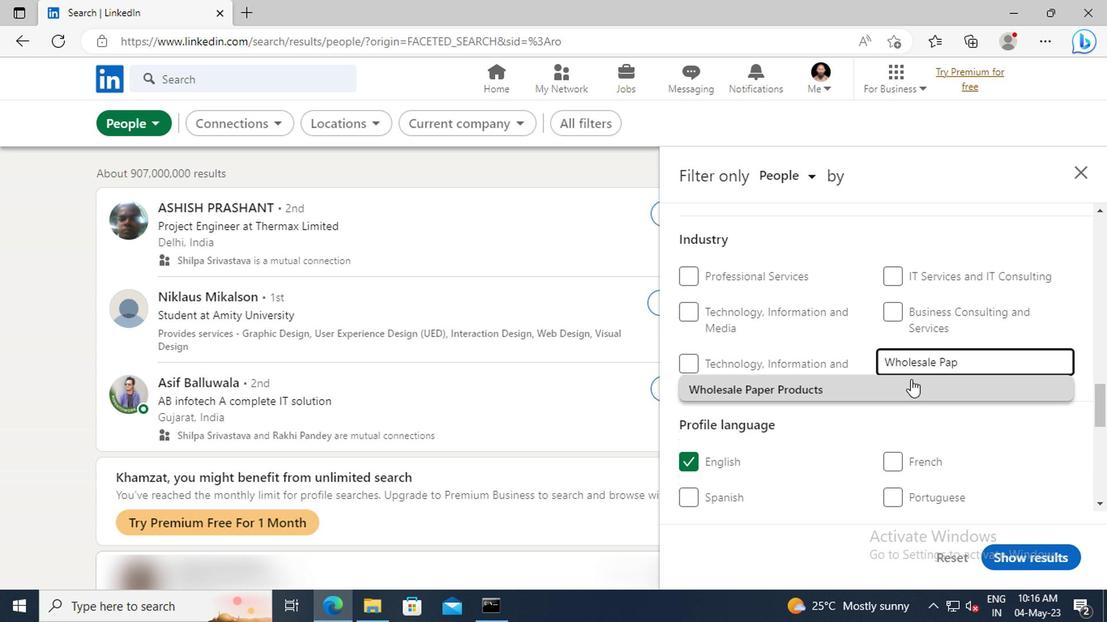
Action: Mouse scrolled (908, 382) with delta (0, 0)
Screenshot: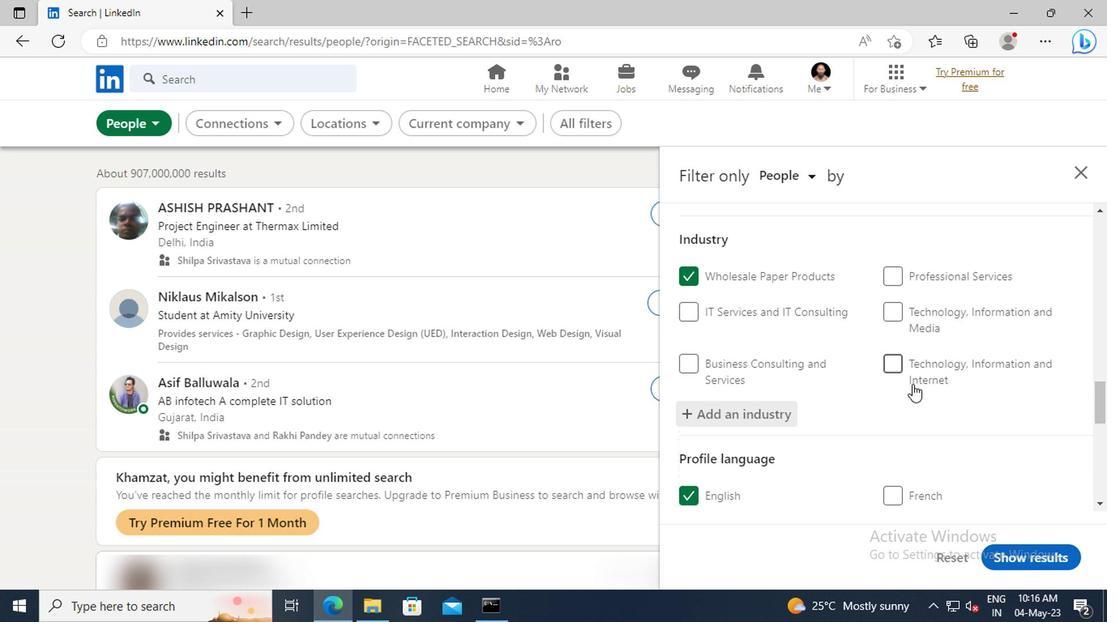 
Action: Mouse scrolled (908, 382) with delta (0, 0)
Screenshot: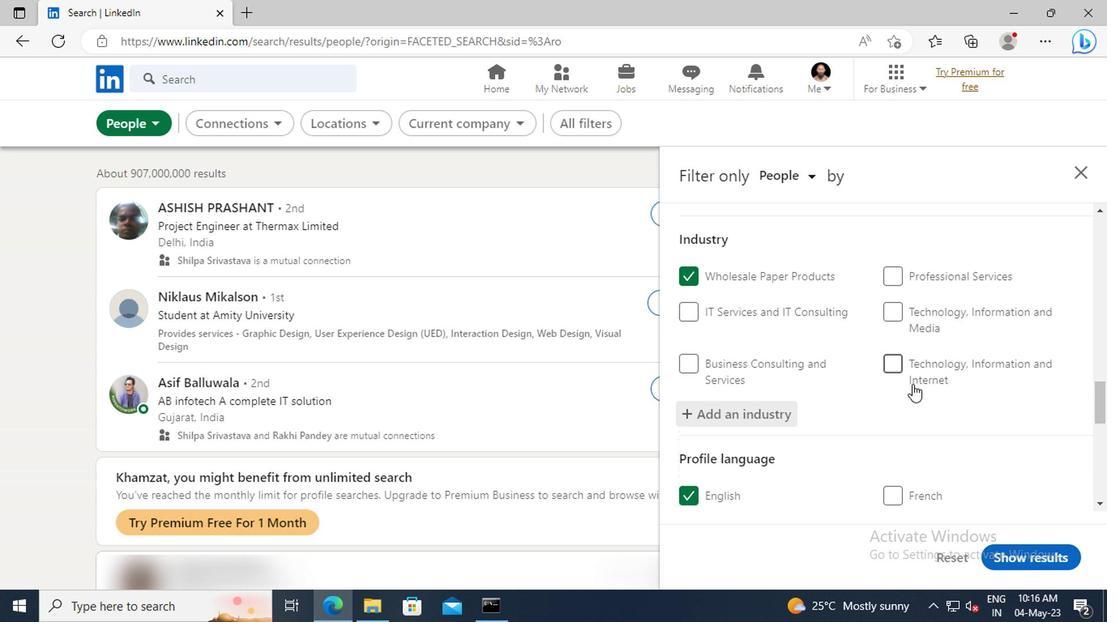 
Action: Mouse moved to (908, 373)
Screenshot: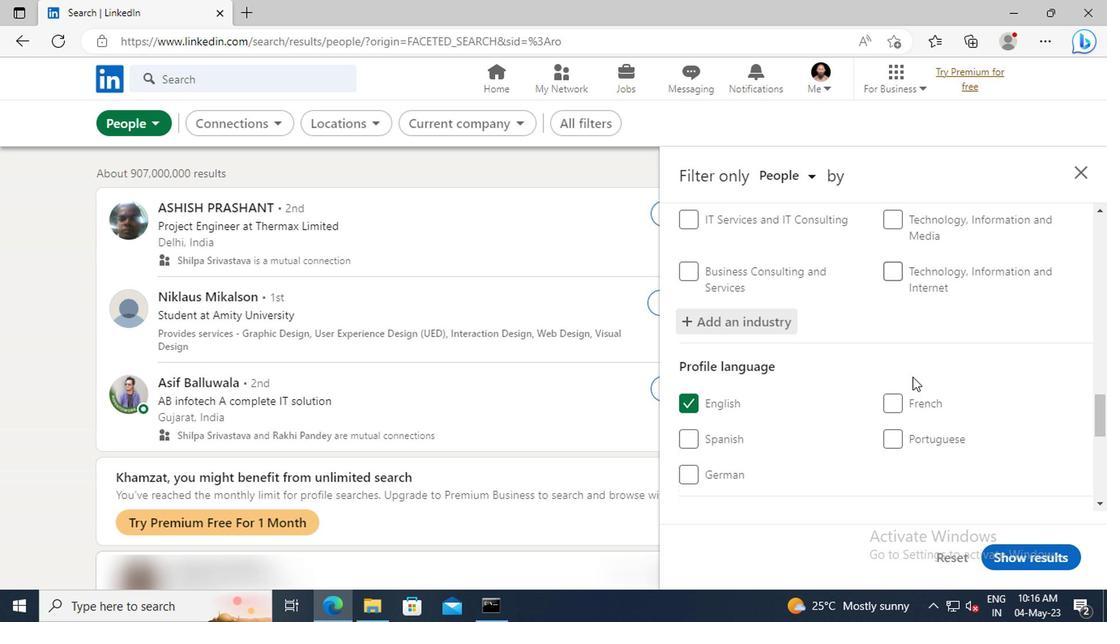 
Action: Mouse scrolled (908, 372) with delta (0, 0)
Screenshot: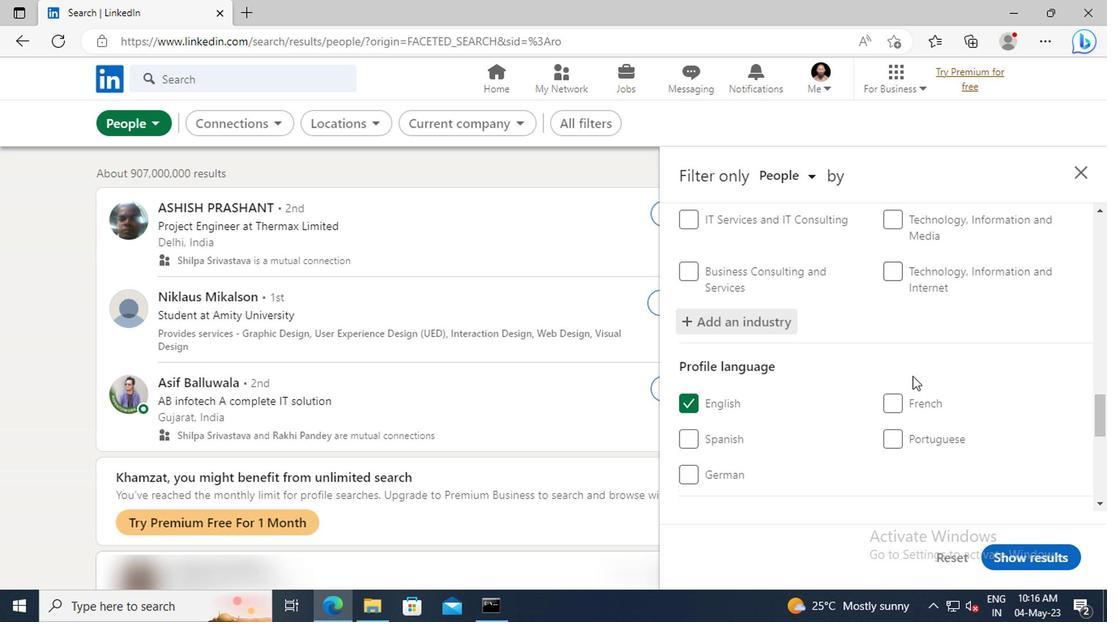 
Action: Mouse moved to (908, 372)
Screenshot: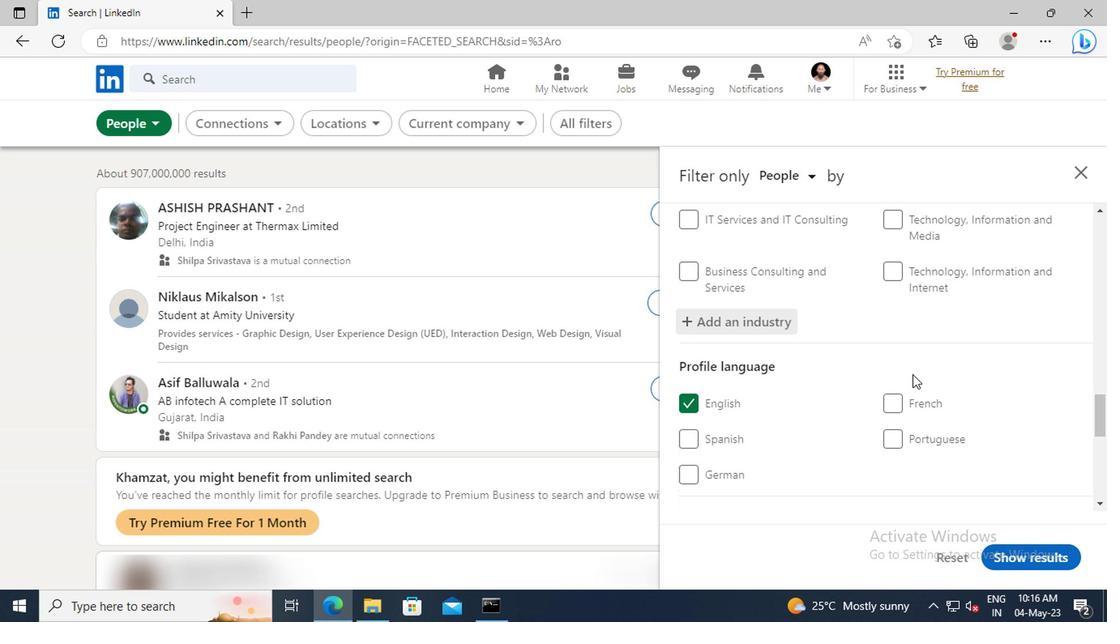 
Action: Mouse scrolled (908, 371) with delta (0, 0)
Screenshot: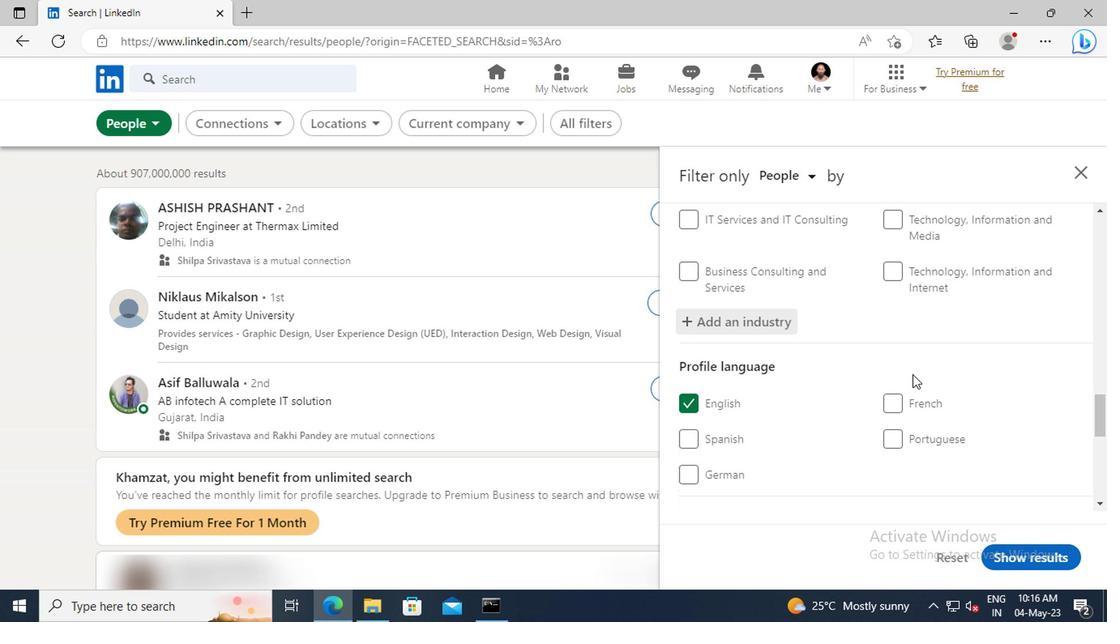
Action: Mouse moved to (901, 331)
Screenshot: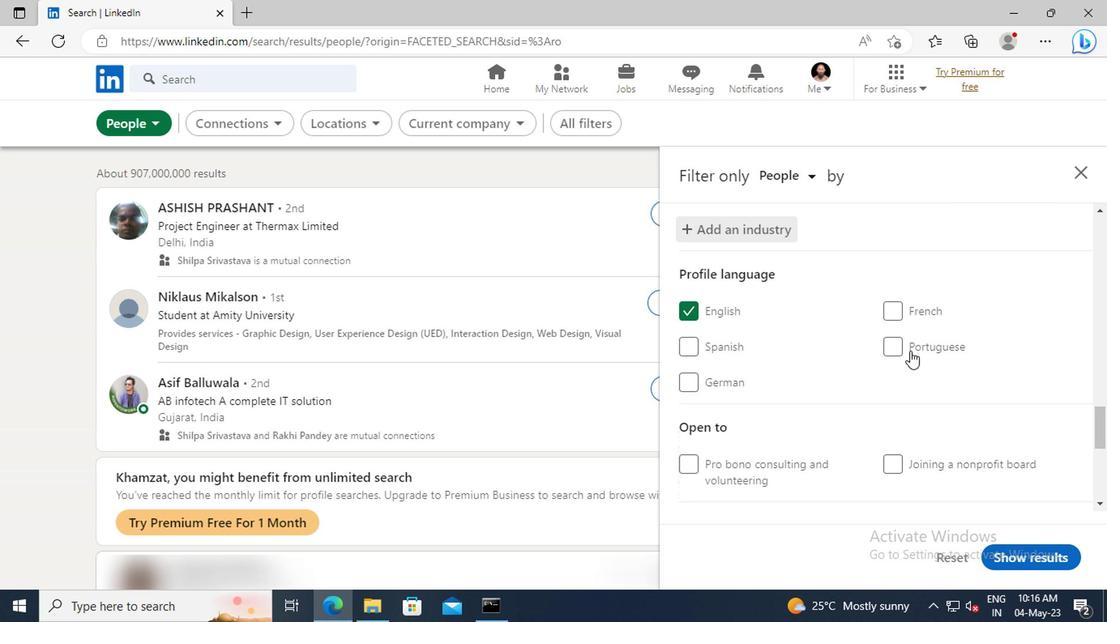 
Action: Mouse scrolled (901, 331) with delta (0, 0)
Screenshot: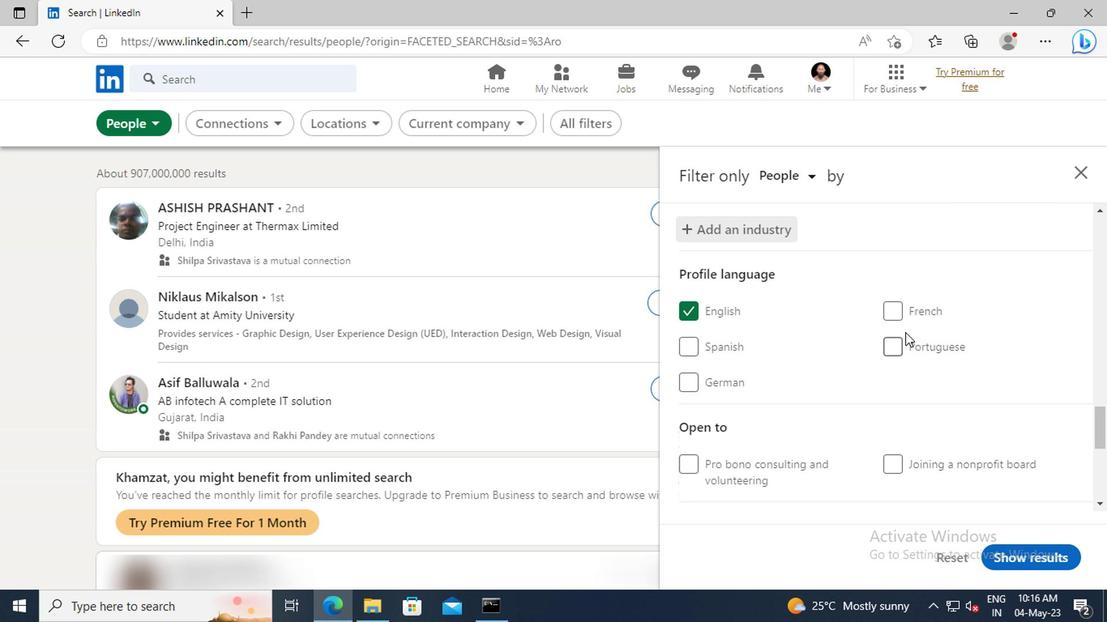 
Action: Mouse scrolled (901, 331) with delta (0, 0)
Screenshot: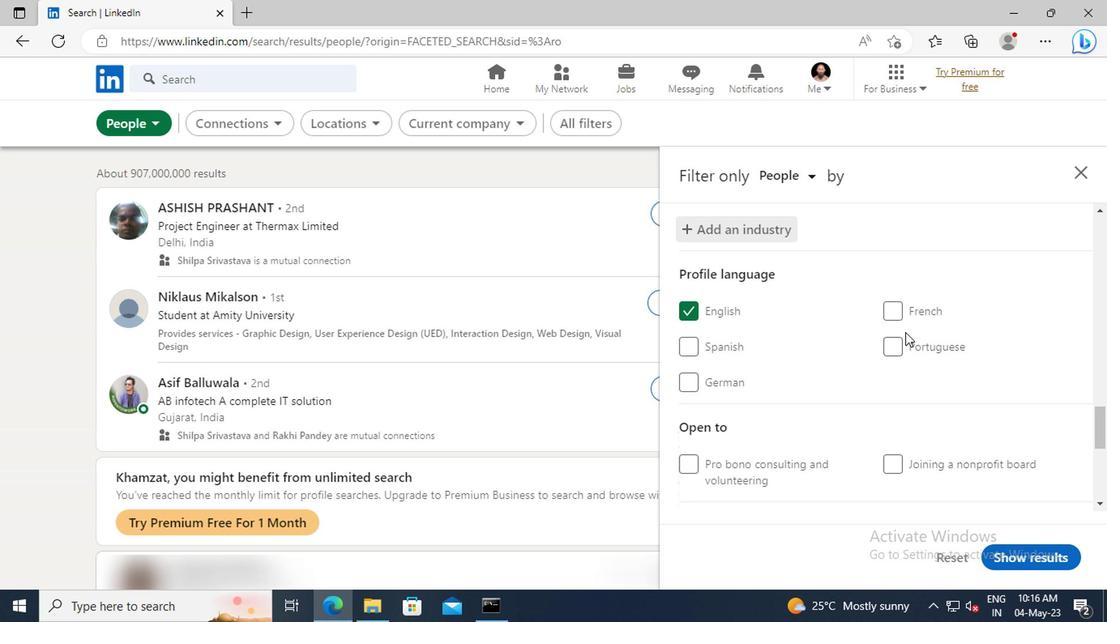 
Action: Mouse scrolled (901, 331) with delta (0, 0)
Screenshot: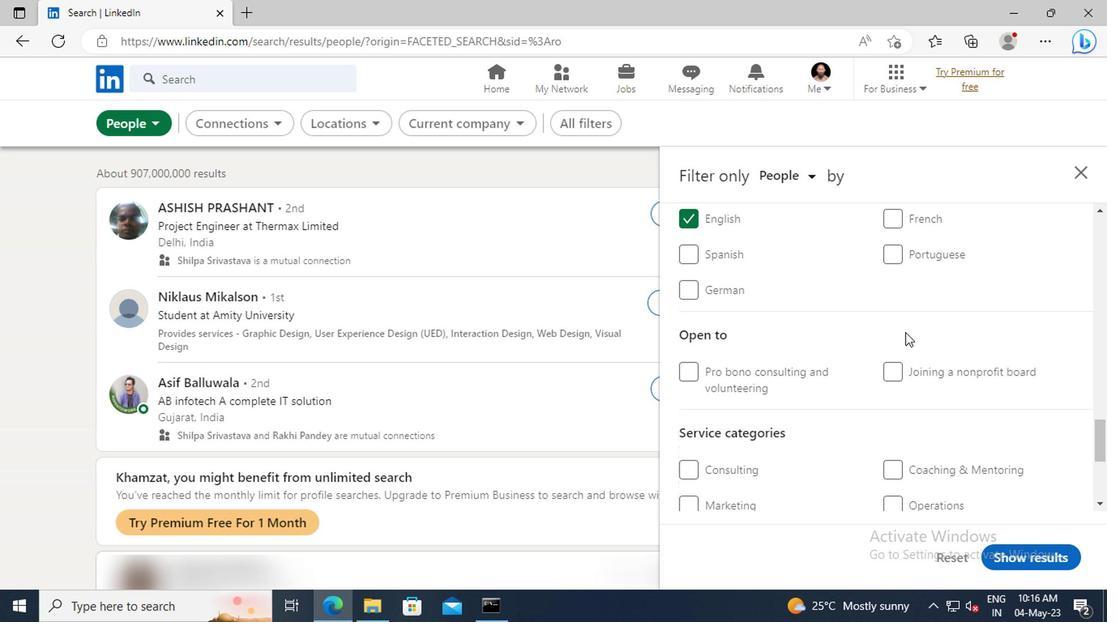 
Action: Mouse scrolled (901, 331) with delta (0, 0)
Screenshot: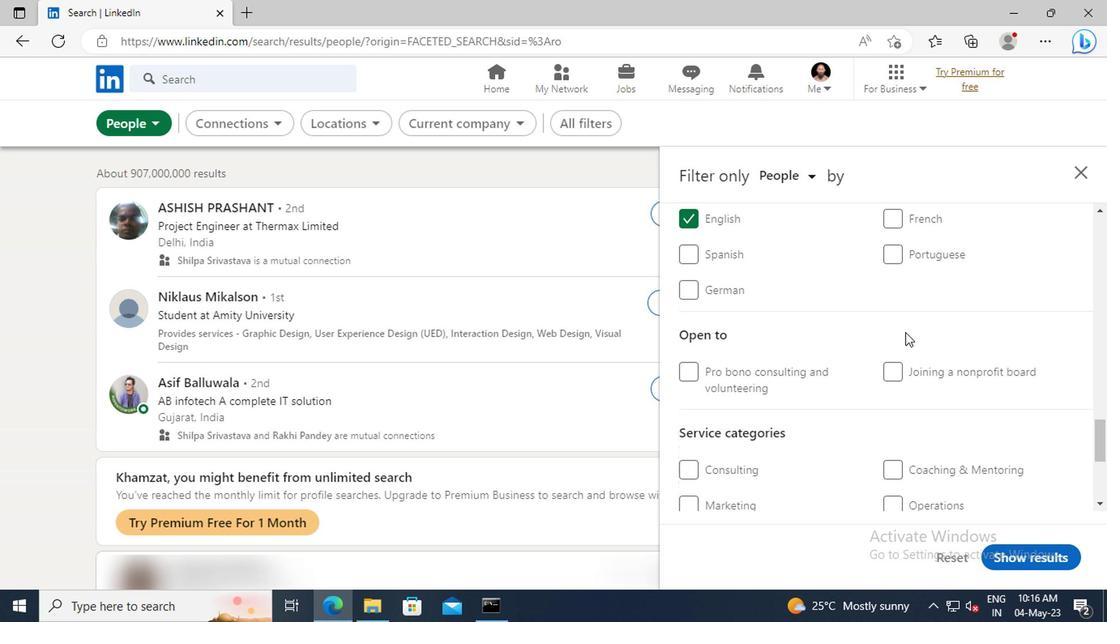 
Action: Mouse scrolled (901, 331) with delta (0, 0)
Screenshot: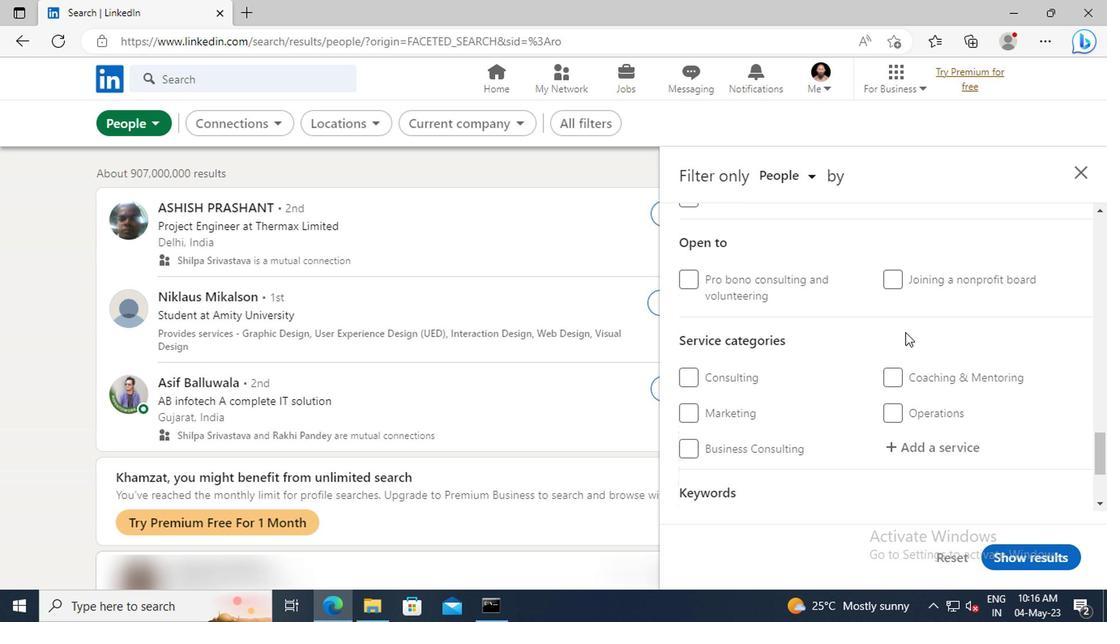 
Action: Mouse scrolled (901, 331) with delta (0, 0)
Screenshot: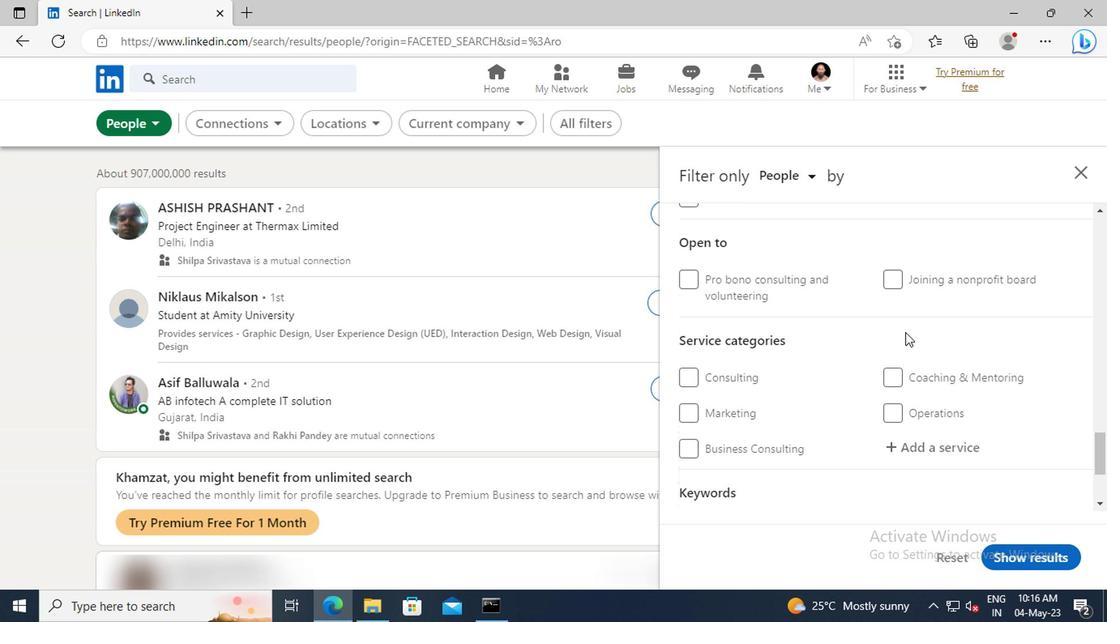 
Action: Mouse moved to (910, 347)
Screenshot: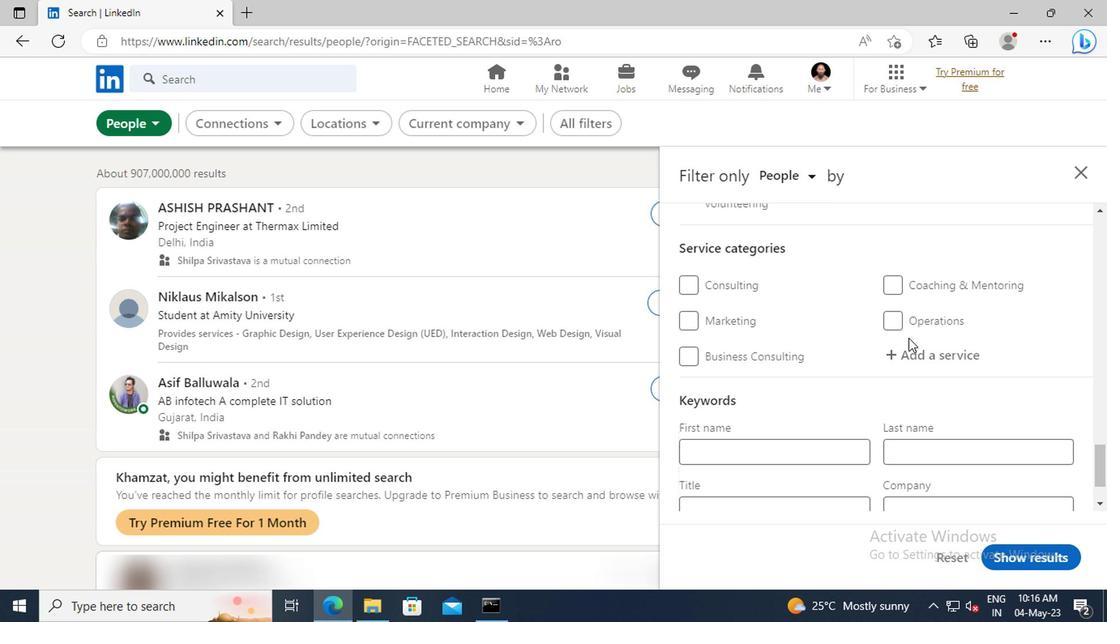 
Action: Mouse pressed left at (910, 347)
Screenshot: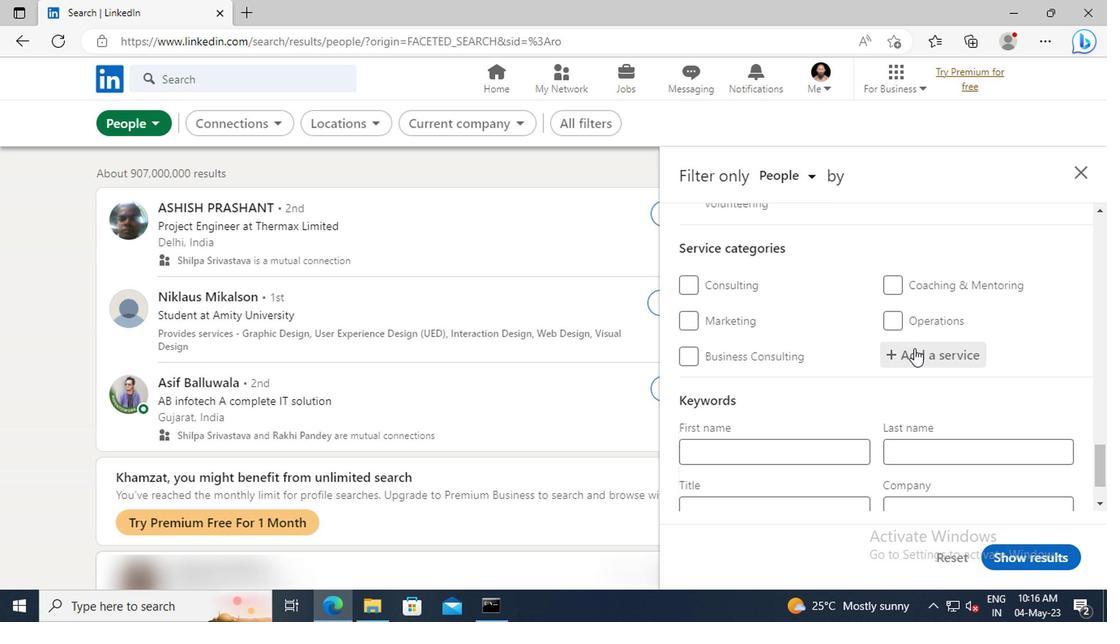 
Action: Key pressed <Key.shift>INFOR
Screenshot: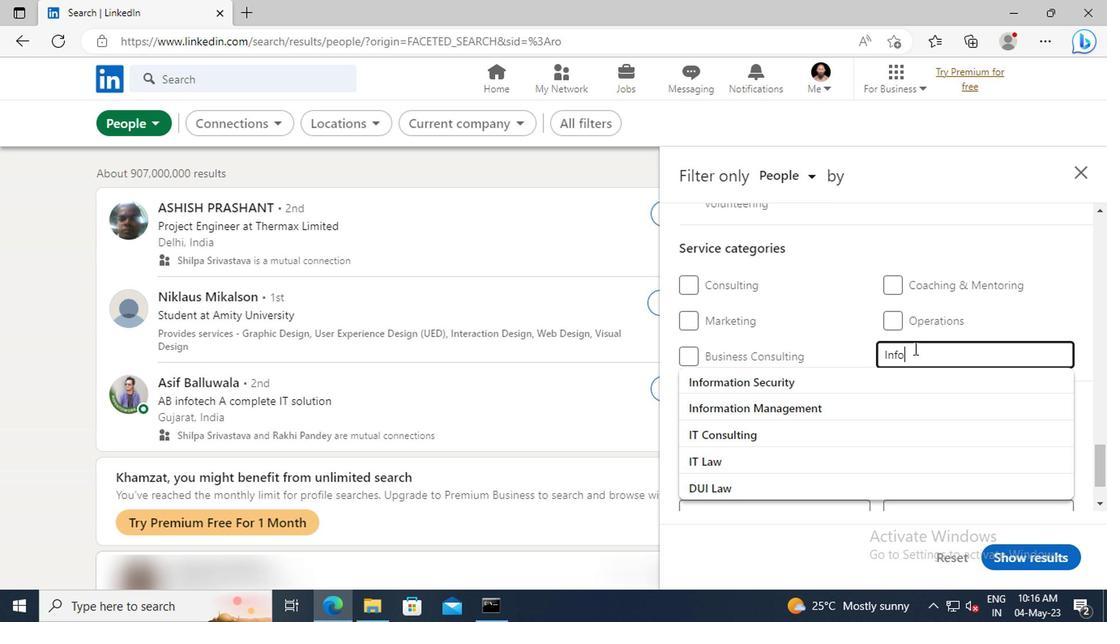 
Action: Mouse moved to (918, 378)
Screenshot: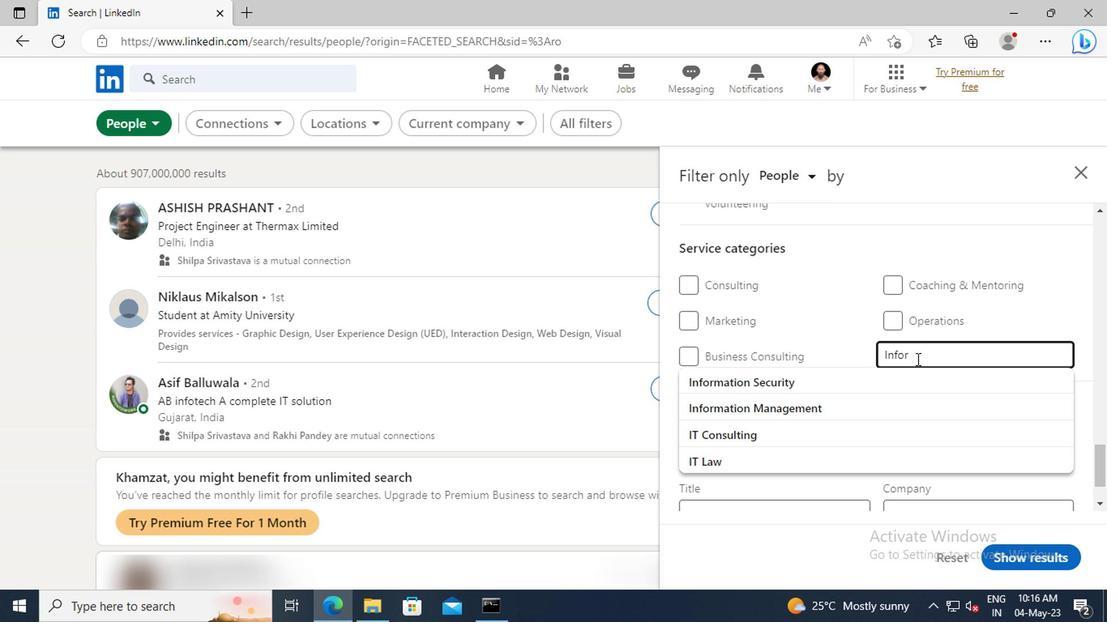 
Action: Mouse pressed left at (918, 378)
Screenshot: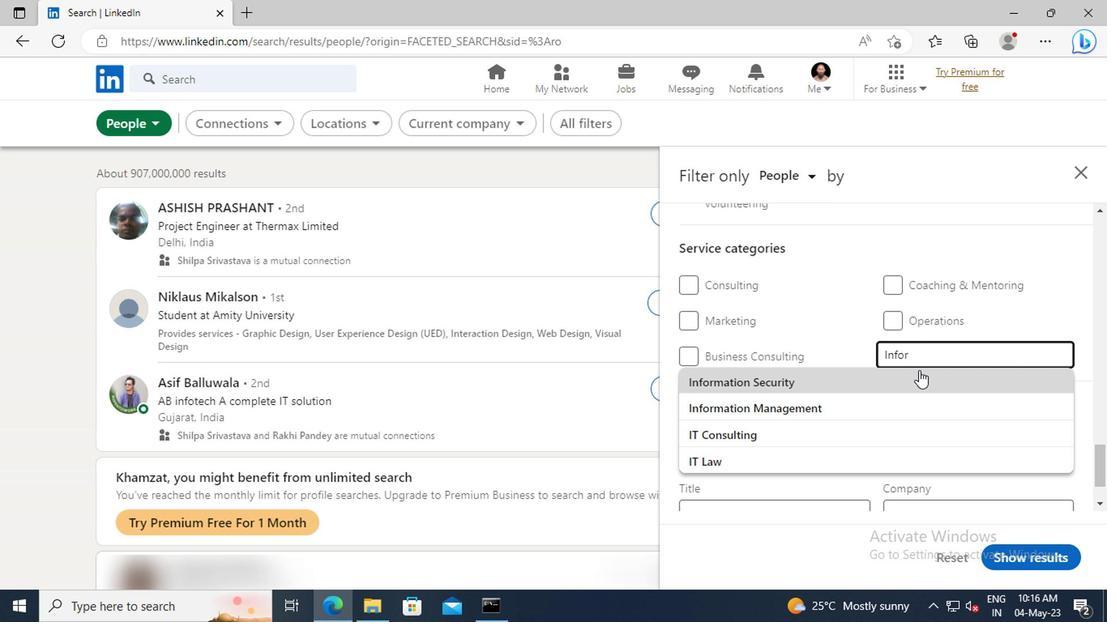 
Action: Mouse scrolled (918, 378) with delta (0, 0)
Screenshot: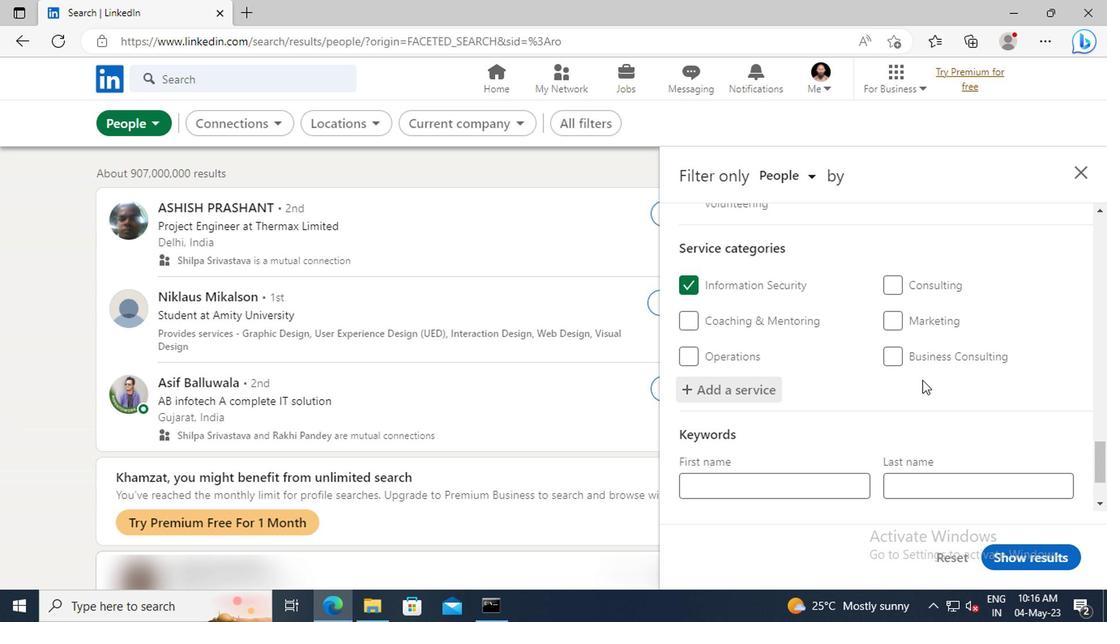 
Action: Mouse scrolled (918, 378) with delta (0, 0)
Screenshot: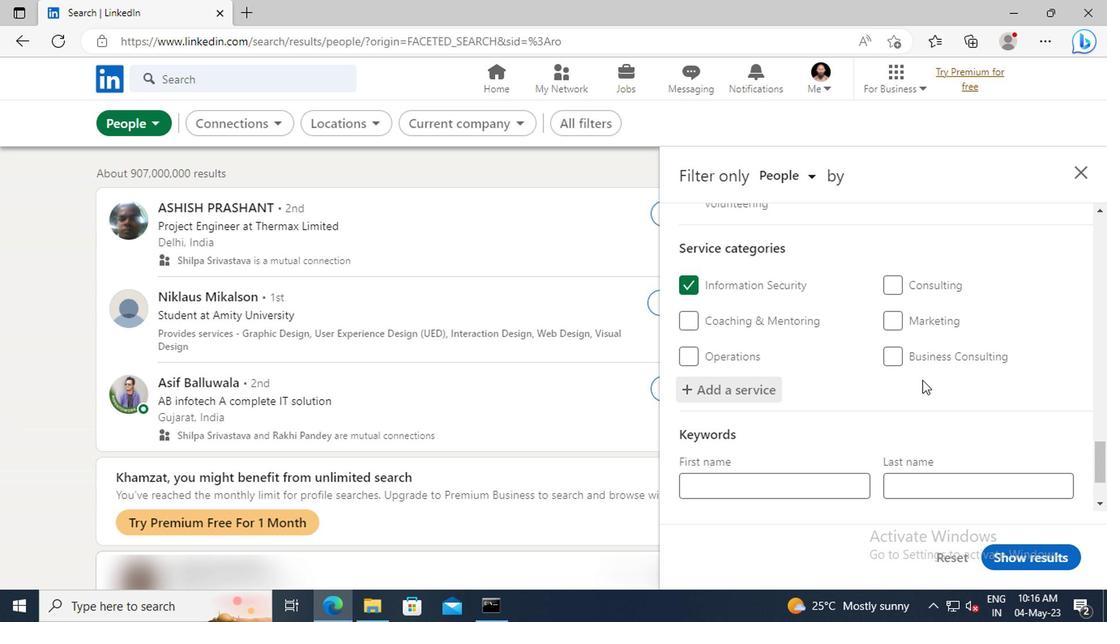 
Action: Mouse scrolled (918, 378) with delta (0, 0)
Screenshot: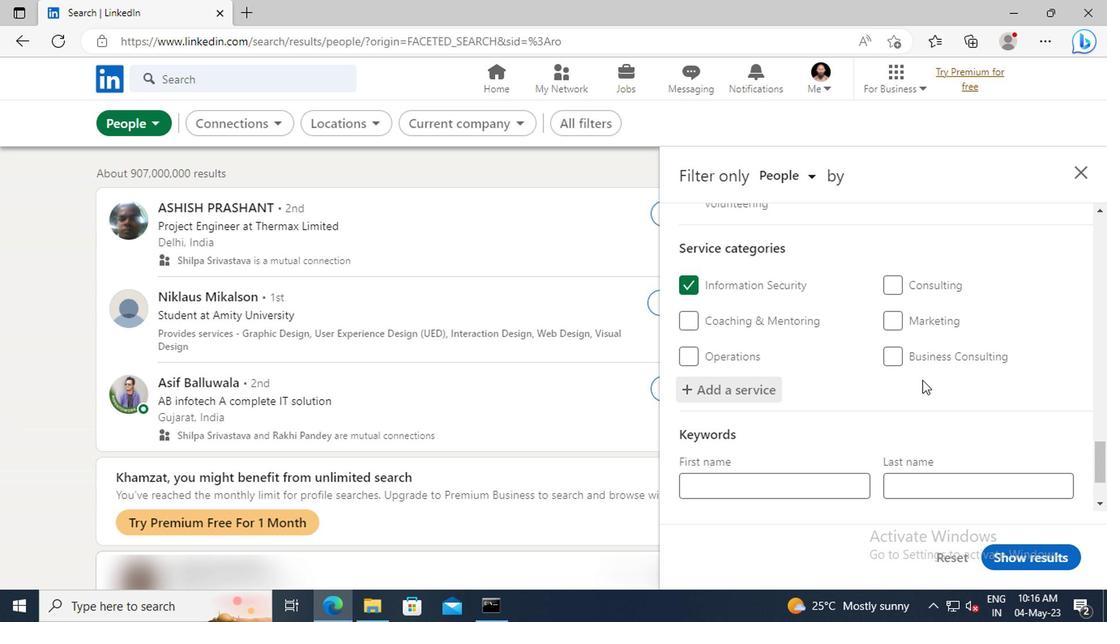 
Action: Mouse scrolled (918, 378) with delta (0, 0)
Screenshot: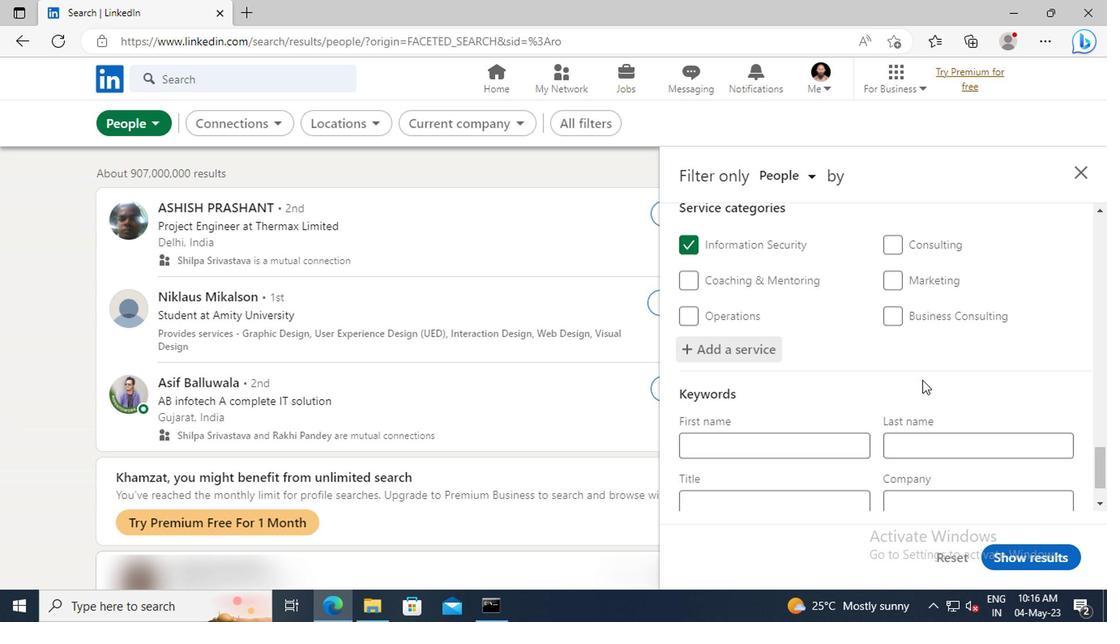 
Action: Mouse moved to (775, 441)
Screenshot: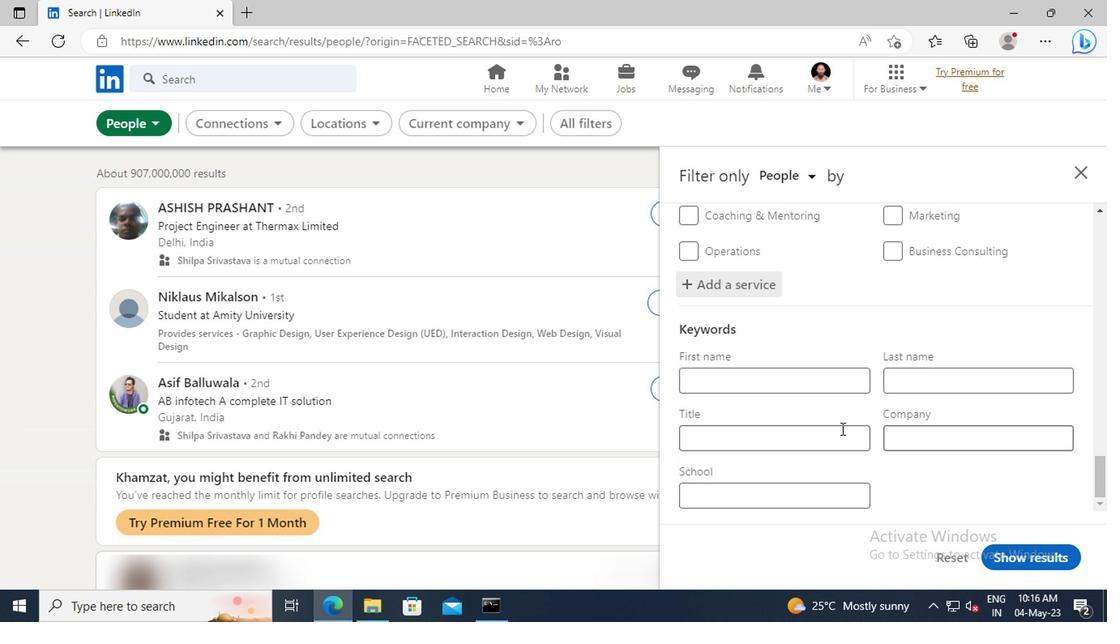 
Action: Mouse pressed left at (775, 441)
Screenshot: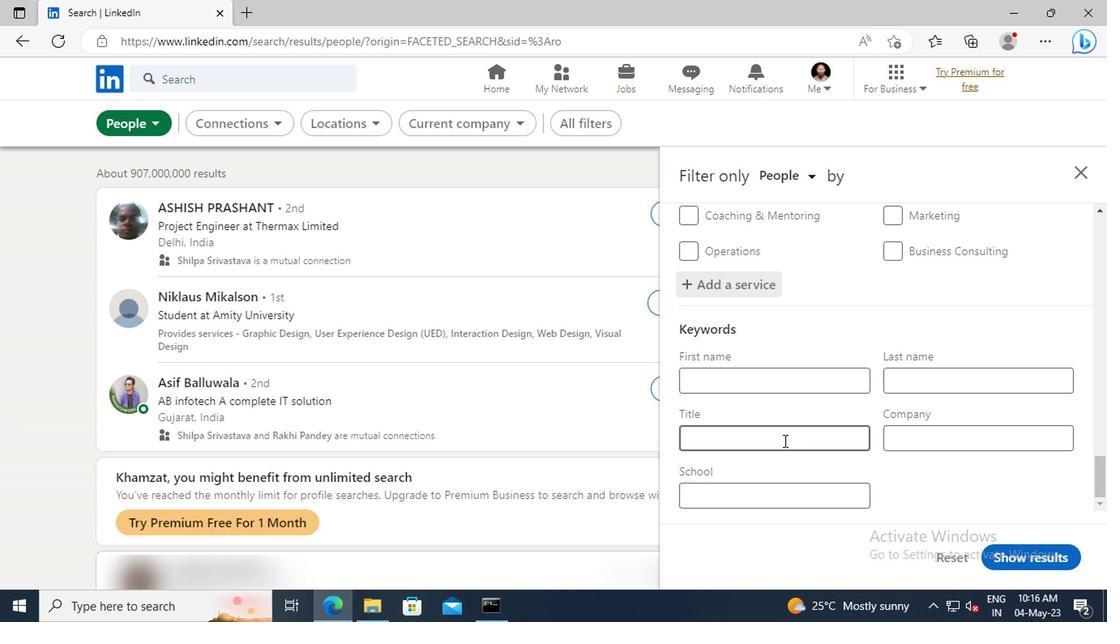 
Action: Key pressed <Key.shift>PRESIDENT<Key.enter>
Screenshot: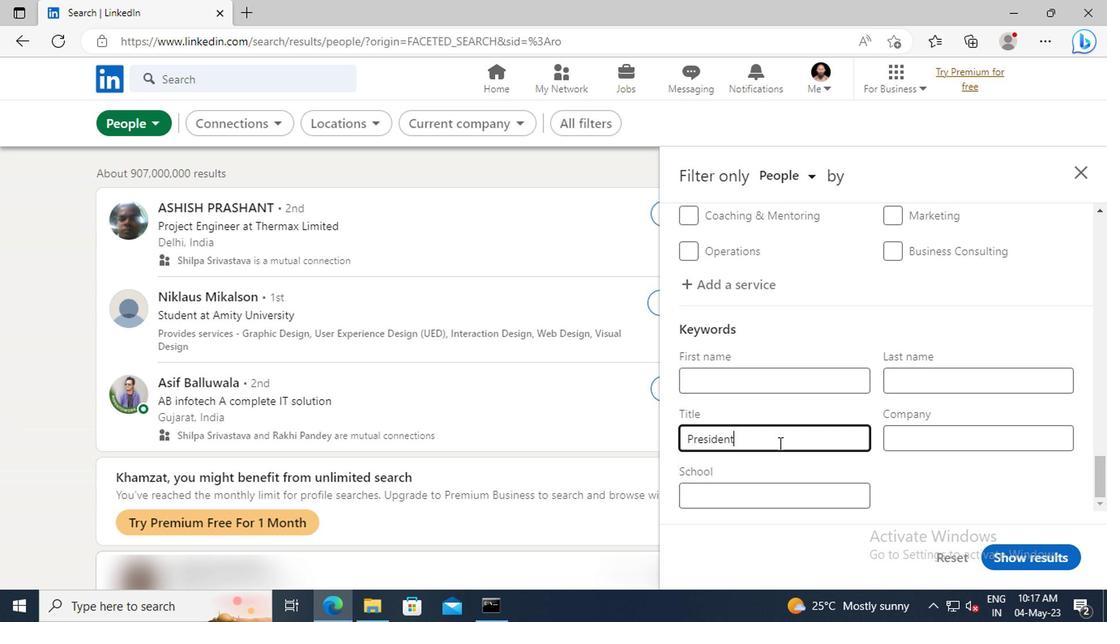 
Action: Mouse moved to (994, 549)
Screenshot: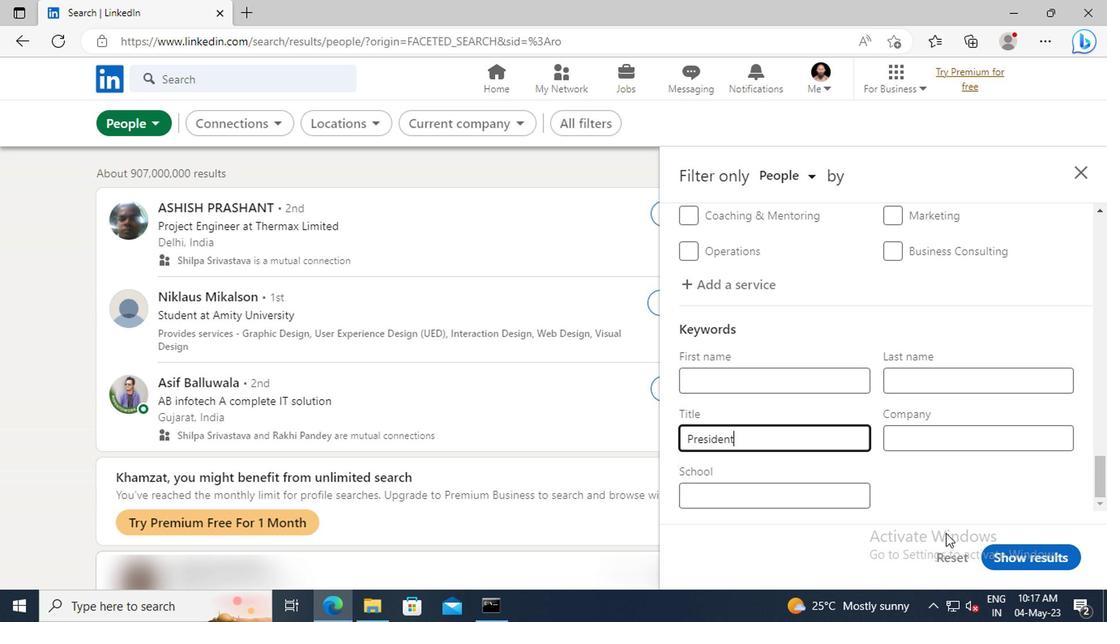 
Action: Mouse pressed left at (994, 549)
Screenshot: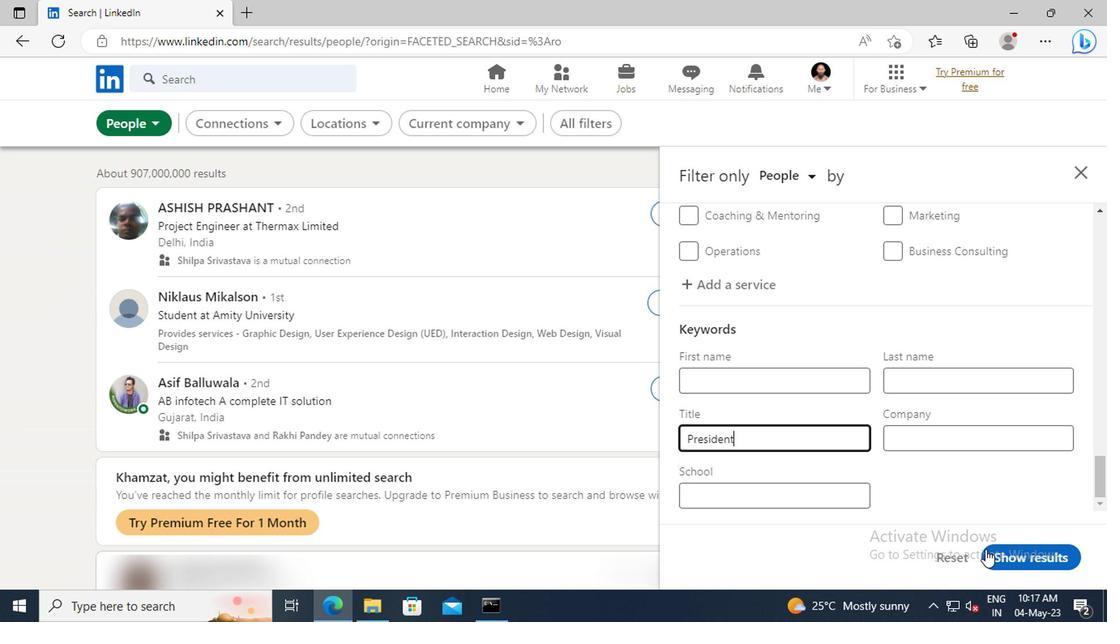 
